 Task: Look for space in Bayeux, Brazil from 1st June, 2023 to 9th June, 2023 for 5 adults in price range Rs.6000 to Rs.12000. Place can be entire place with 3 bedrooms having 3 beds and 3 bathrooms. Property type can be house, flat, guest house. Booking option can be shelf check-in. Required host language is Spanish.
Action: Mouse moved to (495, 113)
Screenshot: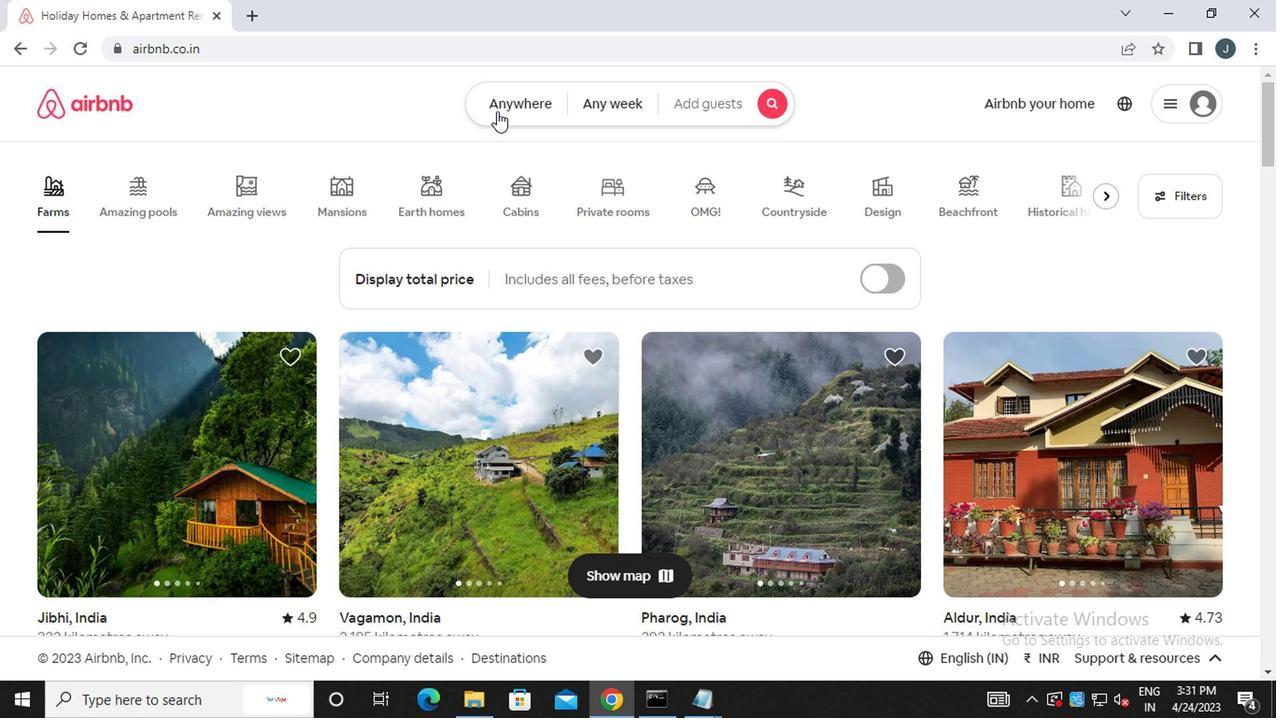 
Action: Mouse pressed left at (495, 113)
Screenshot: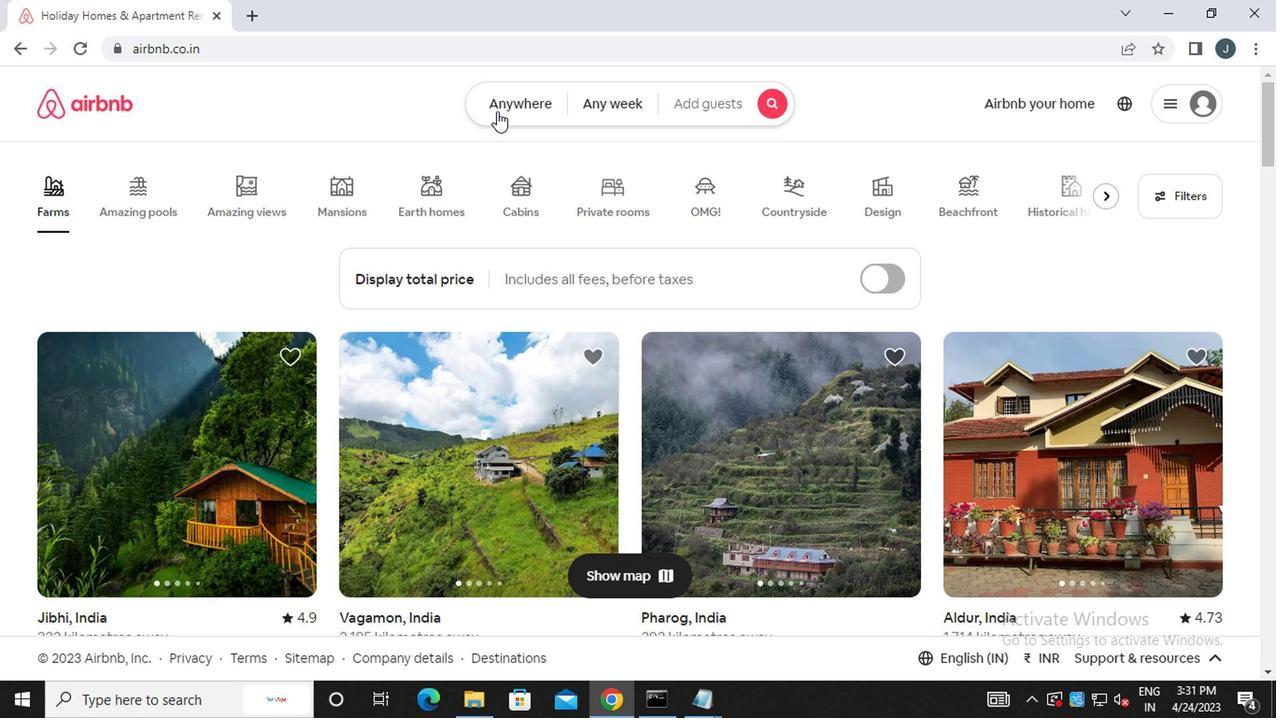
Action: Mouse moved to (321, 178)
Screenshot: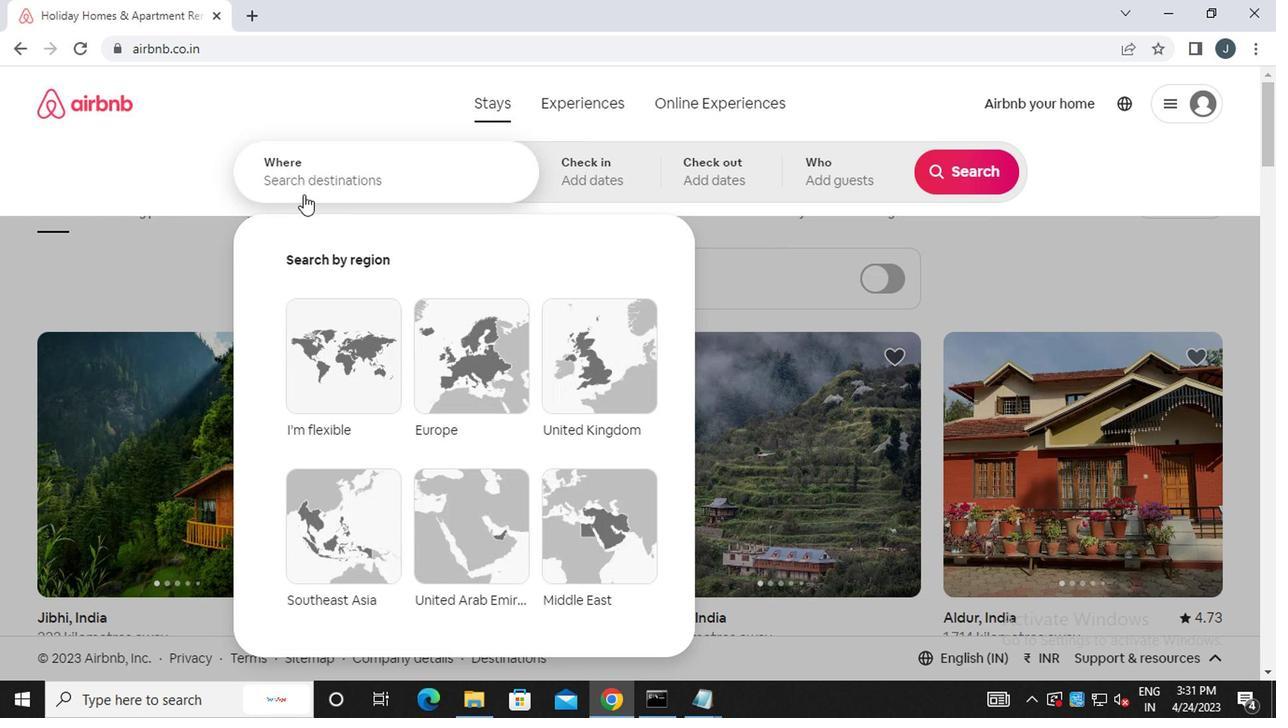 
Action: Mouse pressed left at (321, 178)
Screenshot: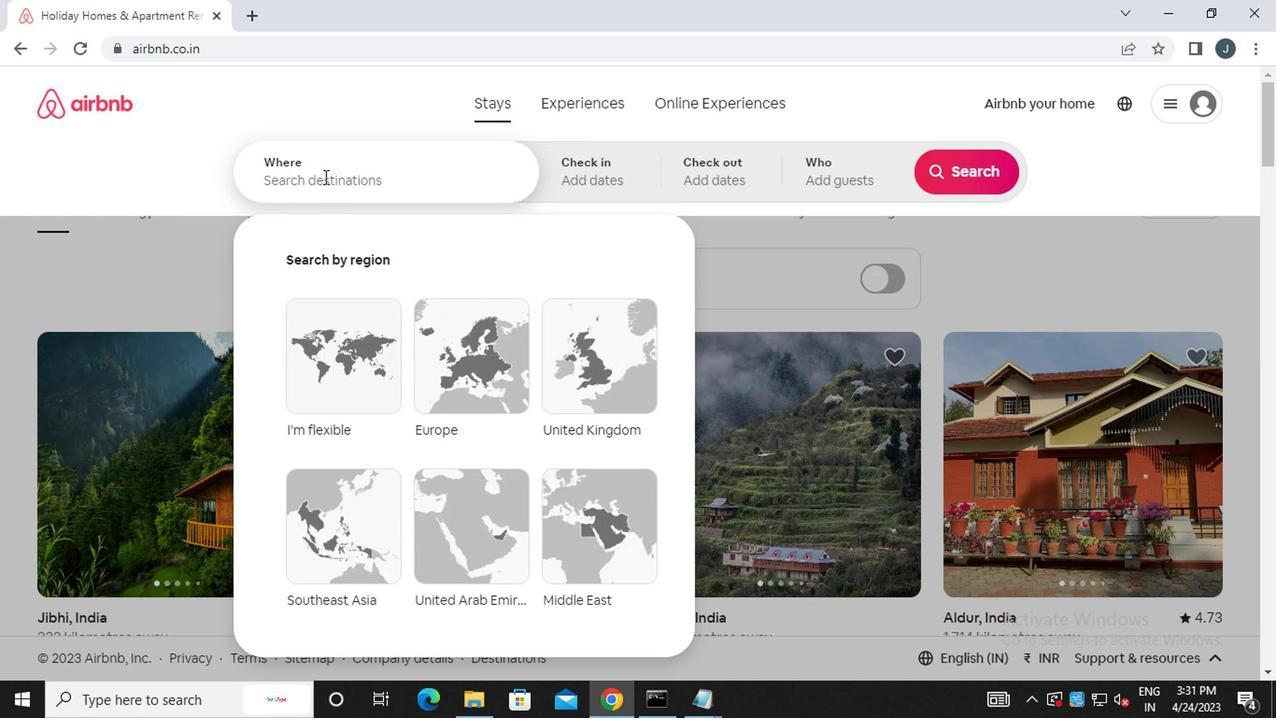 
Action: Mouse moved to (321, 178)
Screenshot: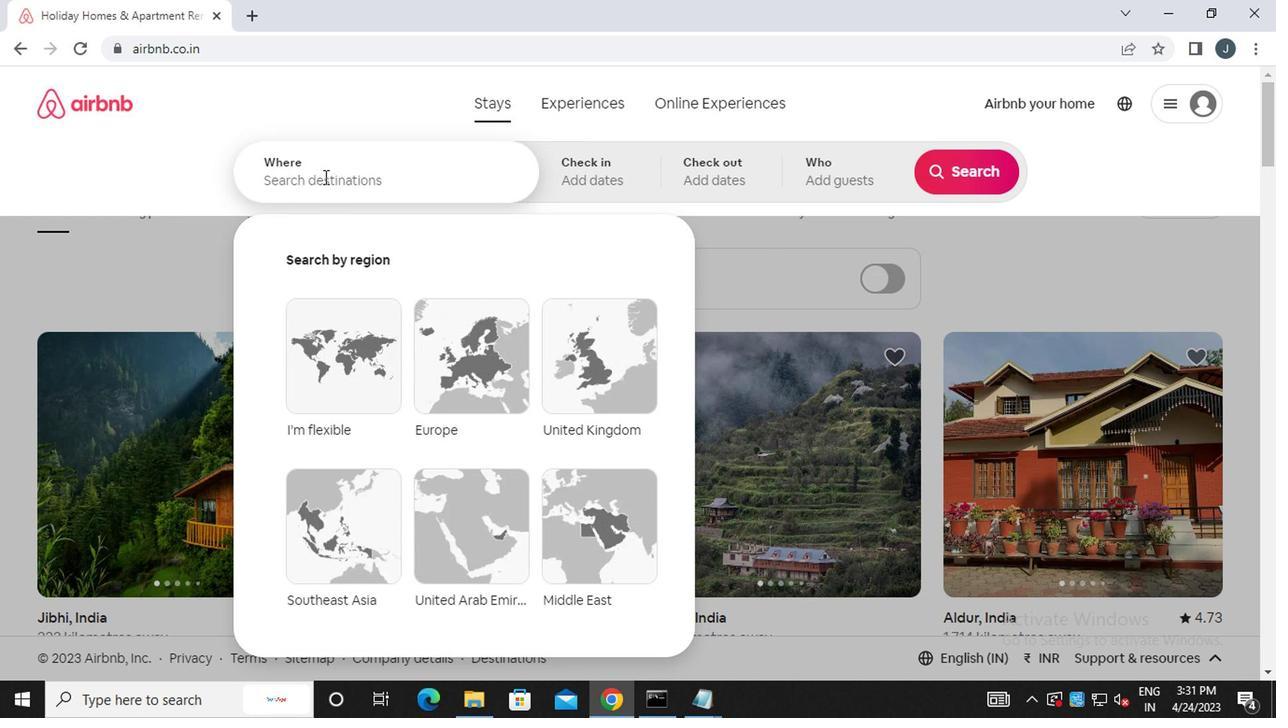 
Action: Key pressed b<Key.caps_lock>ayeux,<Key.caps_lock>b<Key.caps_lock>razil
Screenshot: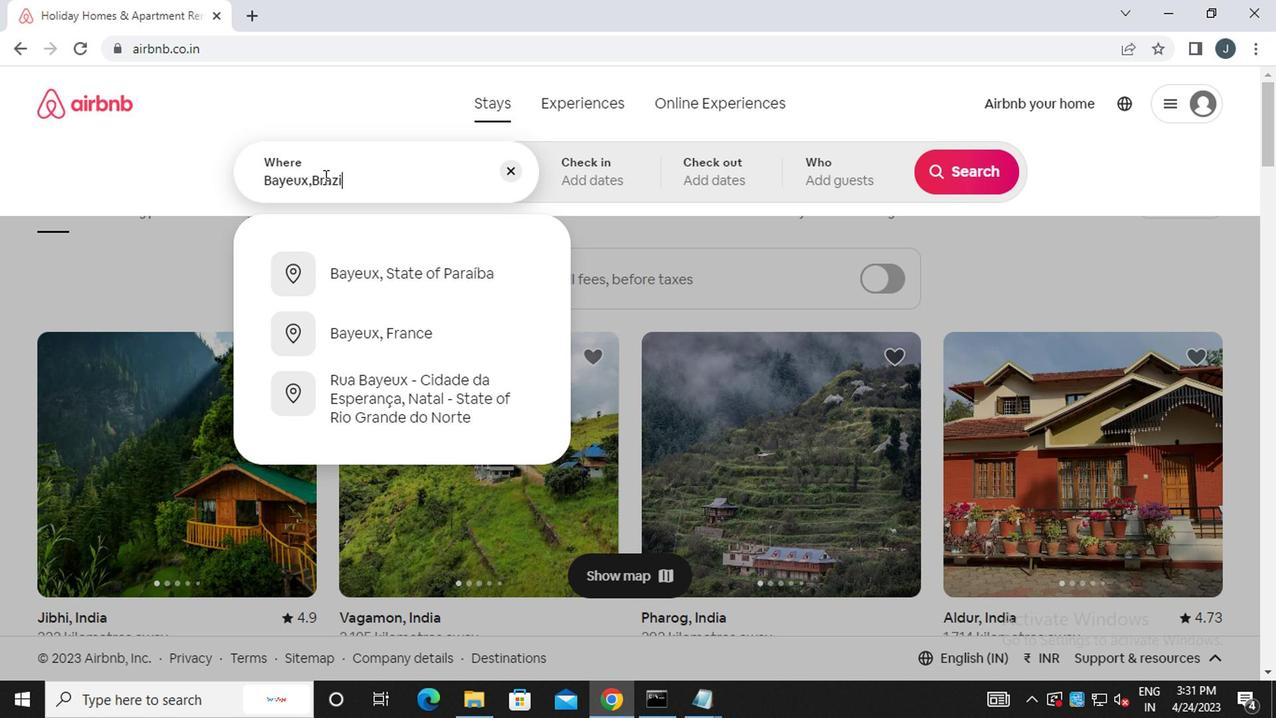 
Action: Mouse moved to (595, 166)
Screenshot: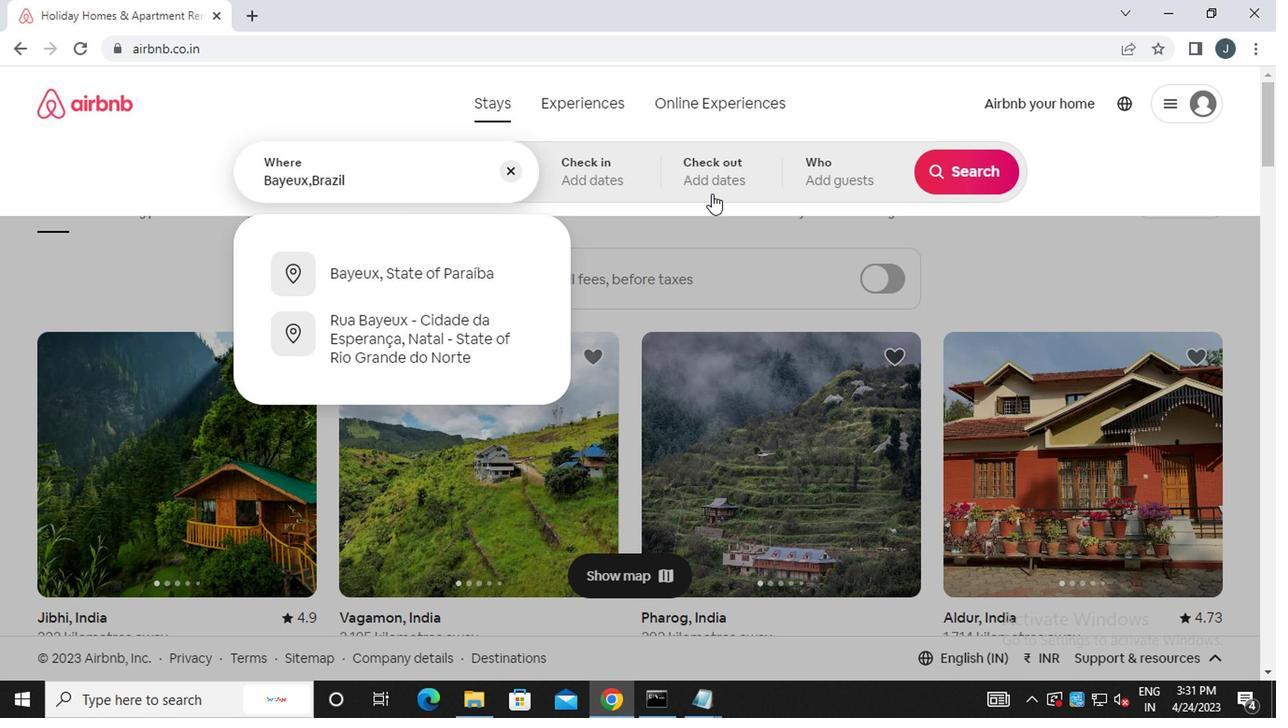 
Action: Mouse pressed left at (595, 166)
Screenshot: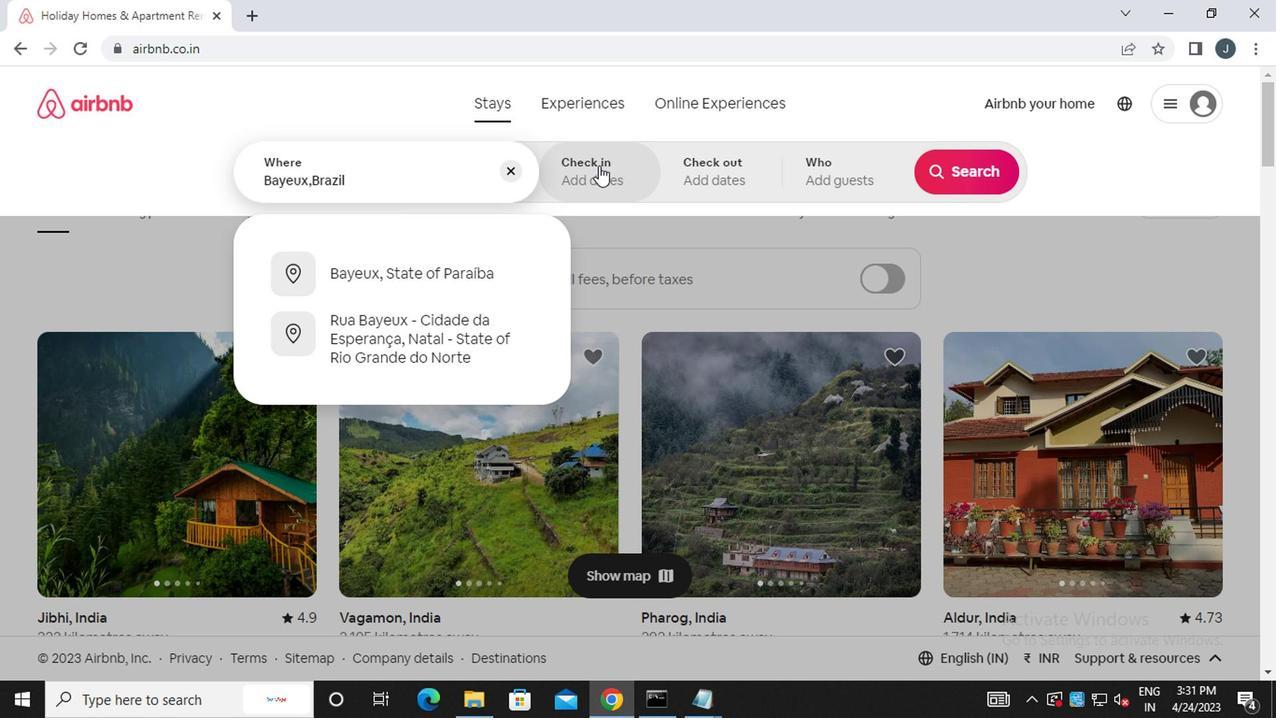 
Action: Mouse moved to (947, 325)
Screenshot: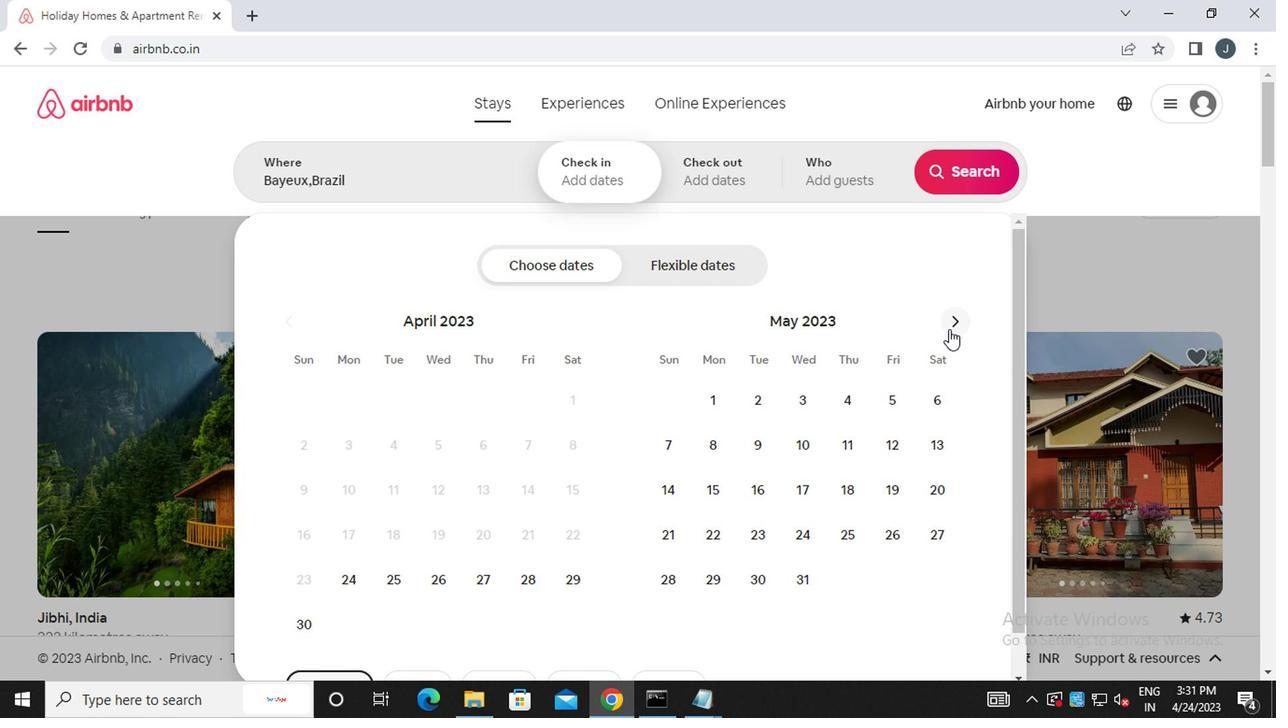 
Action: Mouse pressed left at (947, 325)
Screenshot: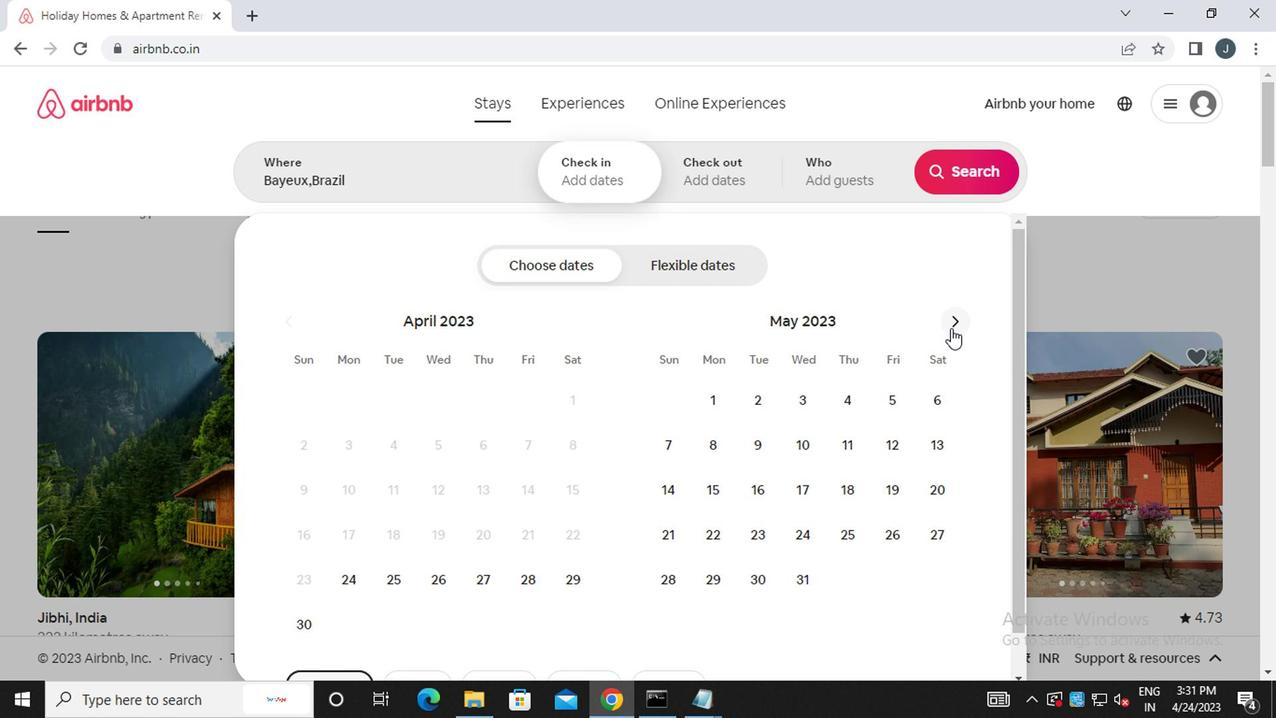 
Action: Mouse moved to (841, 401)
Screenshot: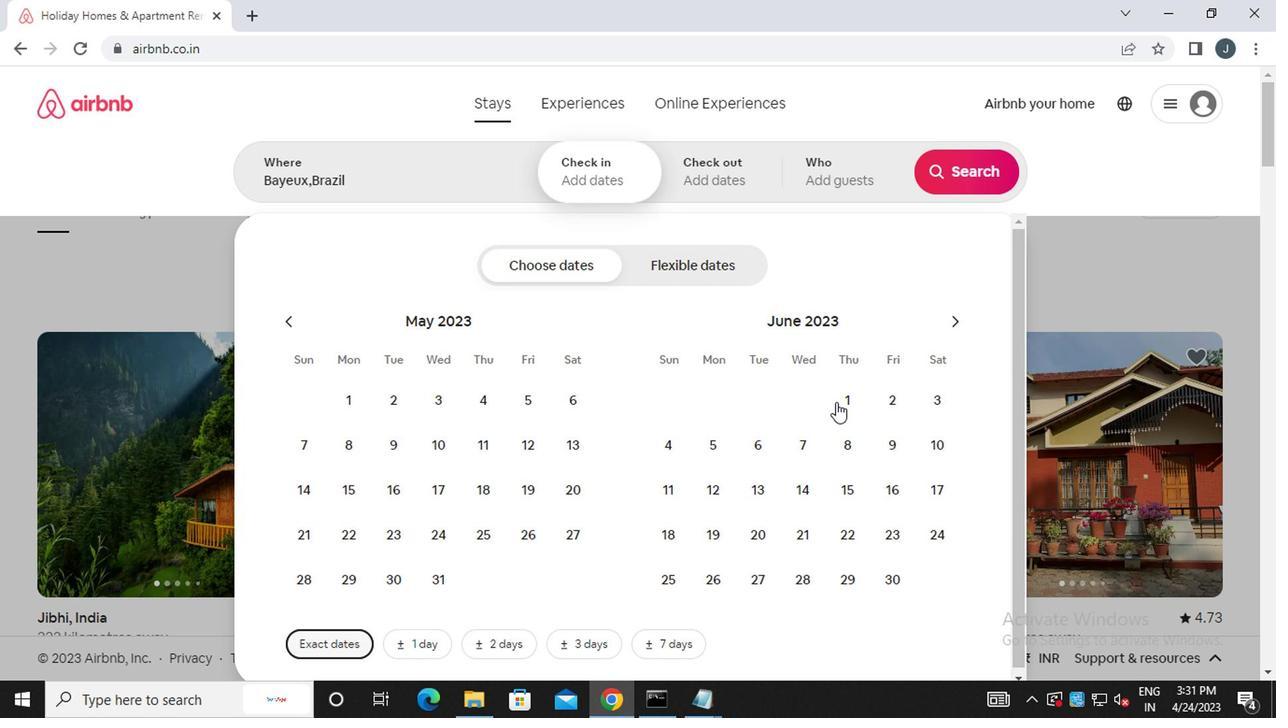 
Action: Mouse pressed left at (841, 401)
Screenshot: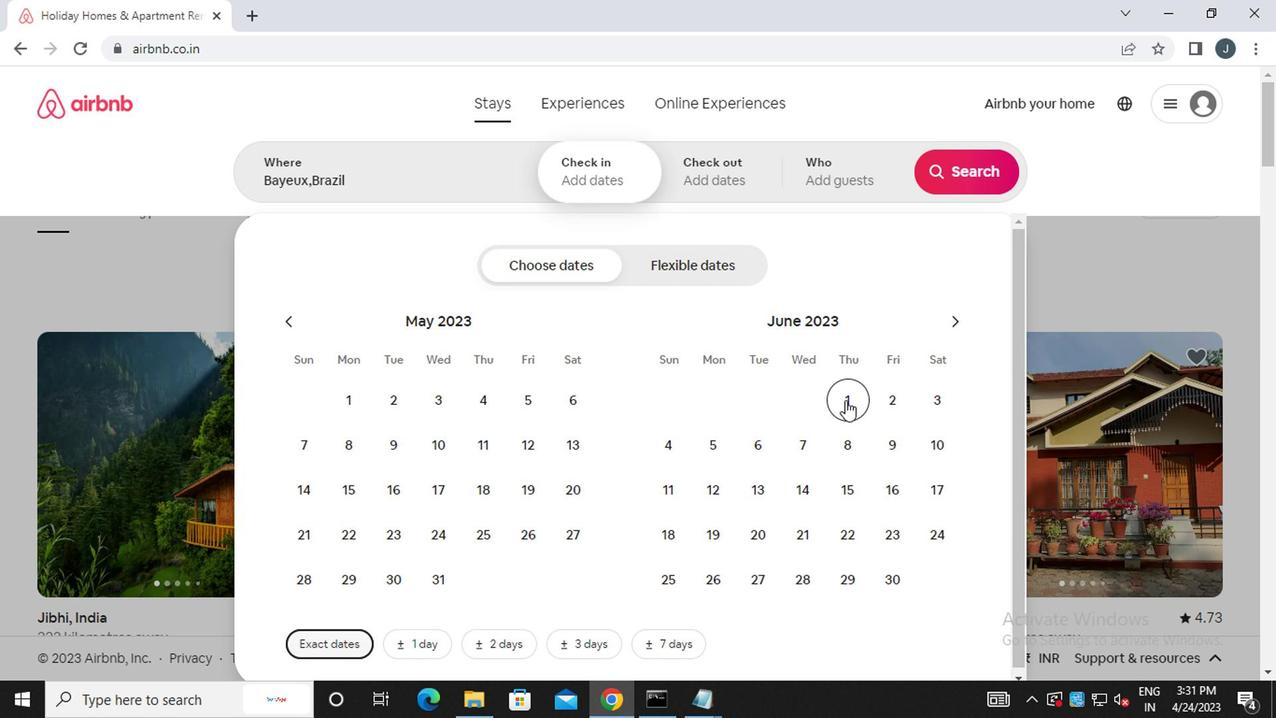 
Action: Mouse moved to (895, 437)
Screenshot: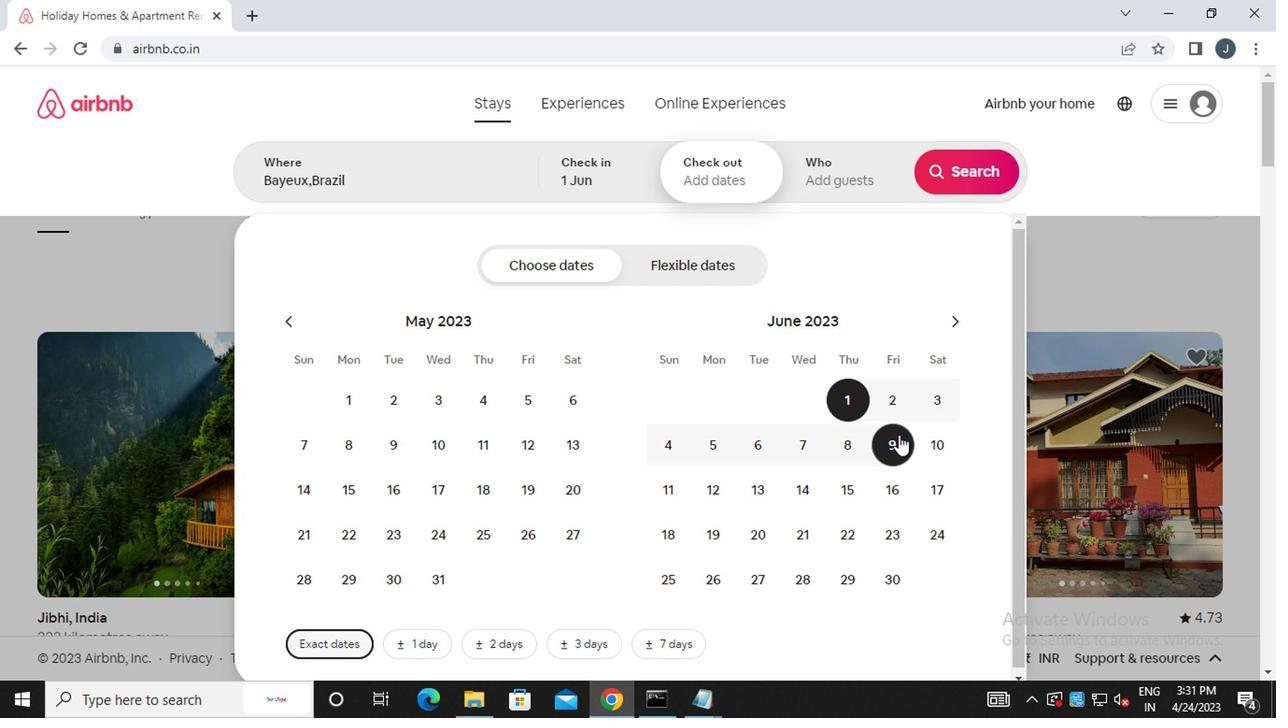 
Action: Mouse pressed left at (895, 437)
Screenshot: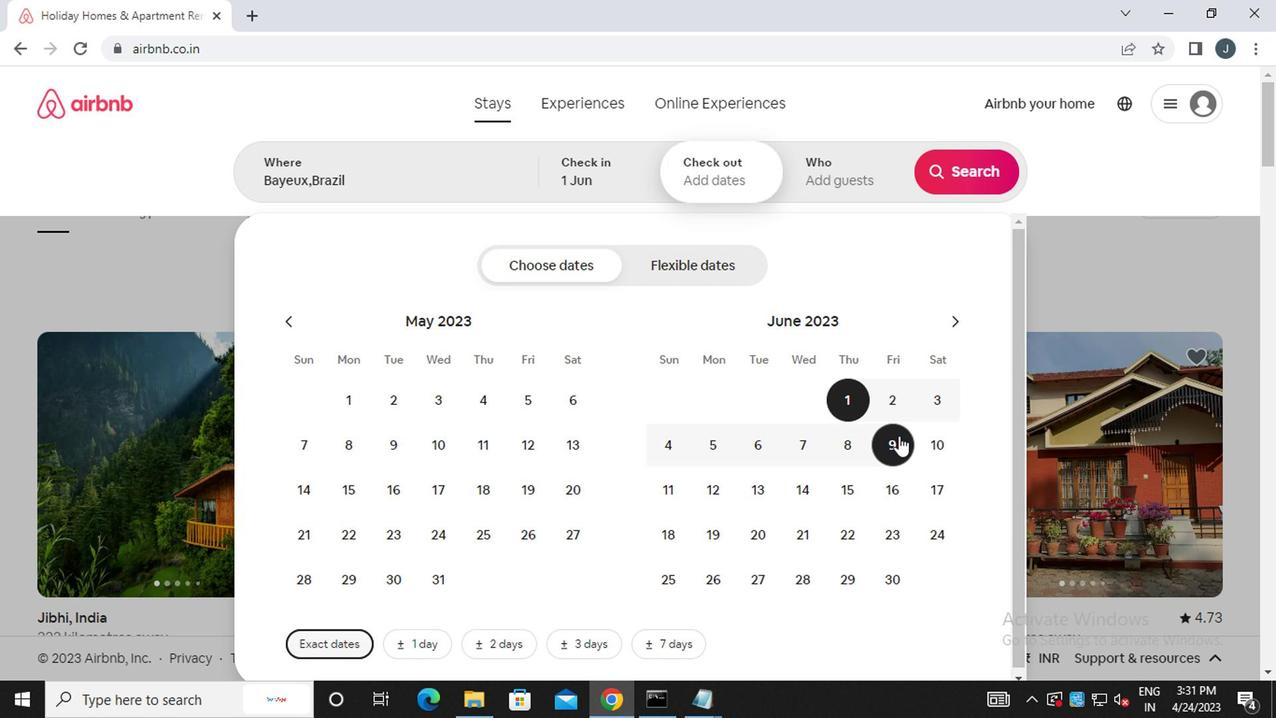 
Action: Mouse moved to (850, 168)
Screenshot: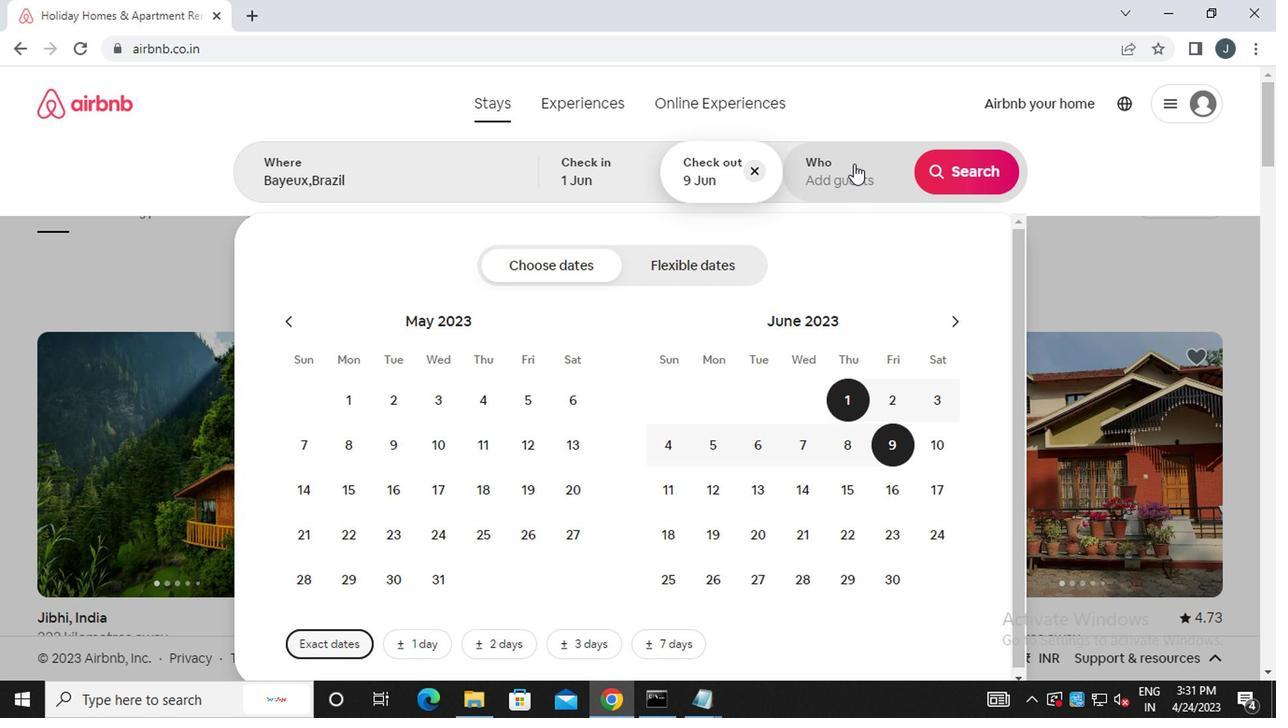 
Action: Mouse pressed left at (850, 168)
Screenshot: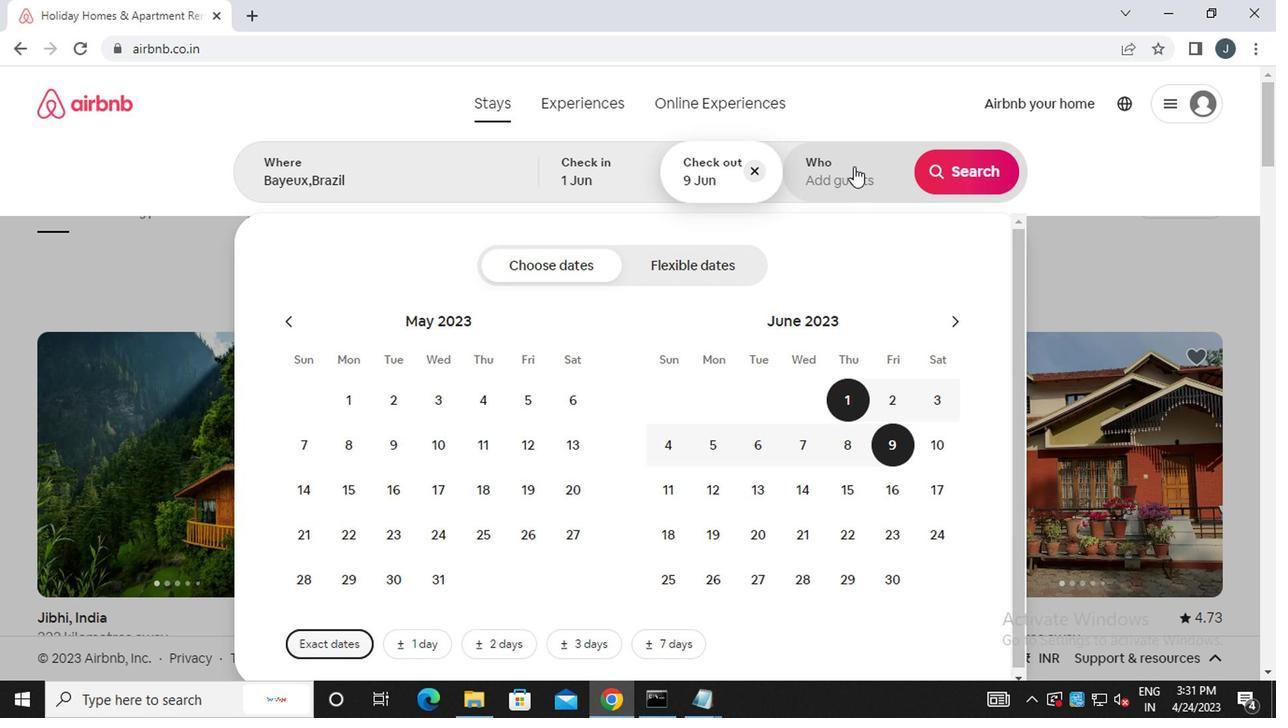 
Action: Mouse moved to (973, 272)
Screenshot: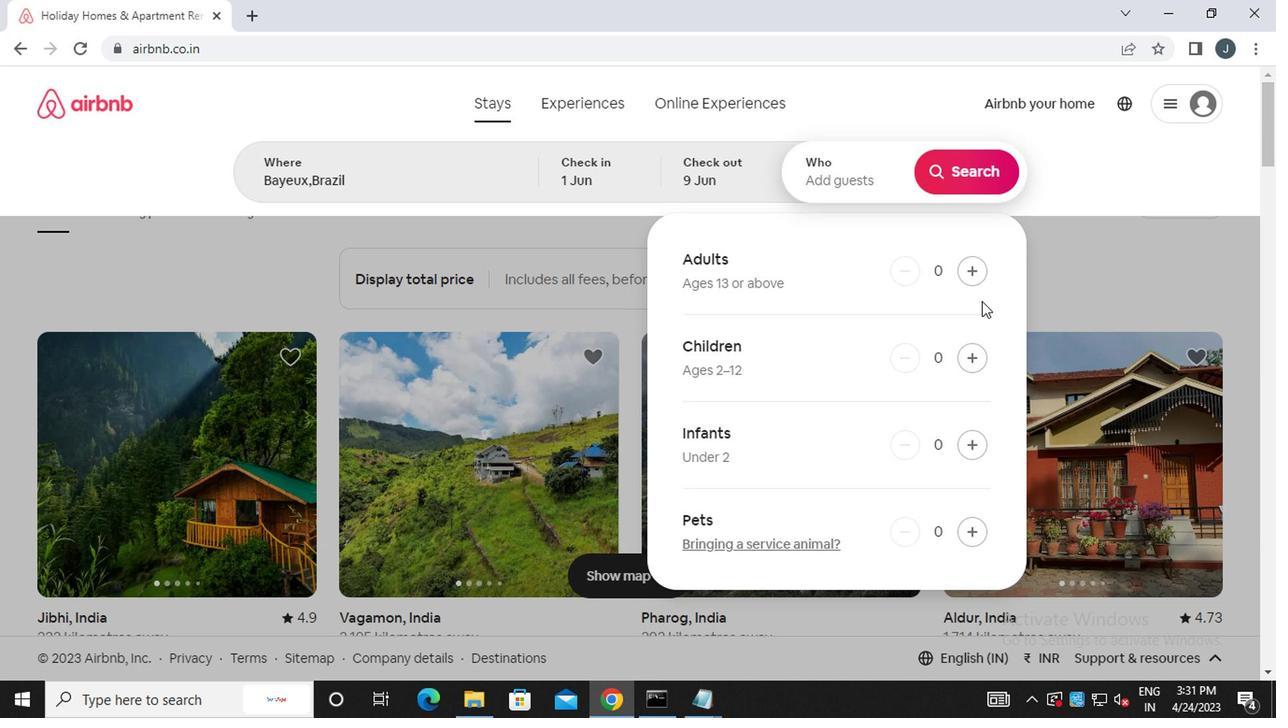 
Action: Mouse pressed left at (973, 272)
Screenshot: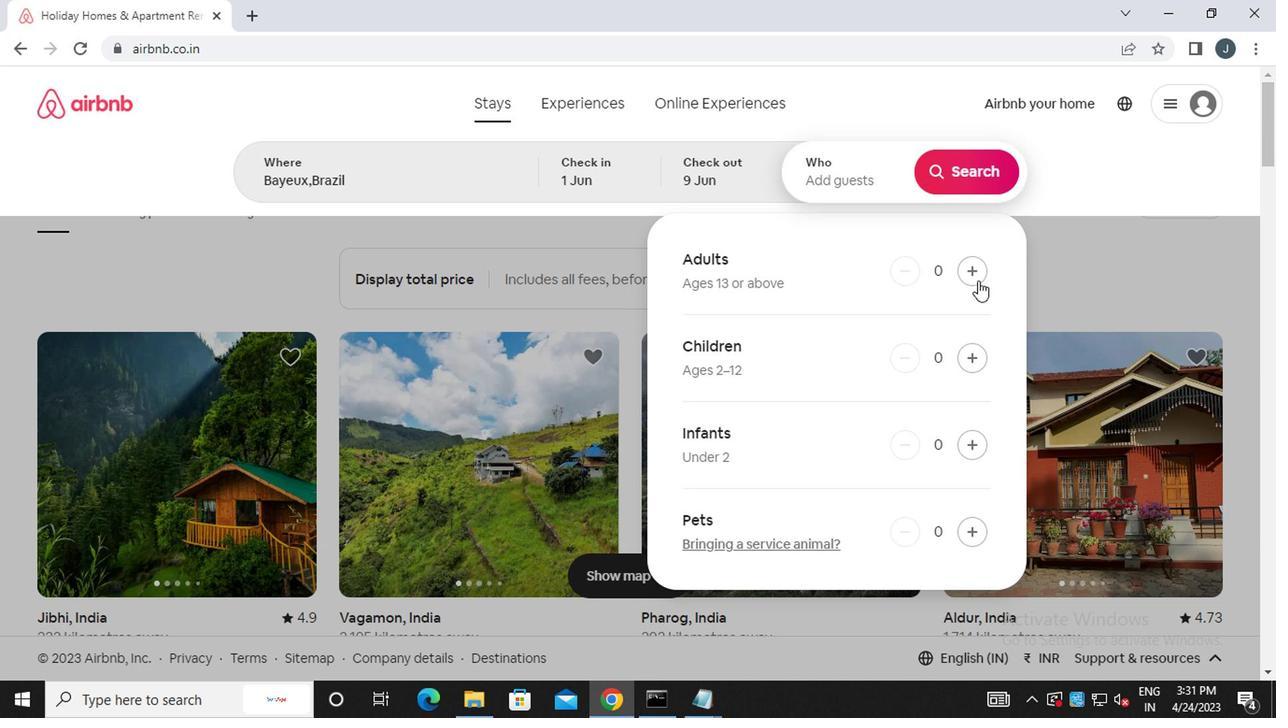 
Action: Mouse pressed left at (973, 272)
Screenshot: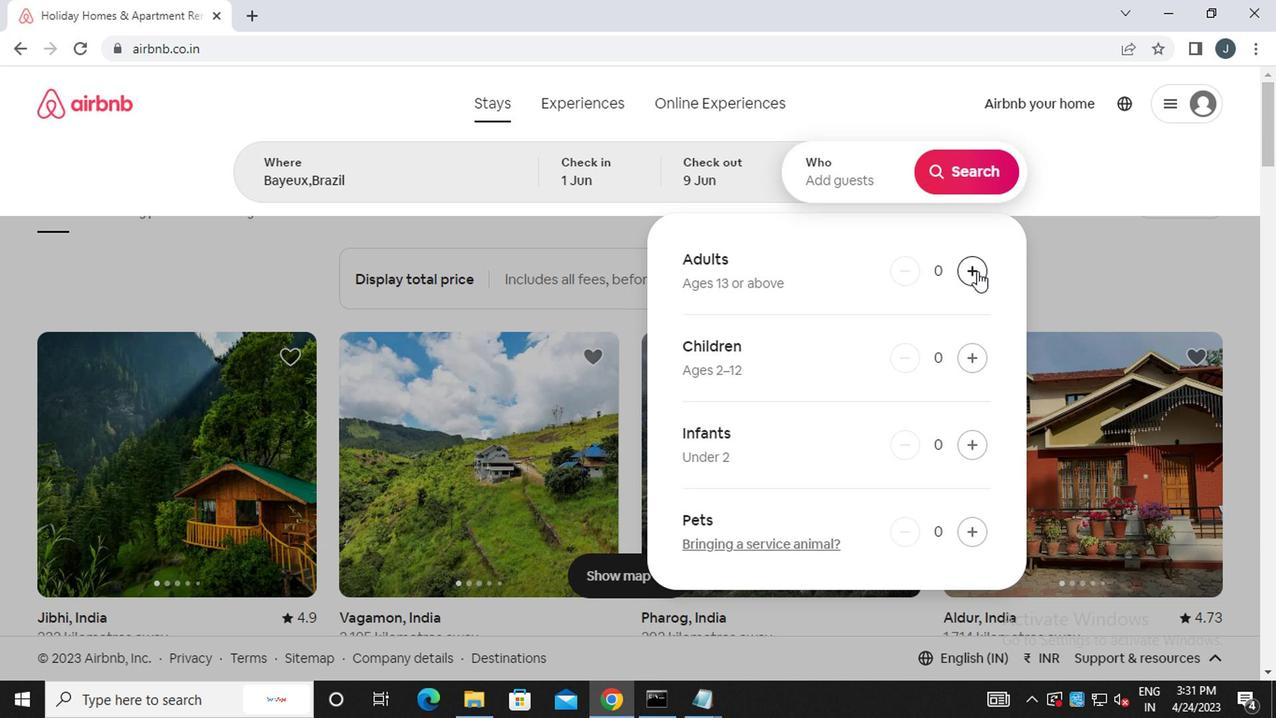 
Action: Mouse pressed left at (973, 272)
Screenshot: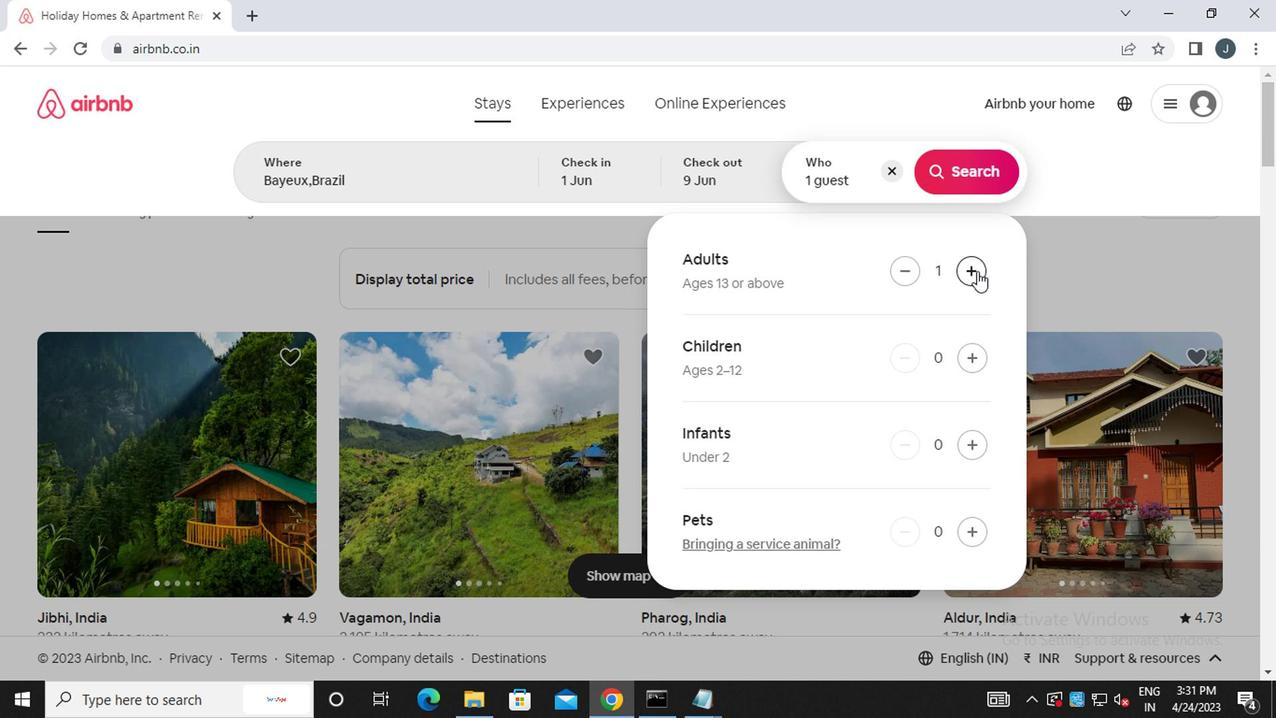 
Action: Mouse pressed left at (973, 272)
Screenshot: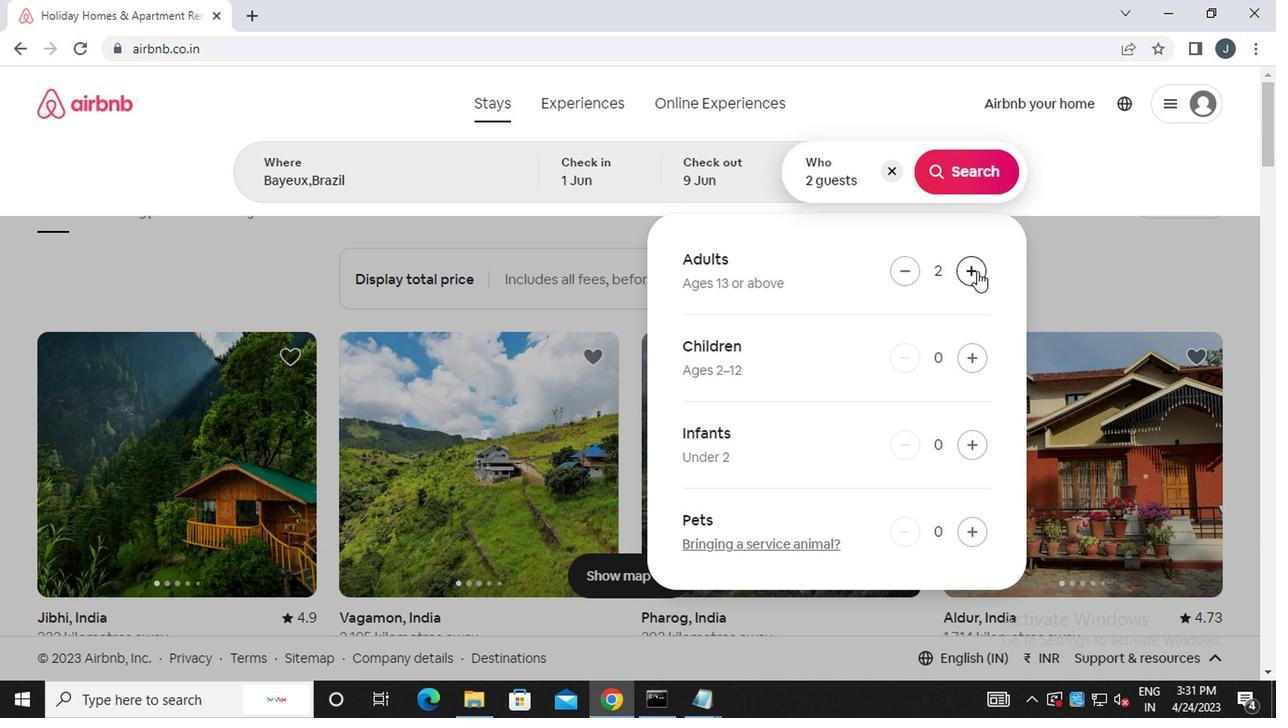 
Action: Mouse pressed left at (973, 272)
Screenshot: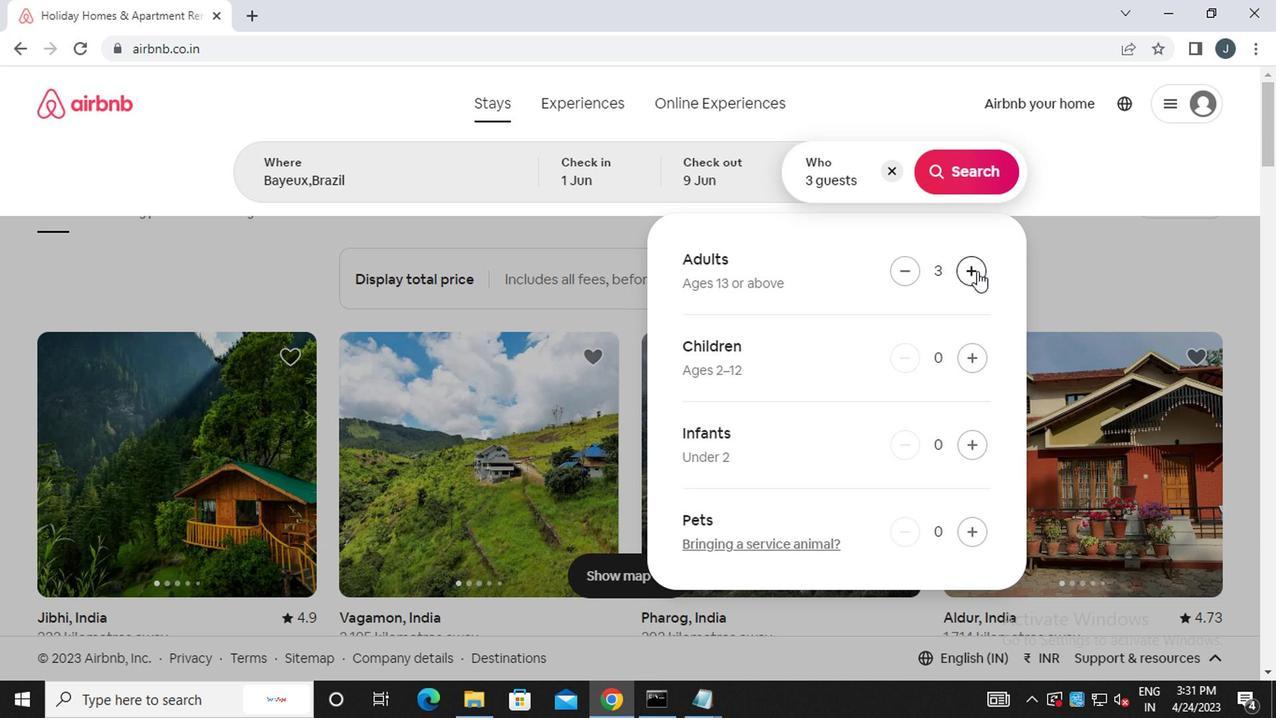 
Action: Mouse moved to (969, 179)
Screenshot: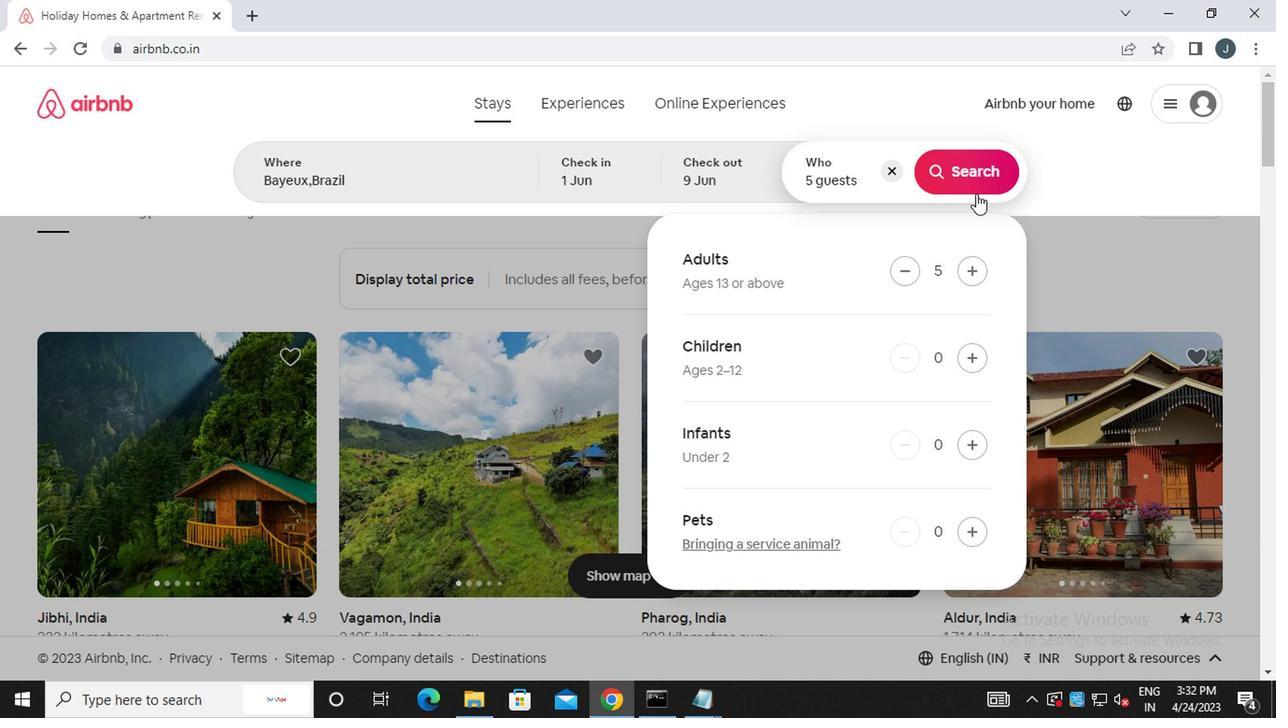 
Action: Mouse pressed left at (969, 179)
Screenshot: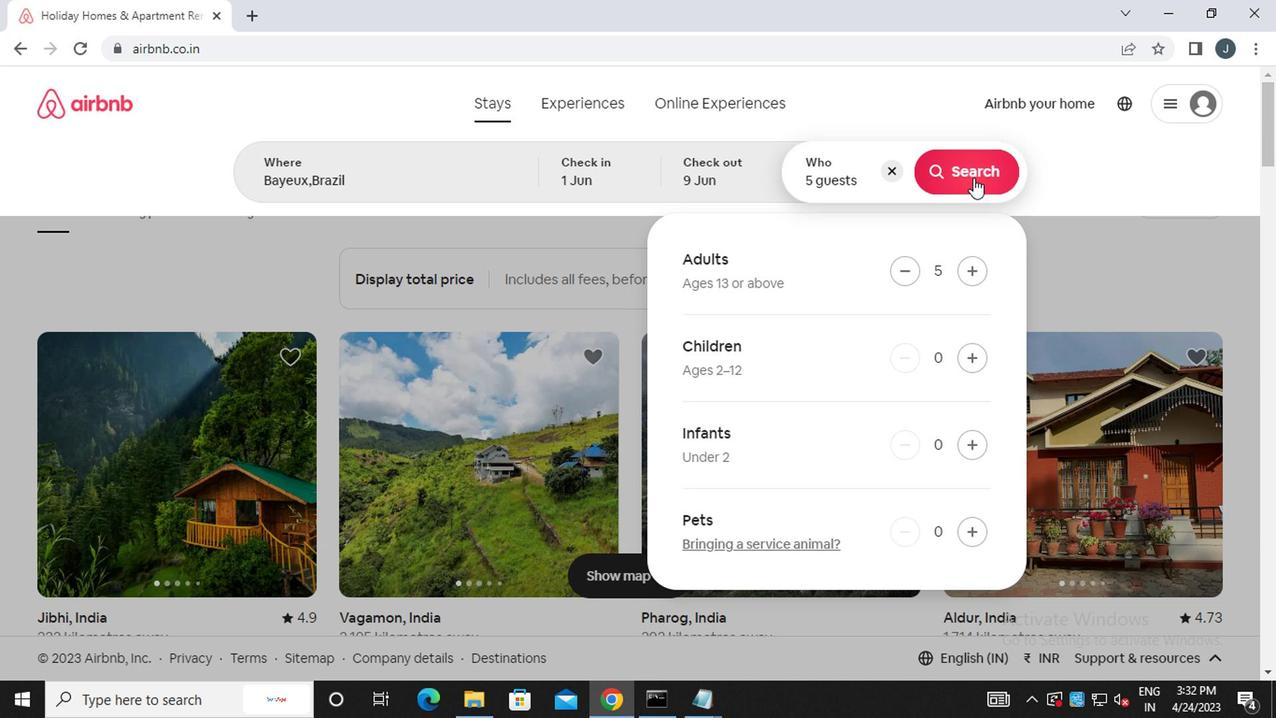 
Action: Mouse moved to (1198, 184)
Screenshot: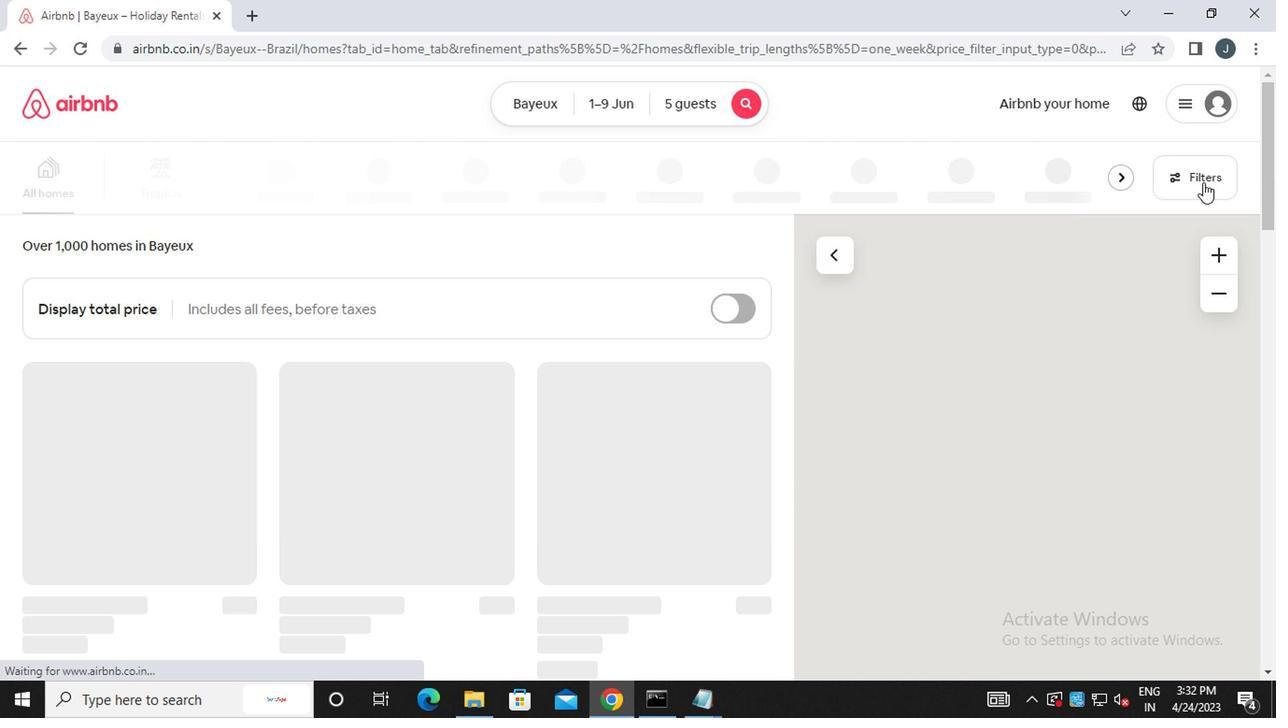 
Action: Mouse pressed left at (1198, 184)
Screenshot: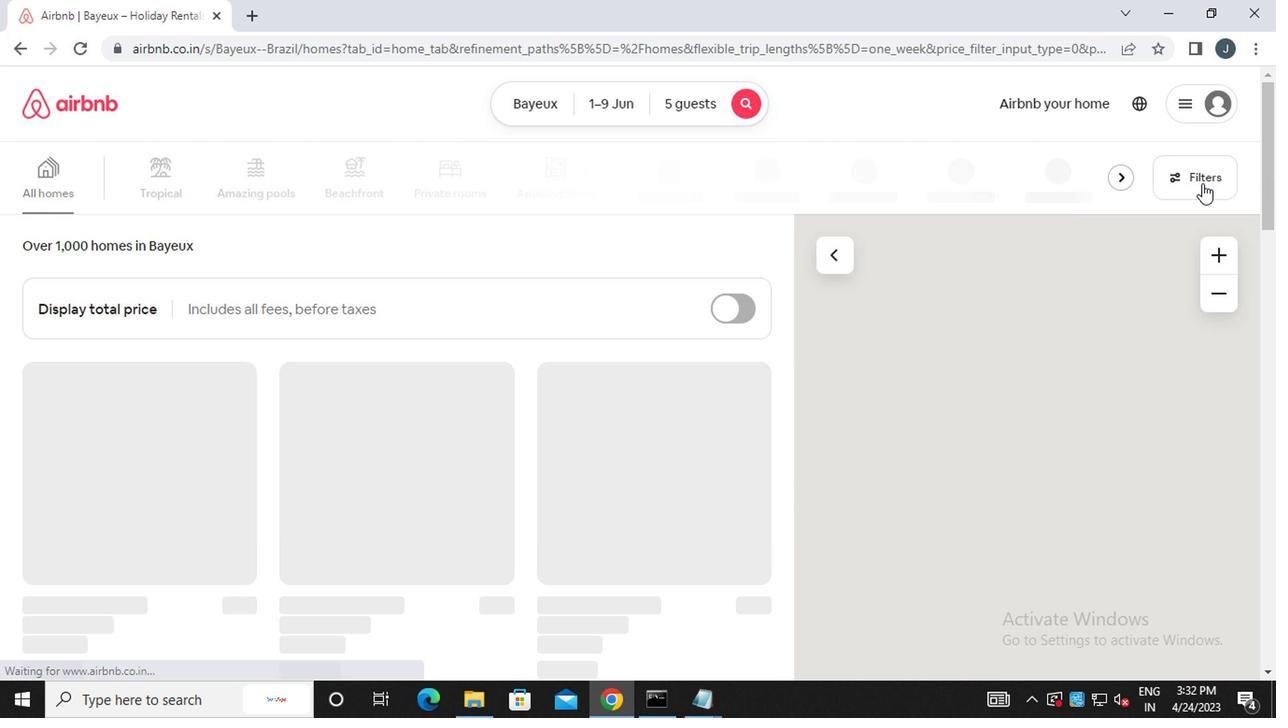 
Action: Mouse moved to (410, 409)
Screenshot: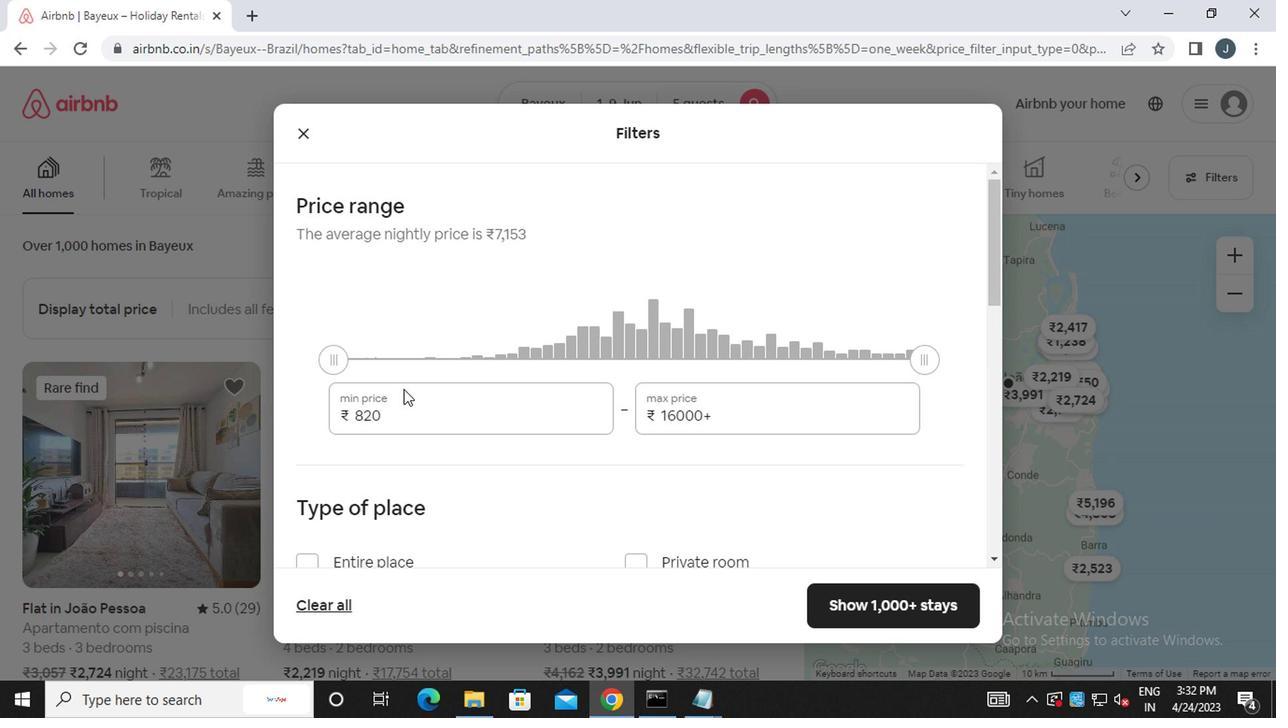 
Action: Mouse pressed left at (410, 409)
Screenshot: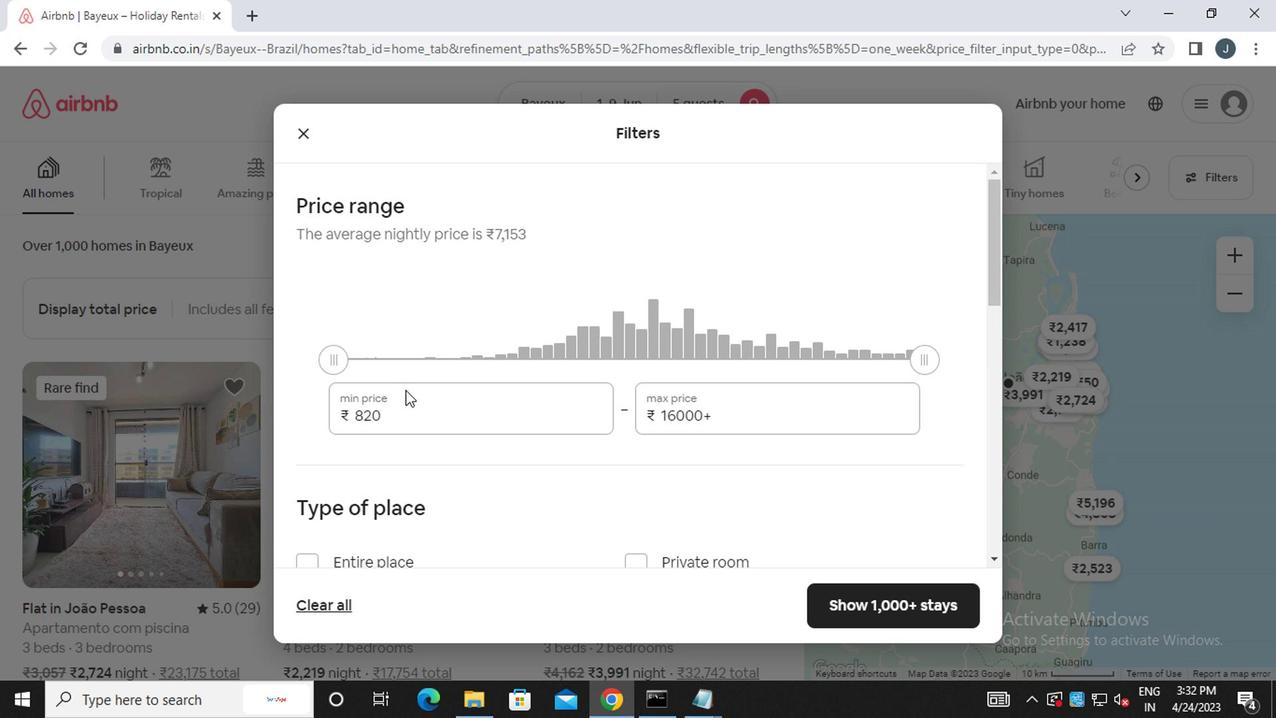 
Action: Mouse moved to (407, 409)
Screenshot: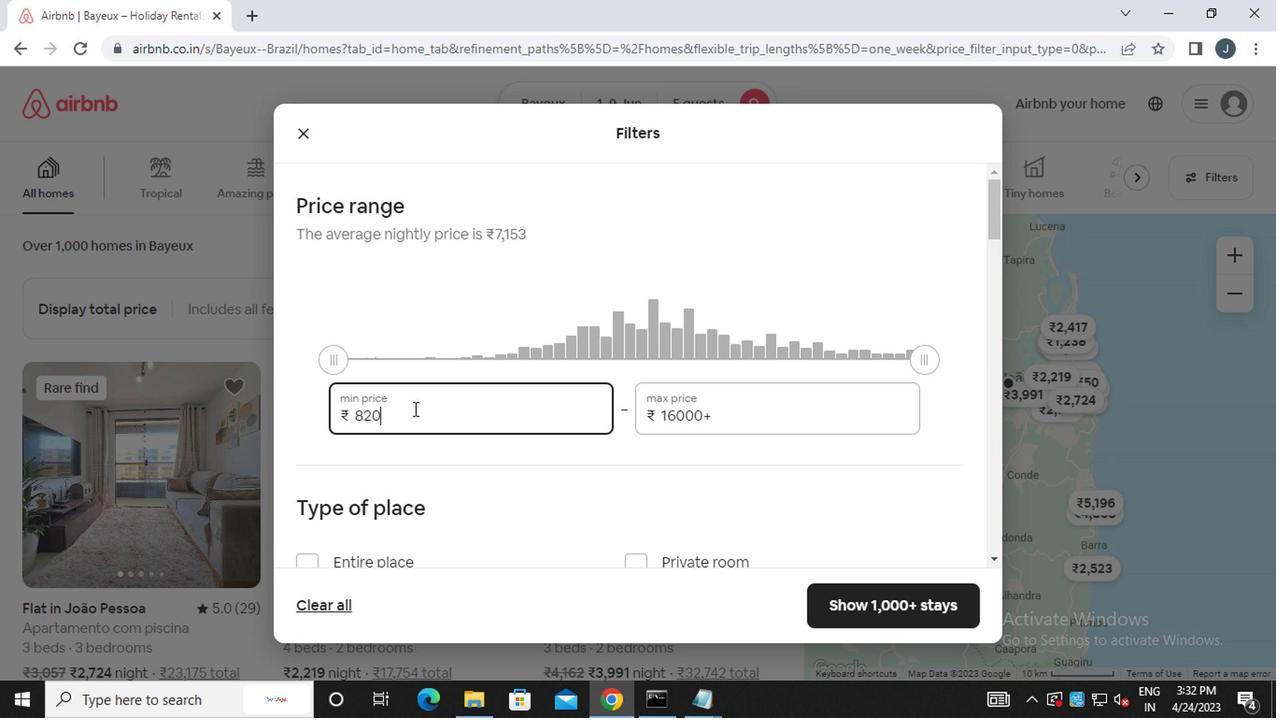 
Action: Key pressed <Key.backspace><Key.backspace><Key.backspace><Key.backspace><Key.backspace><Key.backspace><Key.backspace><Key.backspace><Key.backspace><Key.backspace><Key.backspace><<102>><<96>><<96>><<96>>
Screenshot: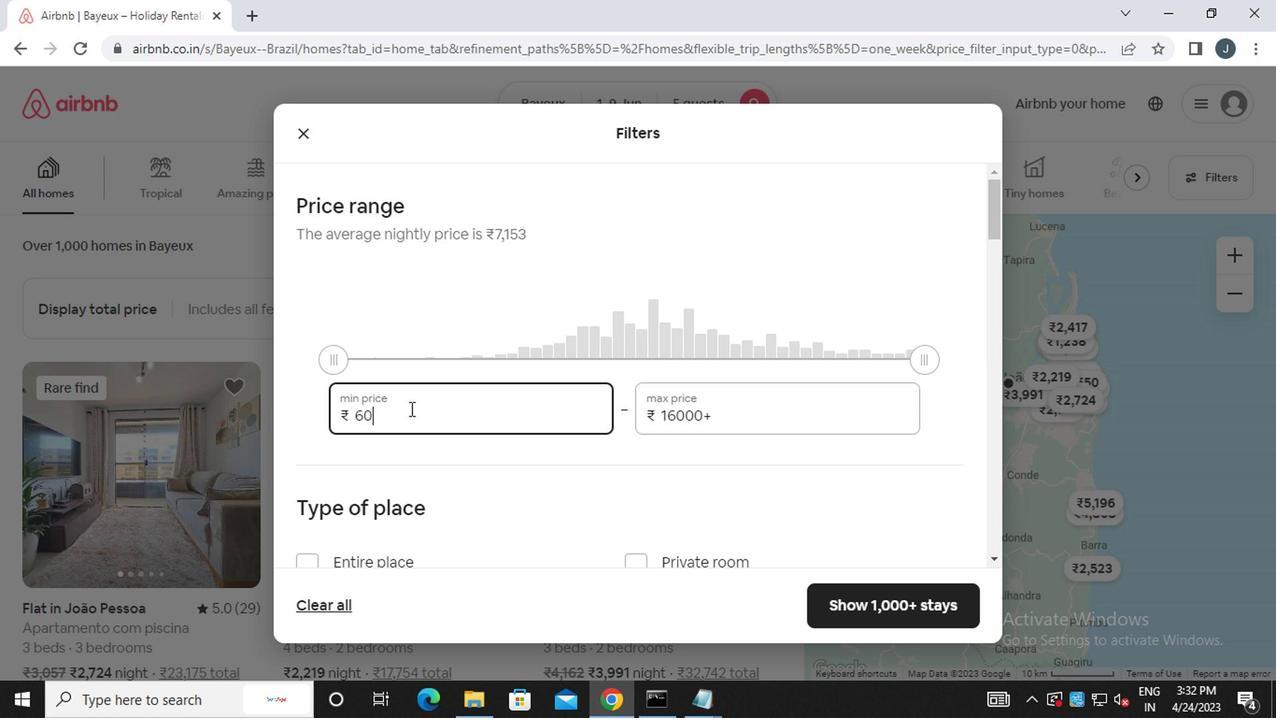 
Action: Mouse moved to (796, 407)
Screenshot: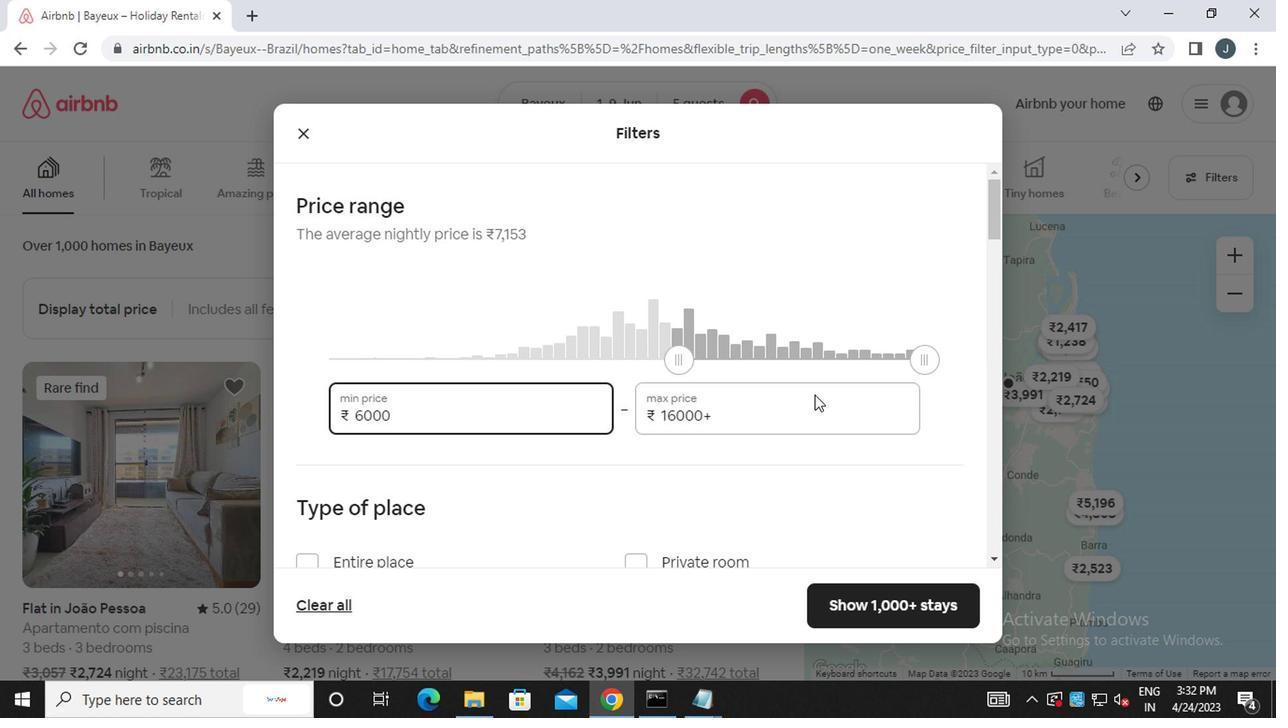 
Action: Mouse pressed left at (796, 407)
Screenshot: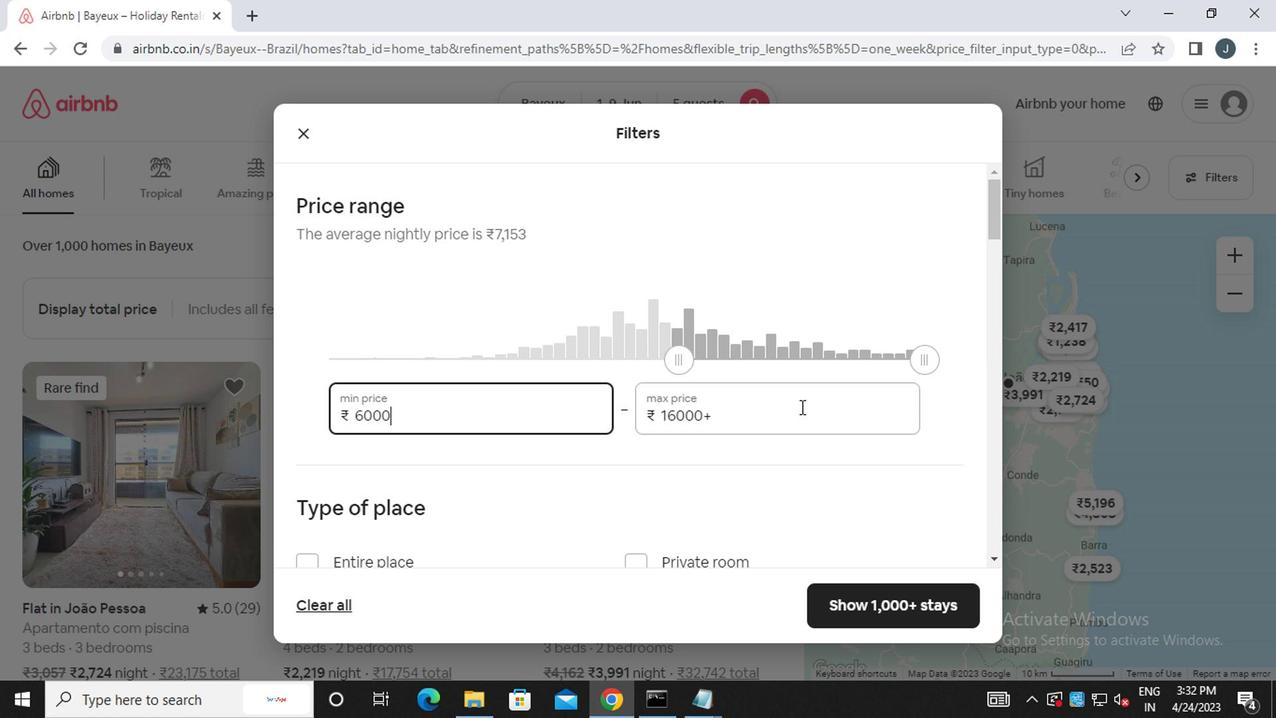
Action: Mouse moved to (796, 414)
Screenshot: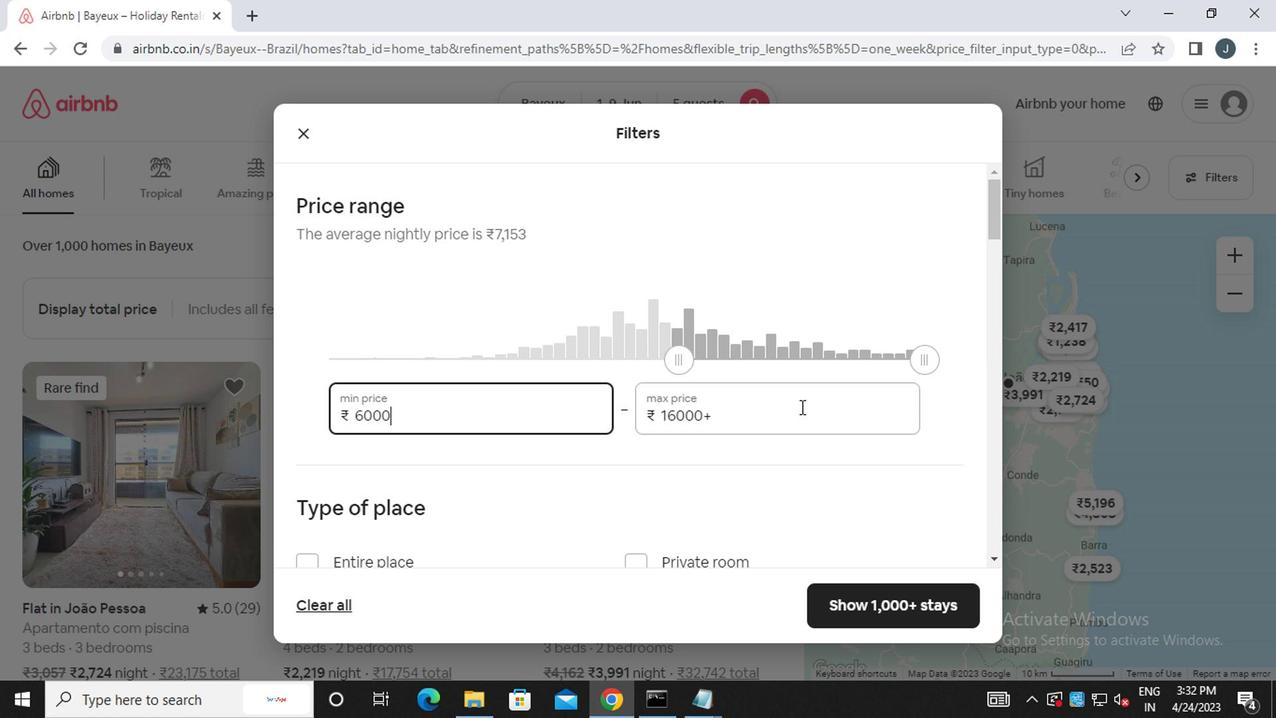 
Action: Key pressed <Key.backspace><Key.backspace><Key.backspace><Key.backspace><Key.backspace><Key.backspace><Key.backspace><Key.backspace><Key.backspace><Key.backspace><<97>><<98>><<96>><<96>><<96>>
Screenshot: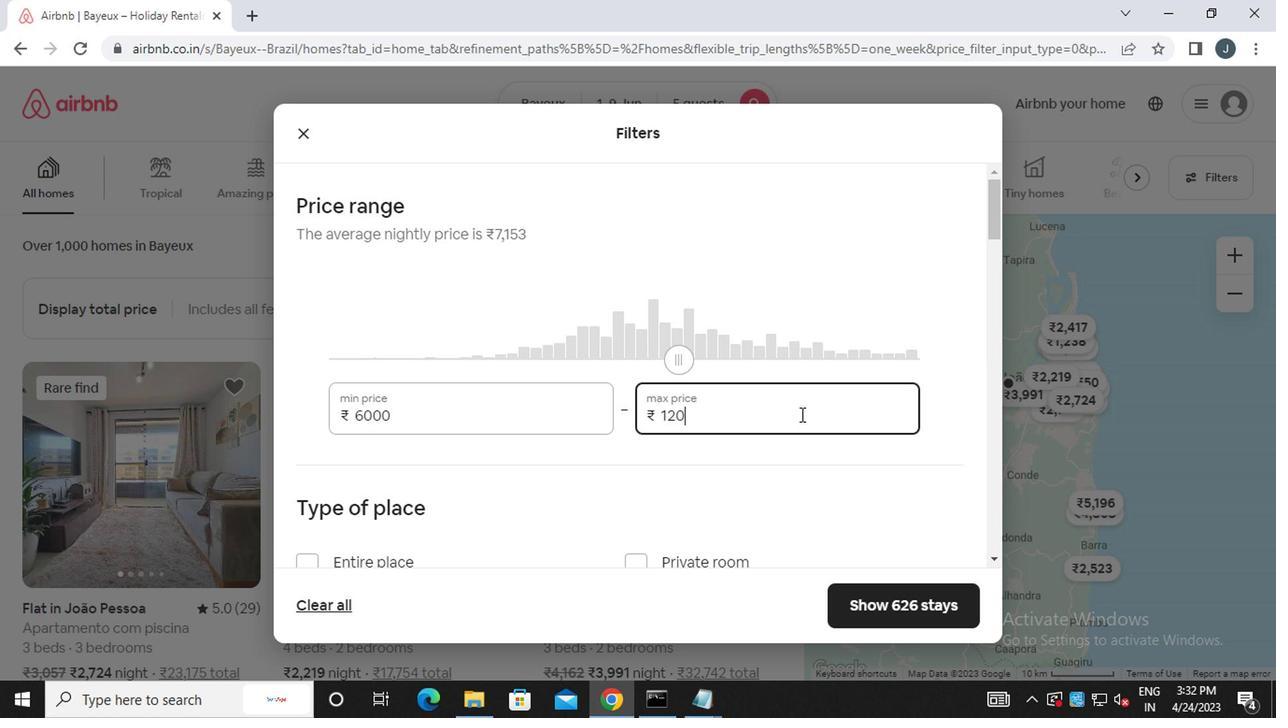 
Action: Mouse moved to (806, 408)
Screenshot: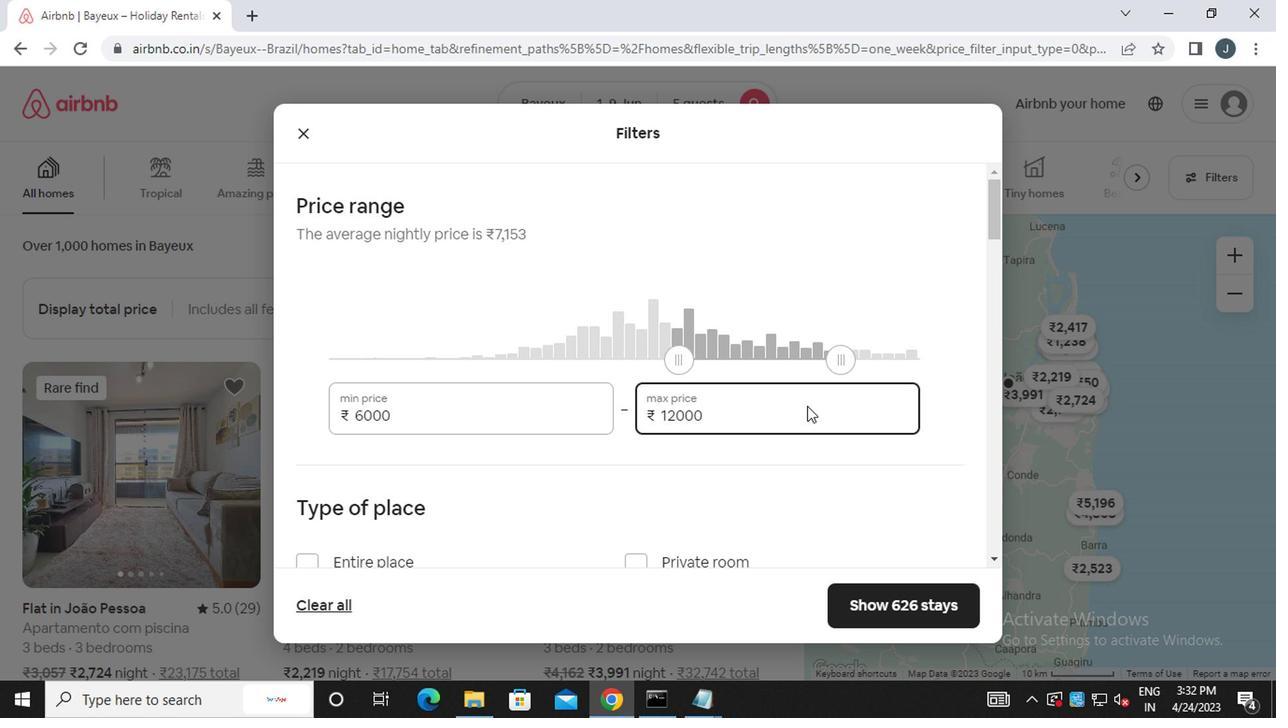 
Action: Mouse scrolled (806, 407) with delta (0, 0)
Screenshot: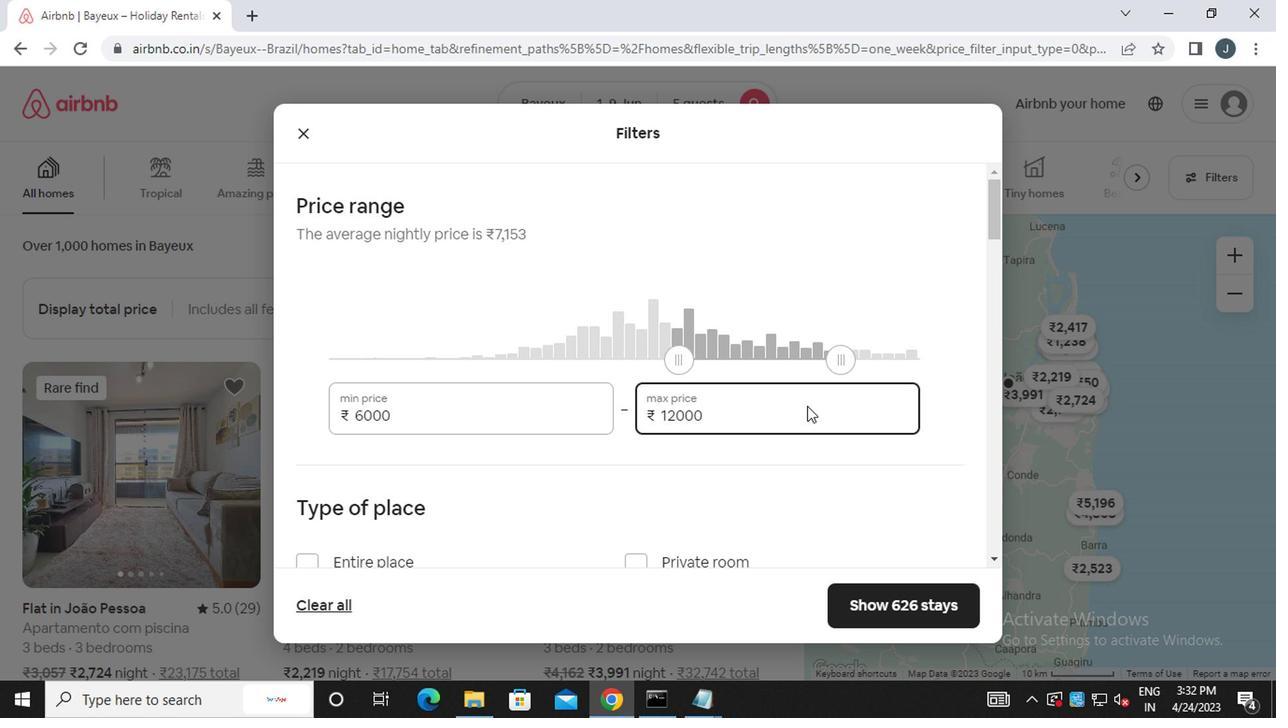 
Action: Mouse moved to (810, 414)
Screenshot: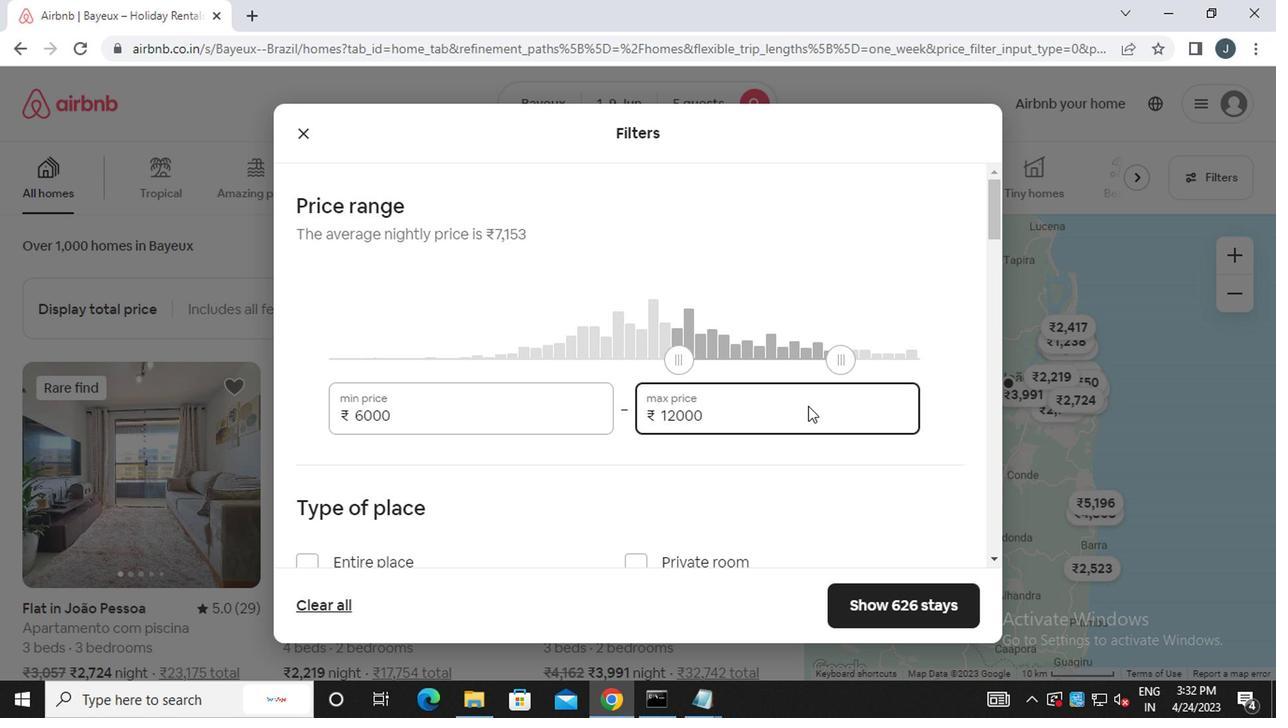 
Action: Mouse scrolled (810, 412) with delta (0, -1)
Screenshot: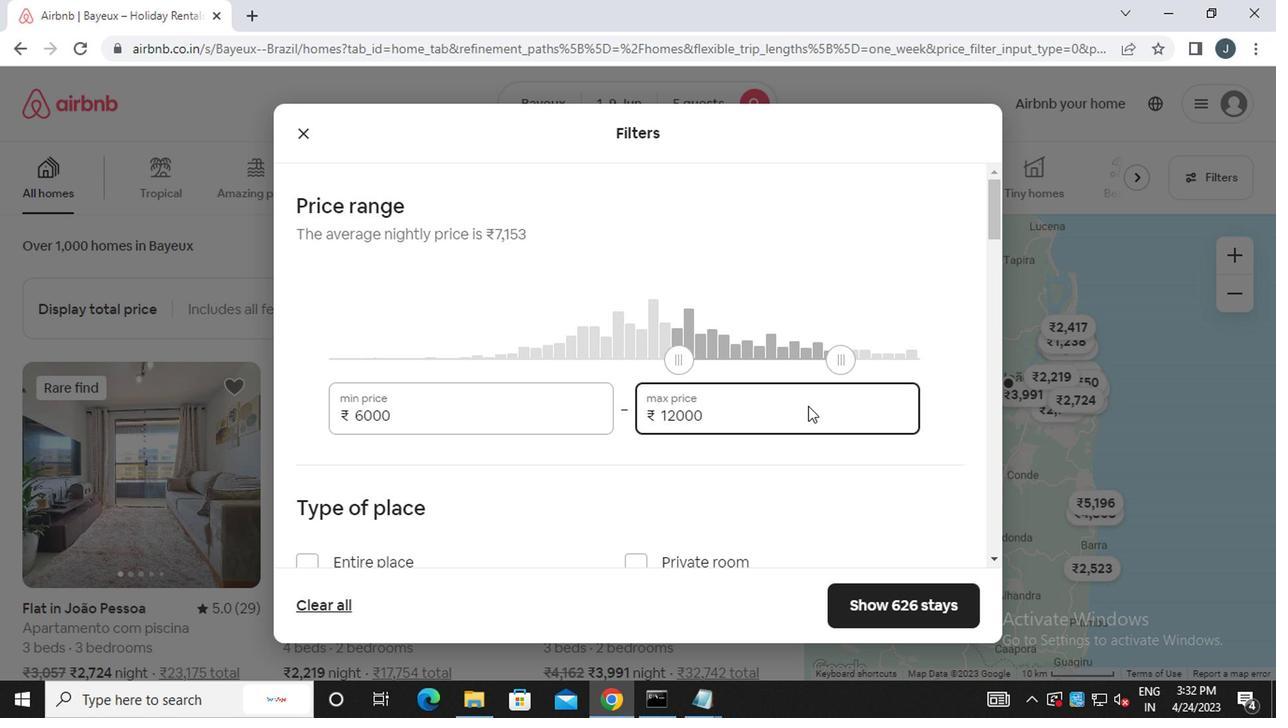 
Action: Mouse moved to (315, 375)
Screenshot: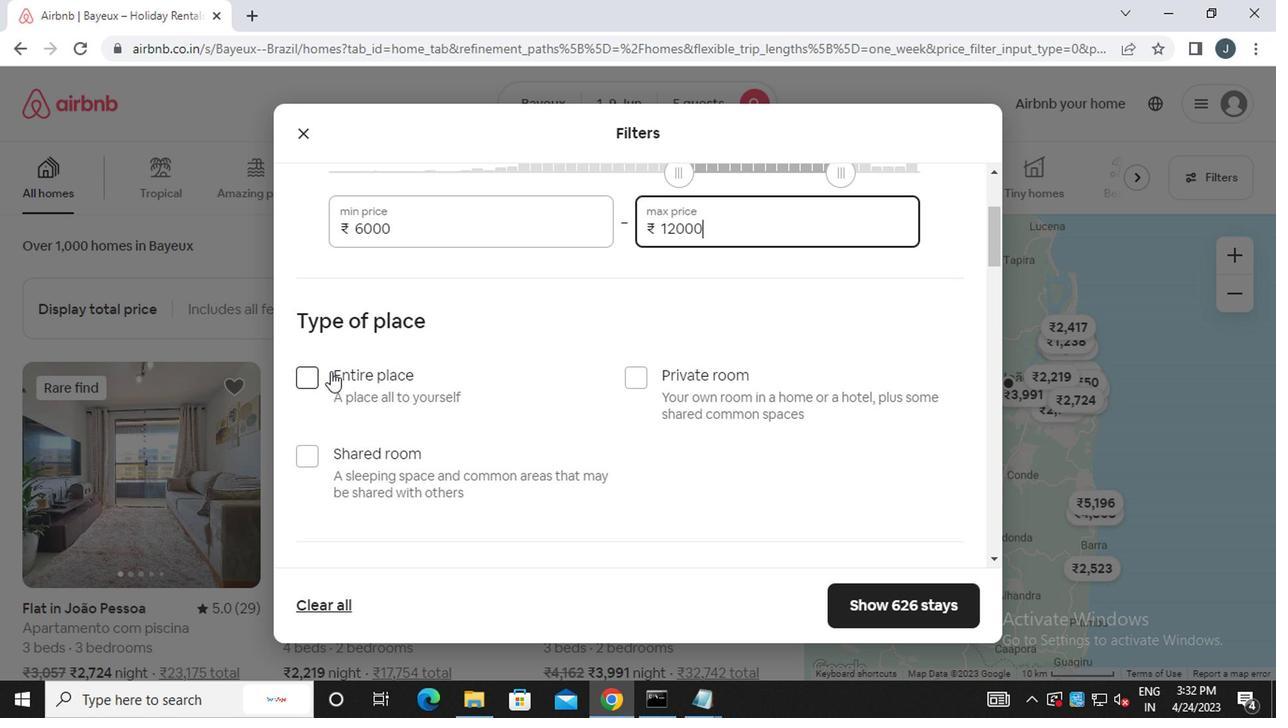
Action: Mouse pressed left at (315, 375)
Screenshot: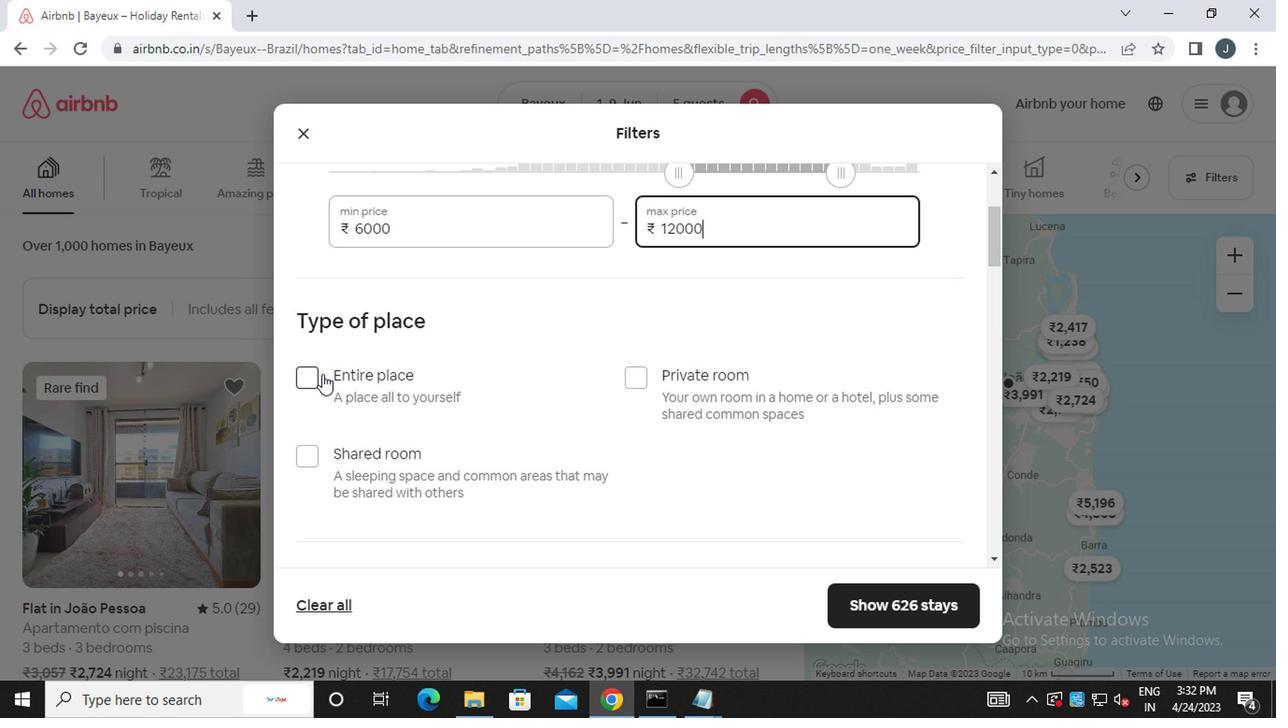 
Action: Mouse moved to (562, 431)
Screenshot: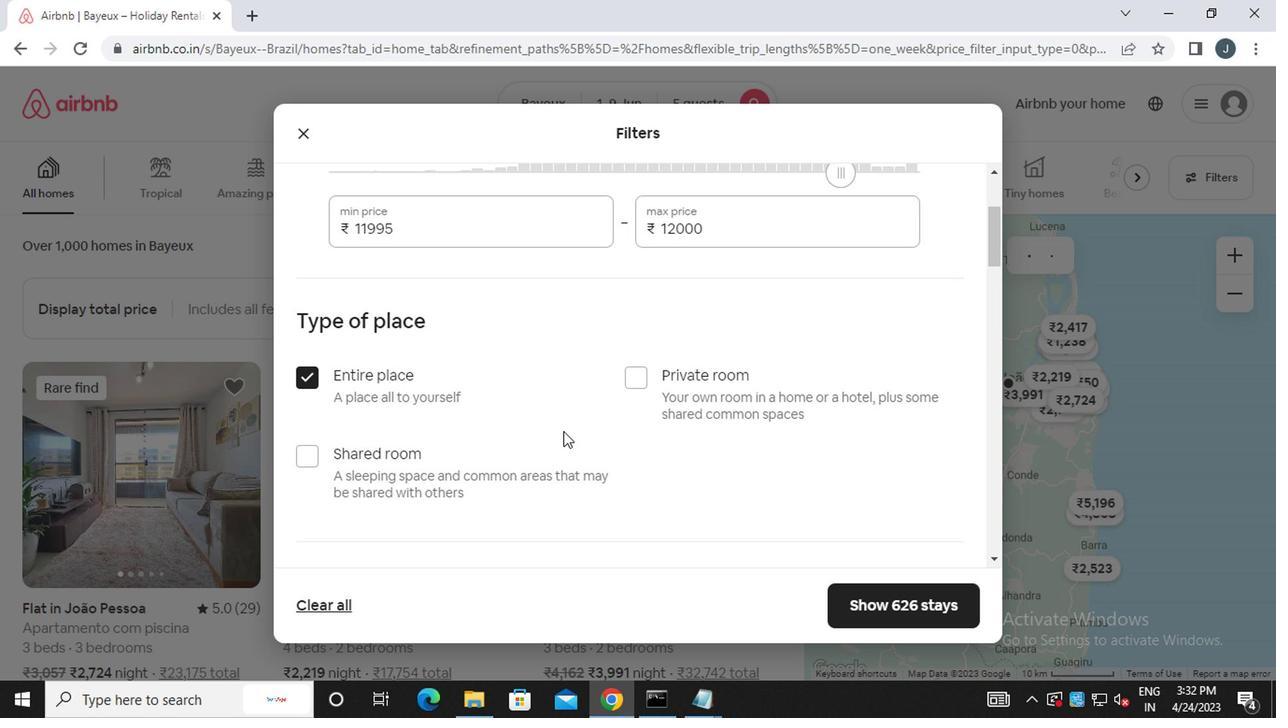 
Action: Mouse scrolled (562, 430) with delta (0, 0)
Screenshot: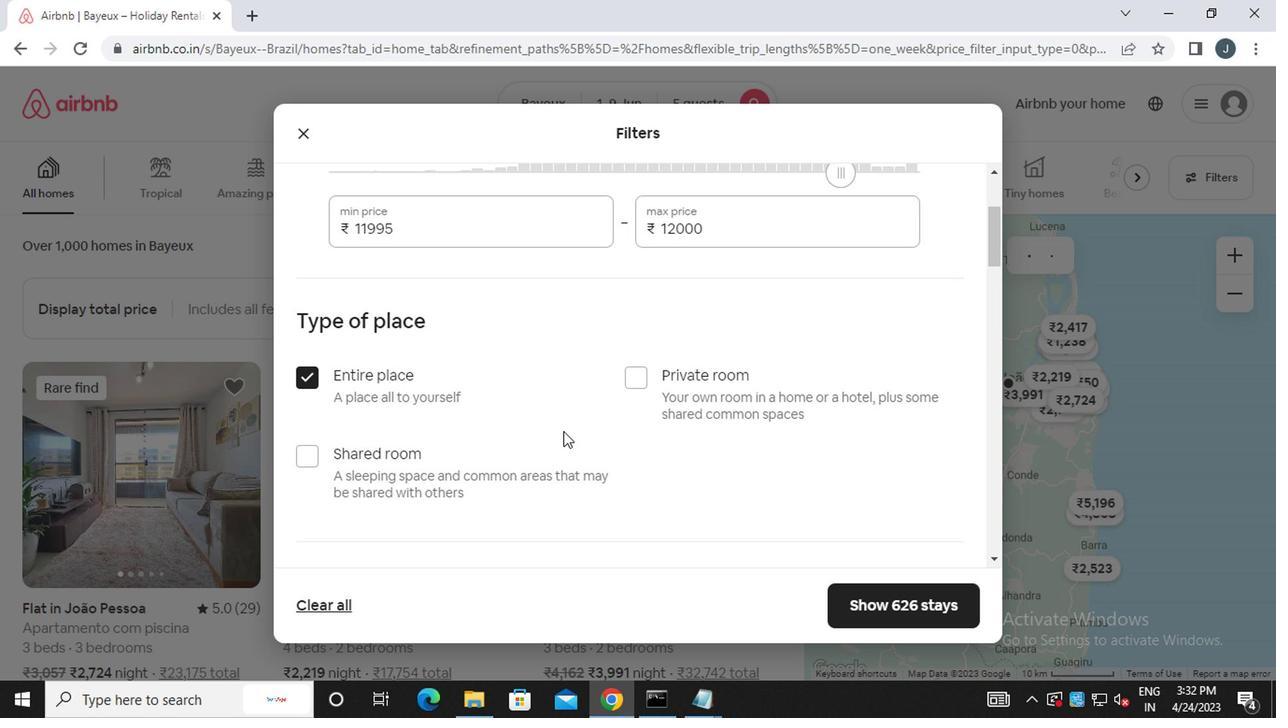 
Action: Mouse moved to (563, 432)
Screenshot: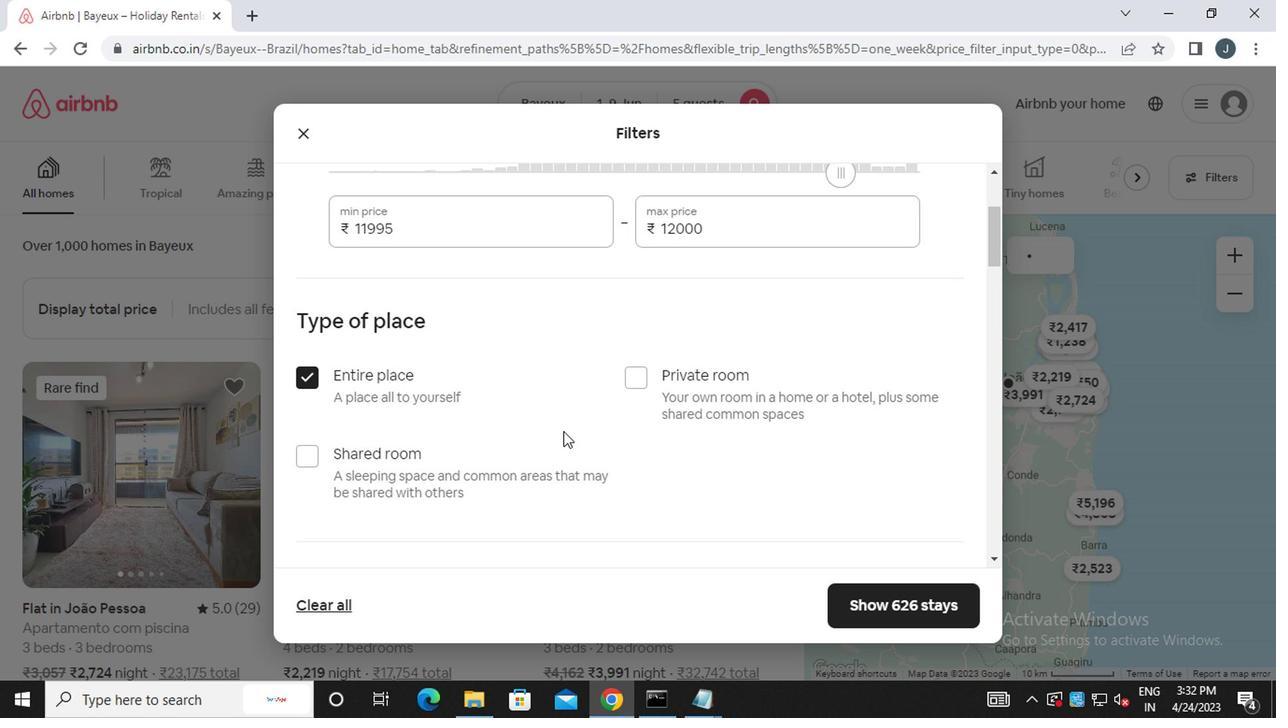 
Action: Mouse scrolled (563, 431) with delta (0, -1)
Screenshot: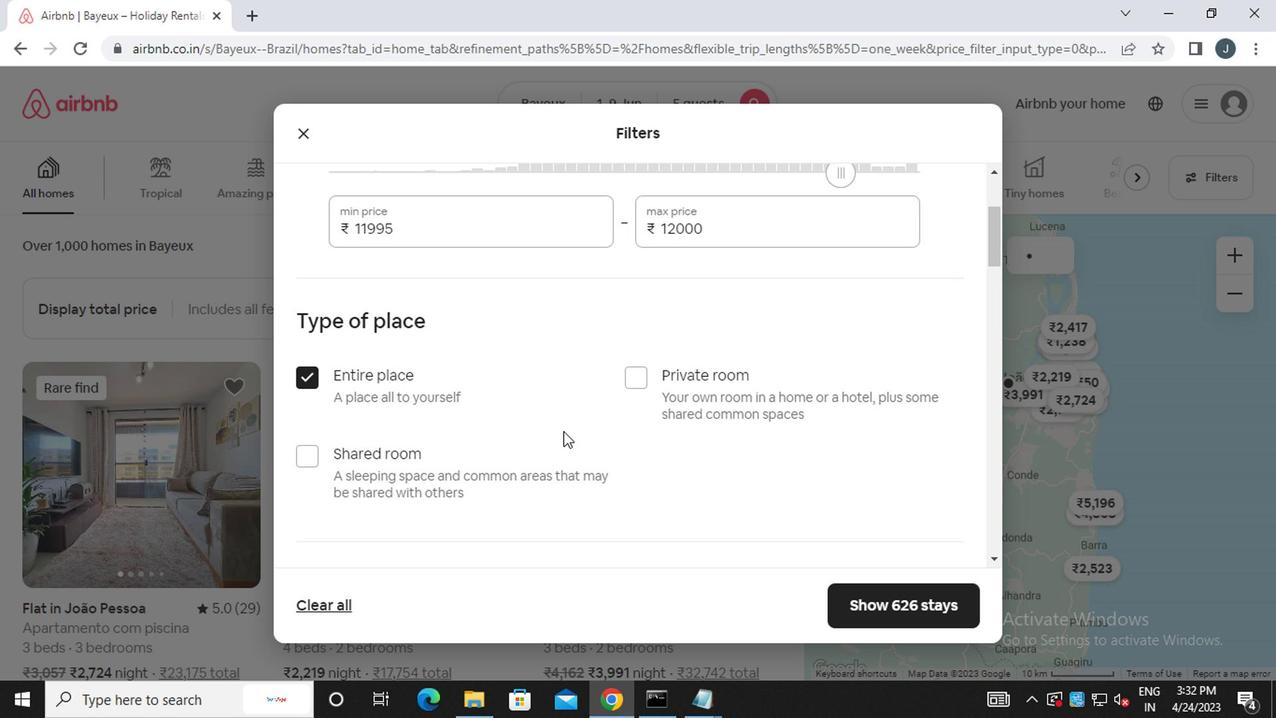 
Action: Mouse scrolled (563, 431) with delta (0, -1)
Screenshot: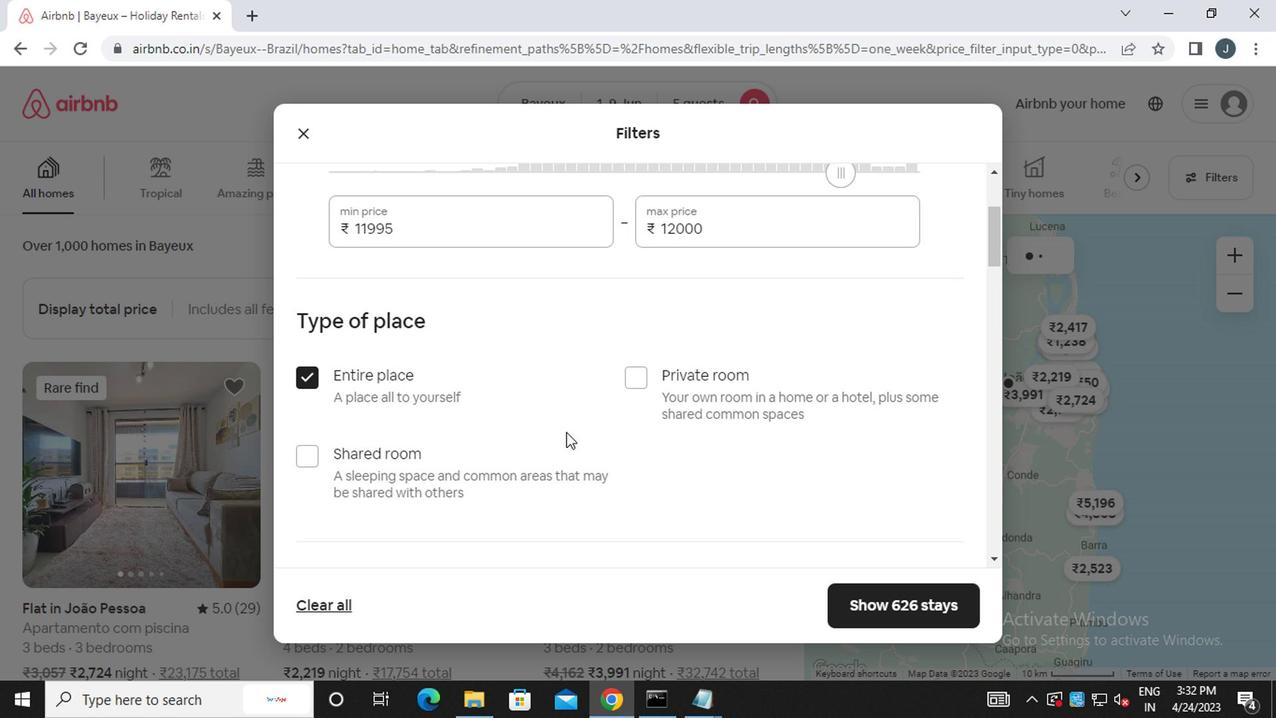 
Action: Mouse scrolled (563, 431) with delta (0, -1)
Screenshot: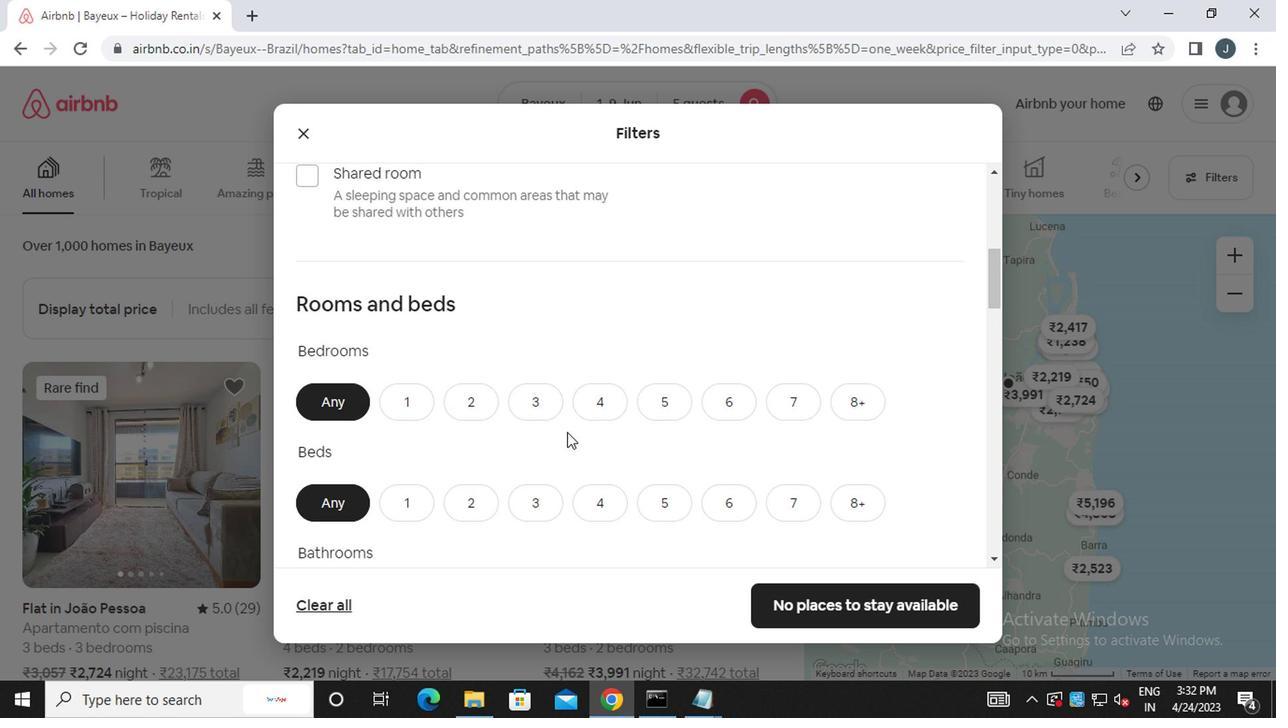 
Action: Mouse scrolled (563, 431) with delta (0, -1)
Screenshot: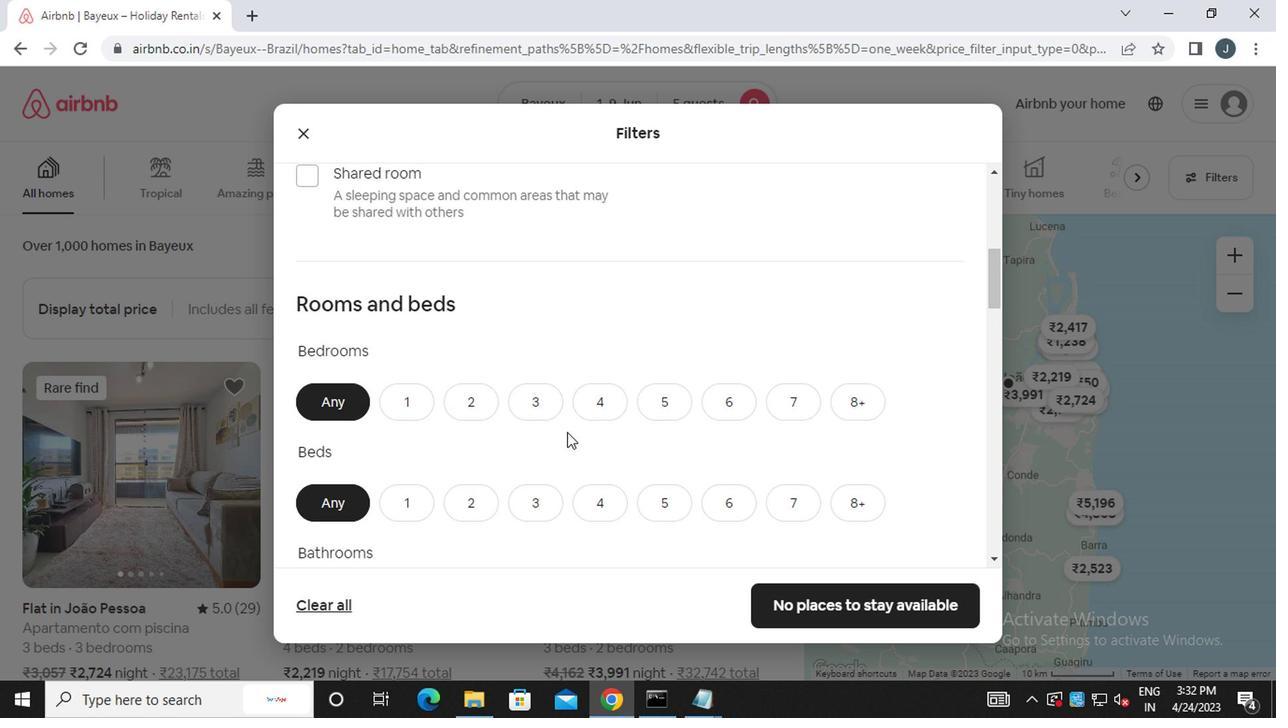 
Action: Mouse moved to (534, 224)
Screenshot: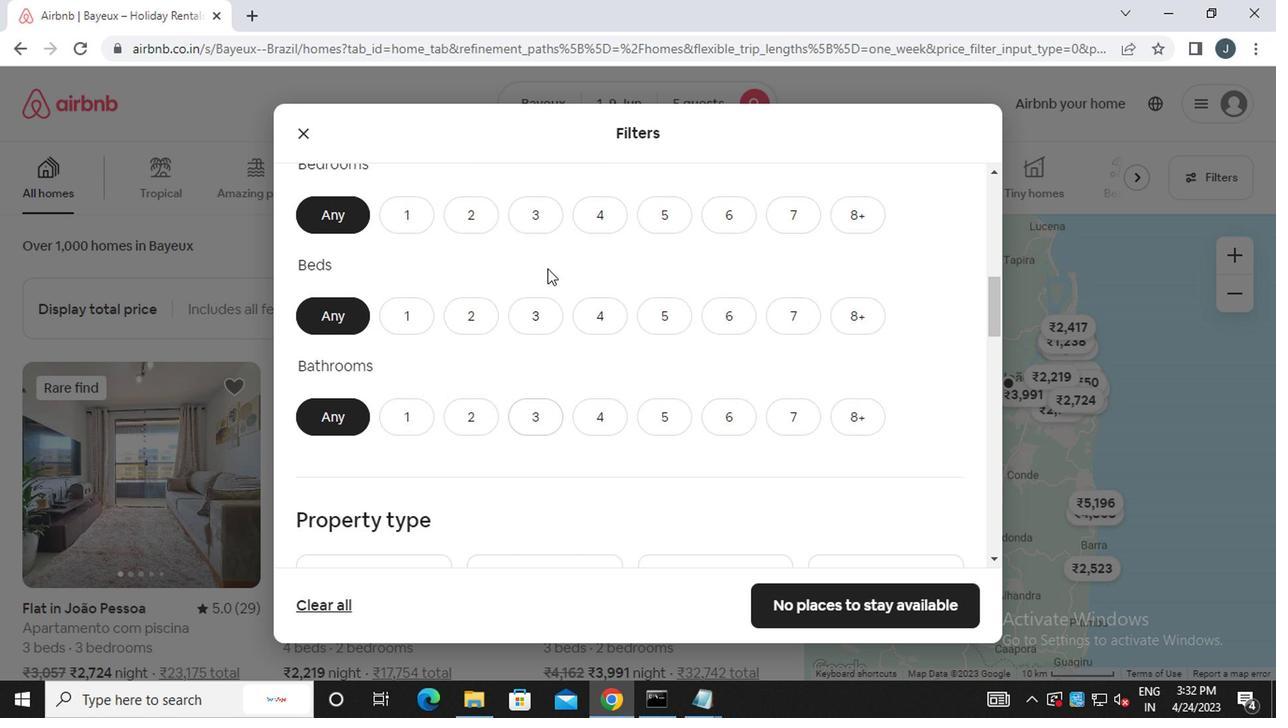 
Action: Mouse pressed left at (534, 224)
Screenshot: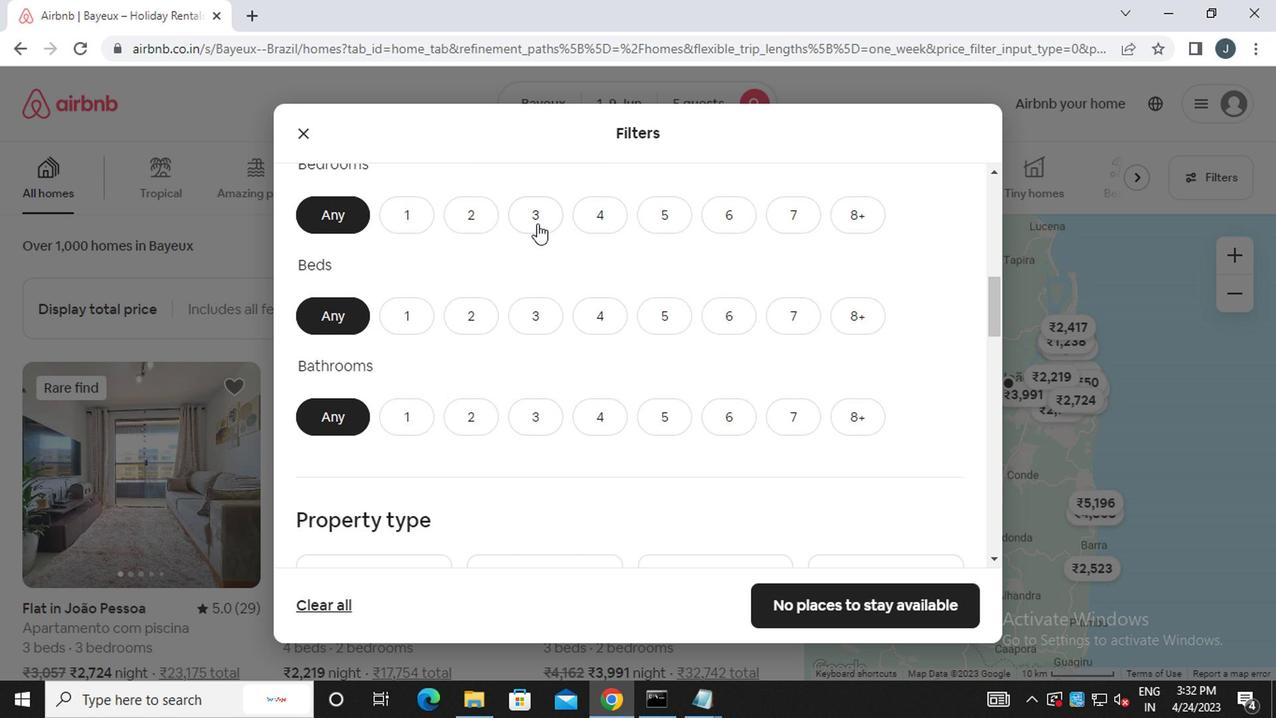 
Action: Mouse moved to (530, 314)
Screenshot: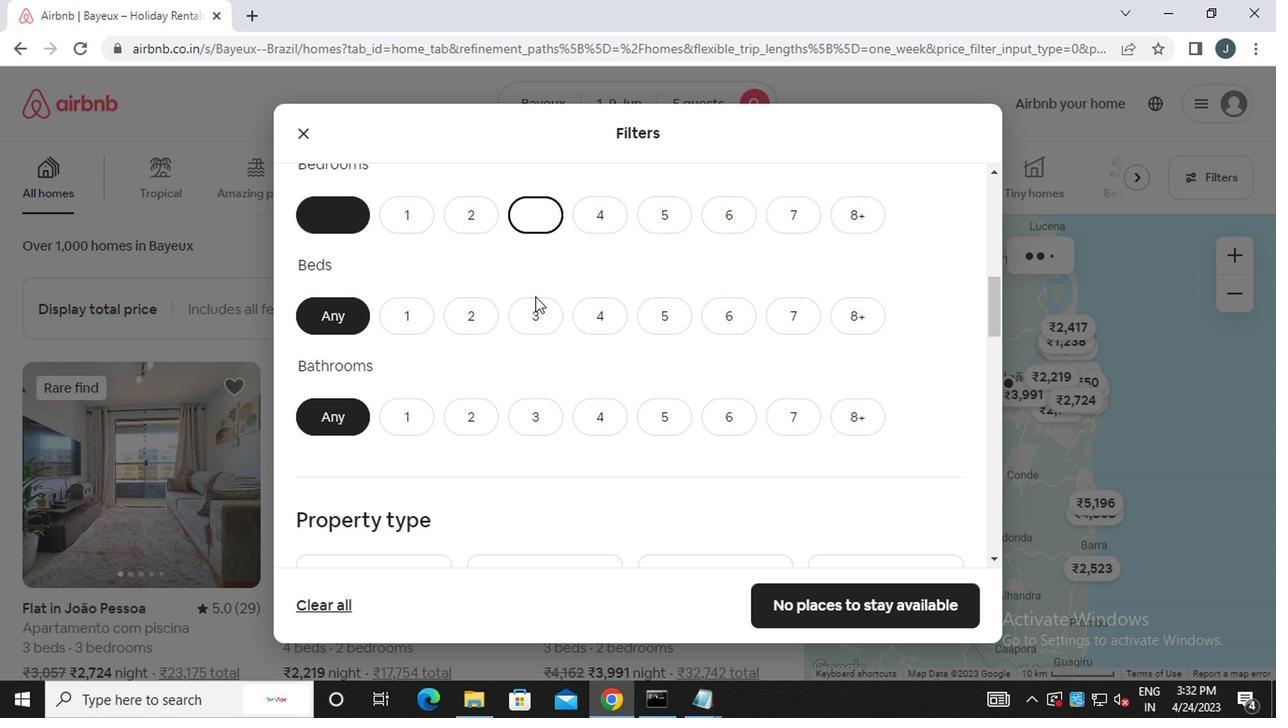 
Action: Mouse pressed left at (530, 314)
Screenshot: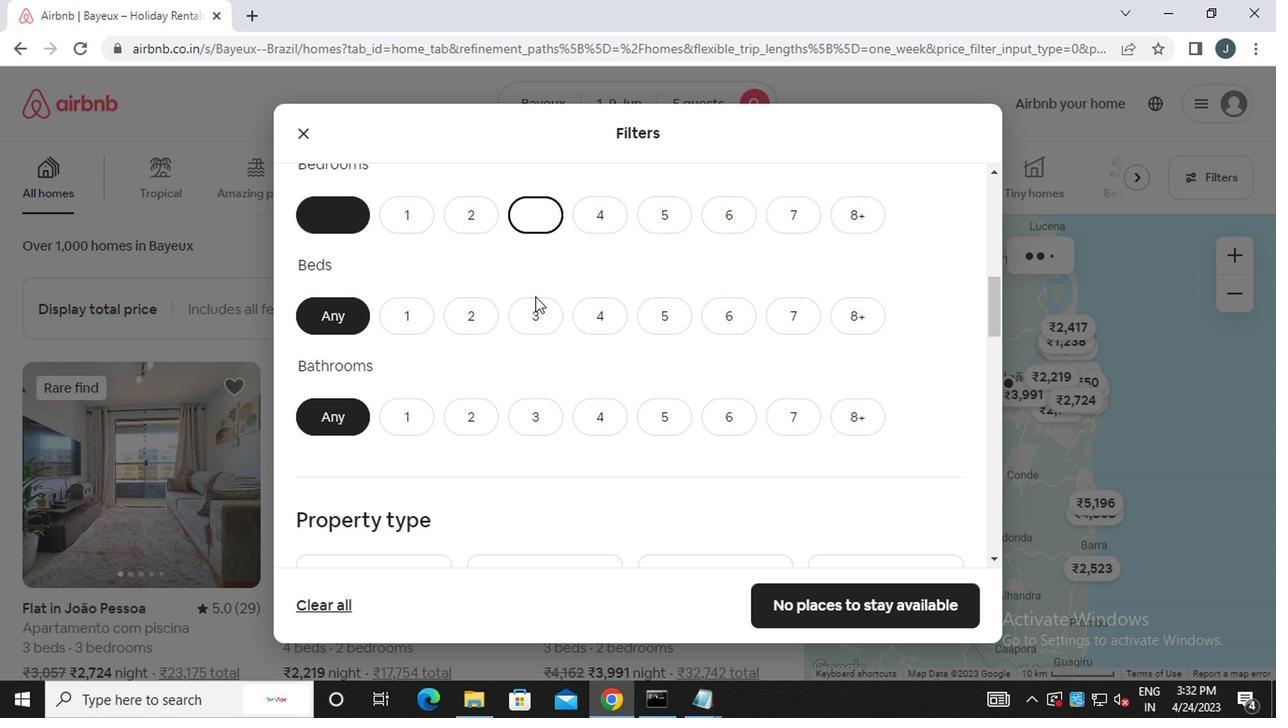 
Action: Mouse moved to (532, 436)
Screenshot: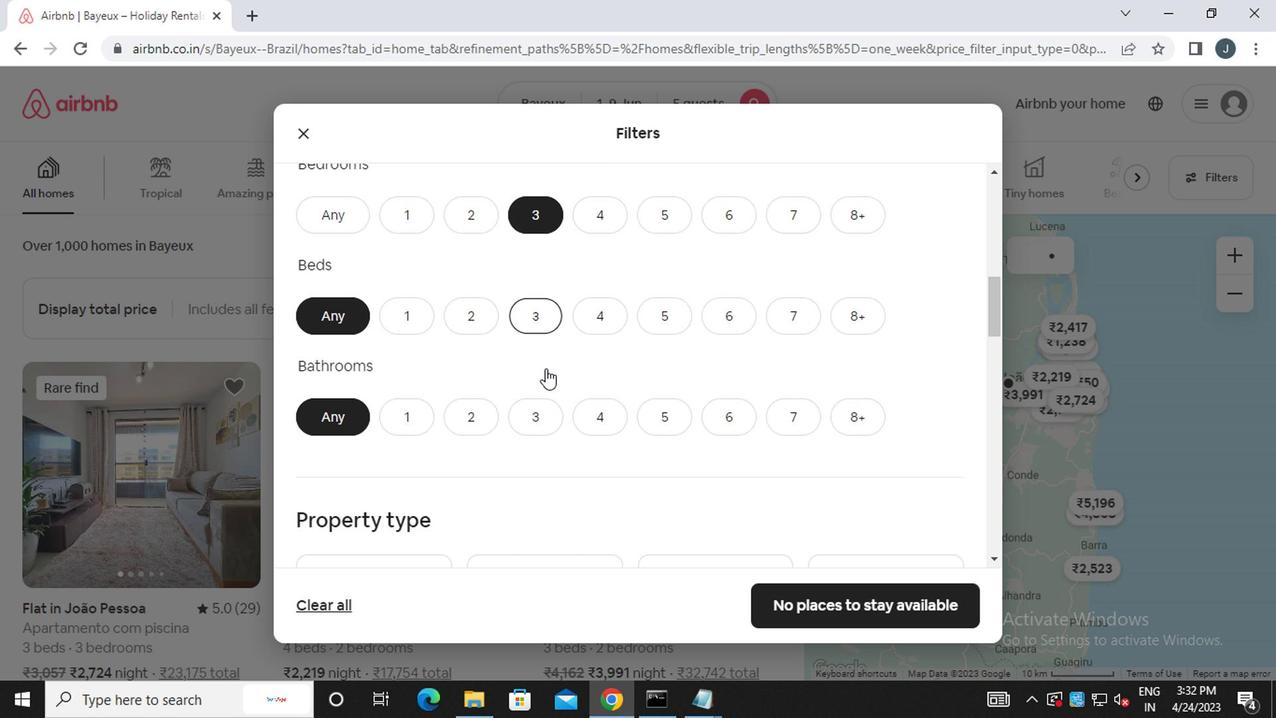 
Action: Mouse pressed left at (532, 436)
Screenshot: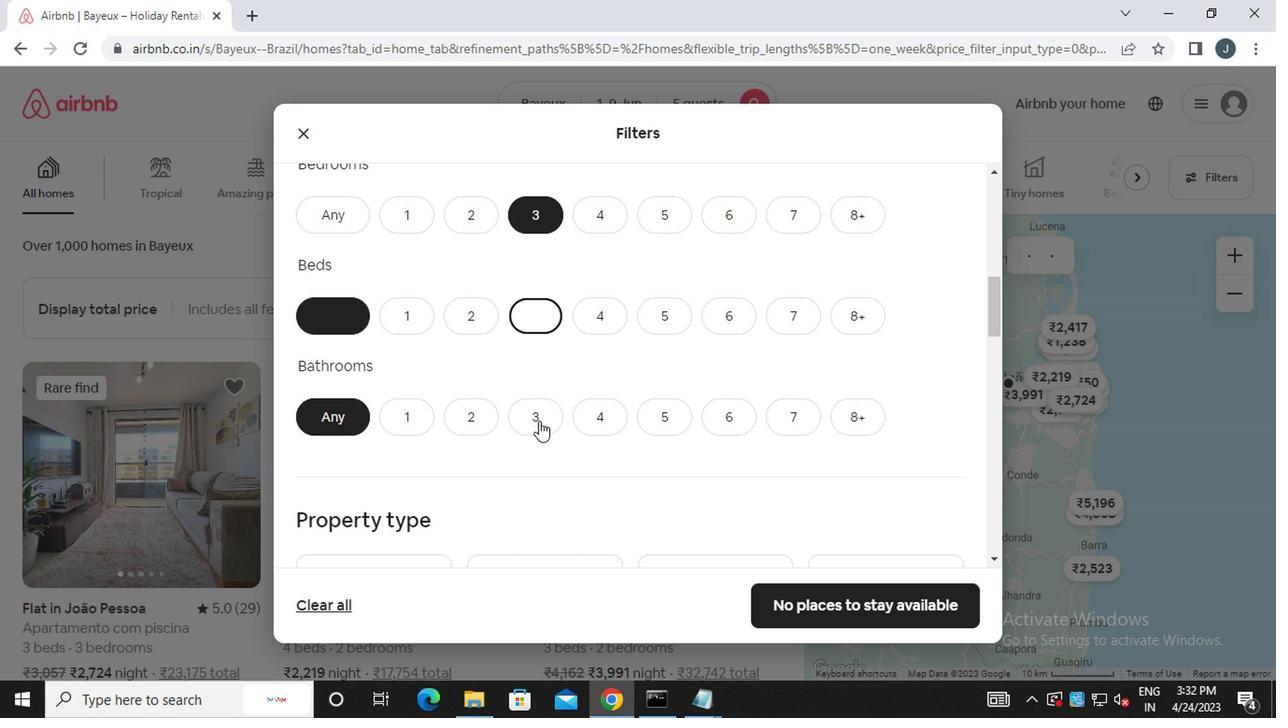 
Action: Mouse moved to (534, 414)
Screenshot: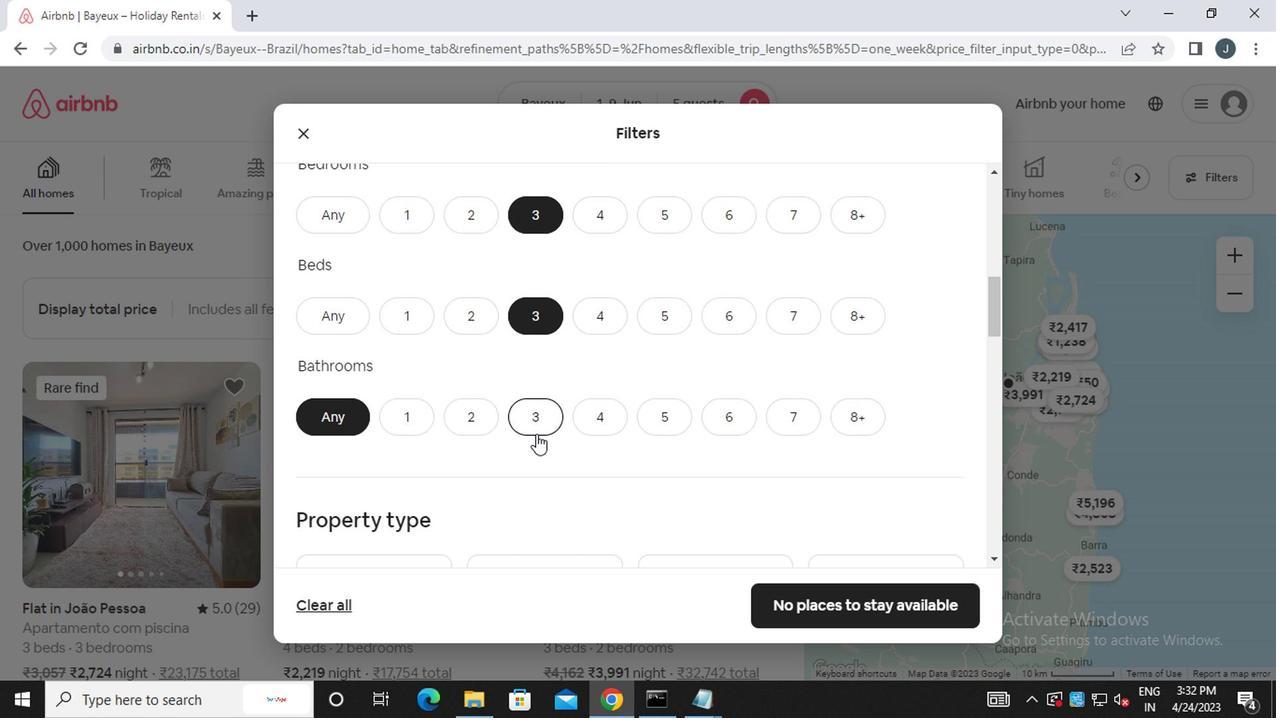 
Action: Mouse pressed left at (534, 414)
Screenshot: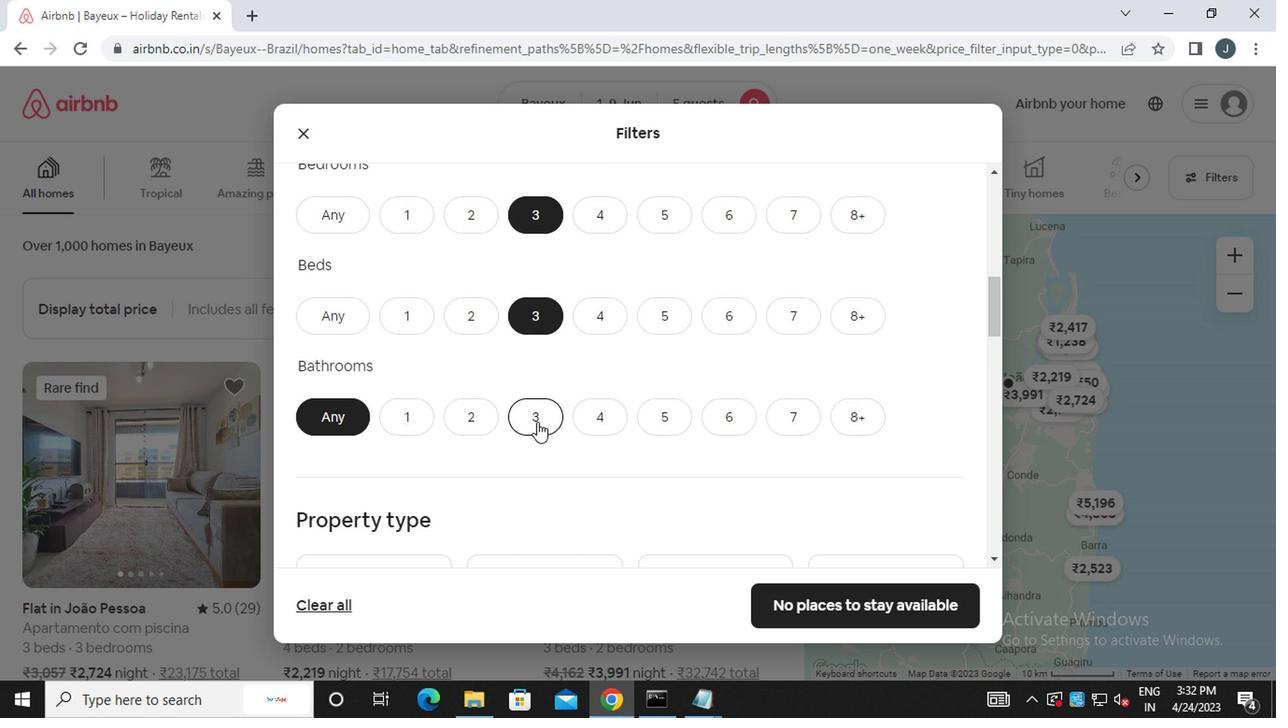 
Action: Mouse moved to (540, 452)
Screenshot: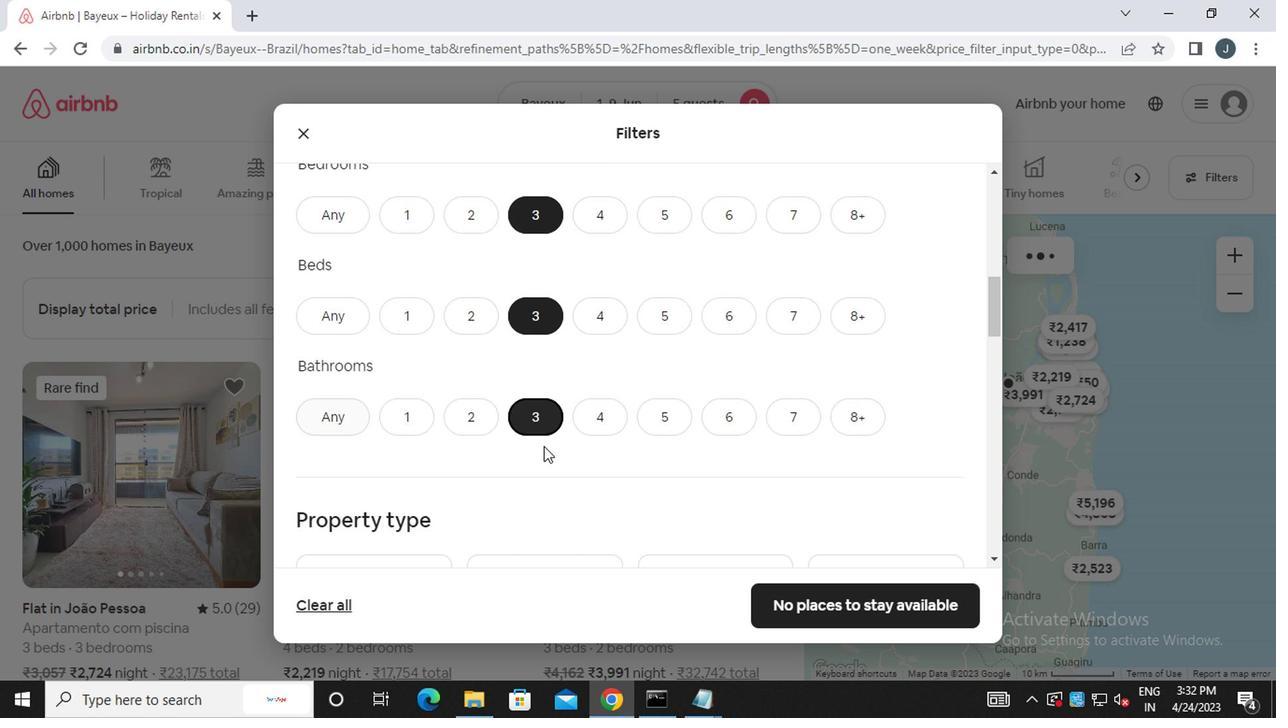 
Action: Mouse scrolled (540, 451) with delta (0, 0)
Screenshot: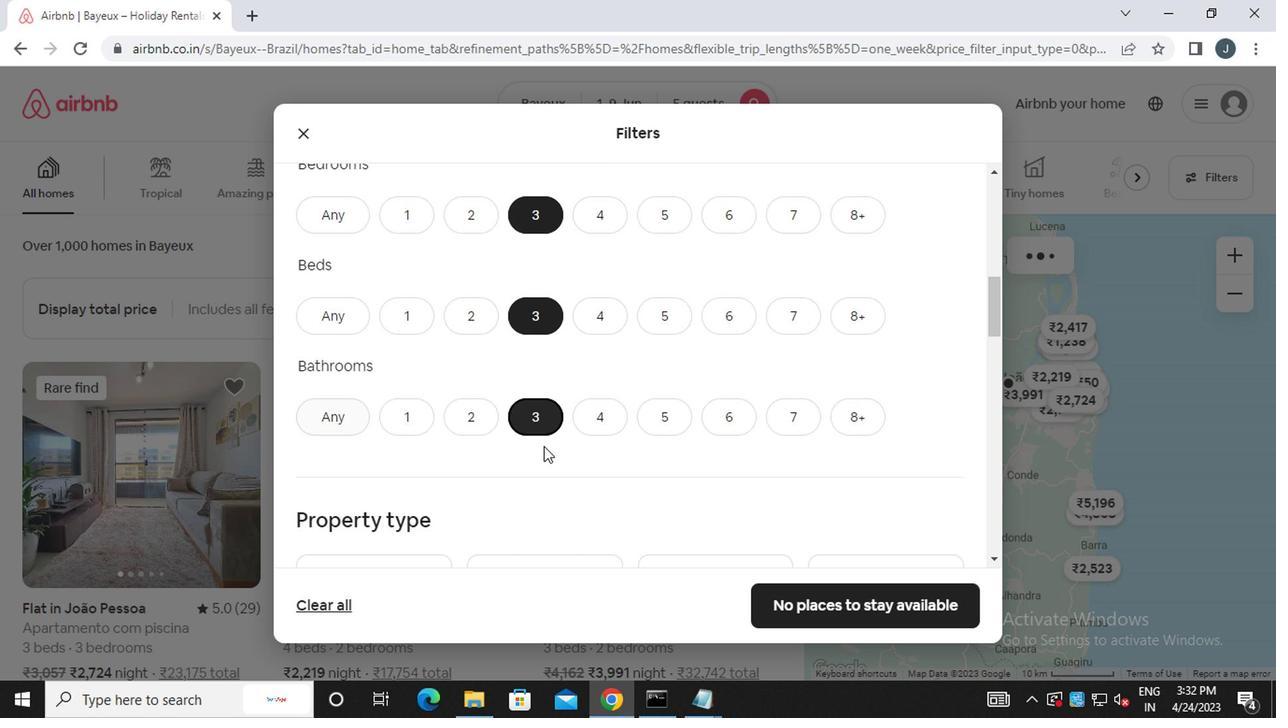
Action: Mouse moved to (538, 453)
Screenshot: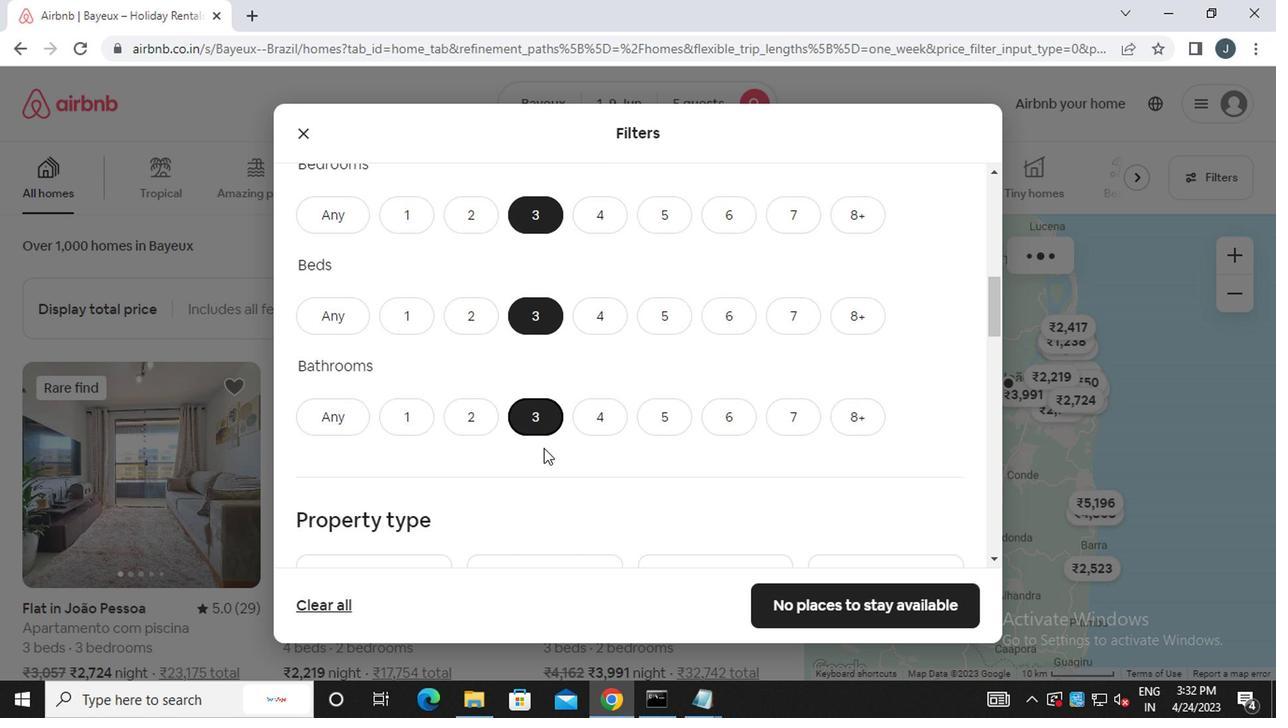 
Action: Mouse scrolled (538, 452) with delta (0, -1)
Screenshot: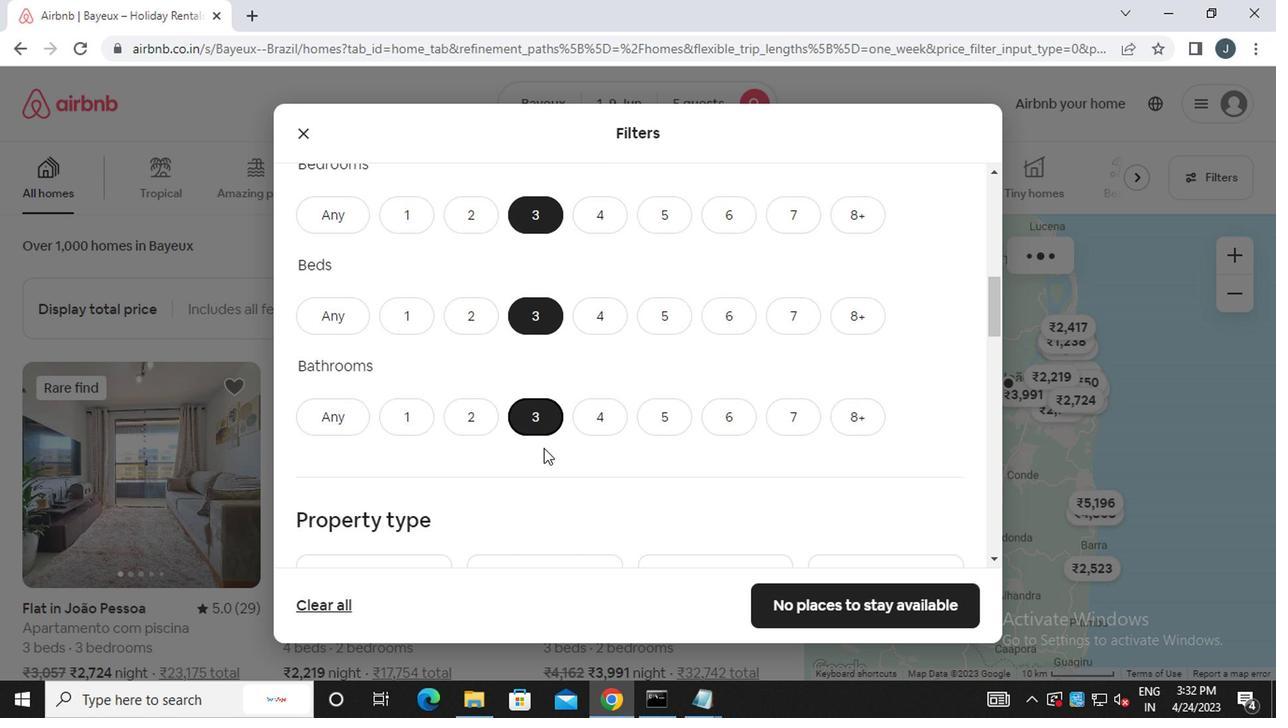 
Action: Mouse moved to (536, 454)
Screenshot: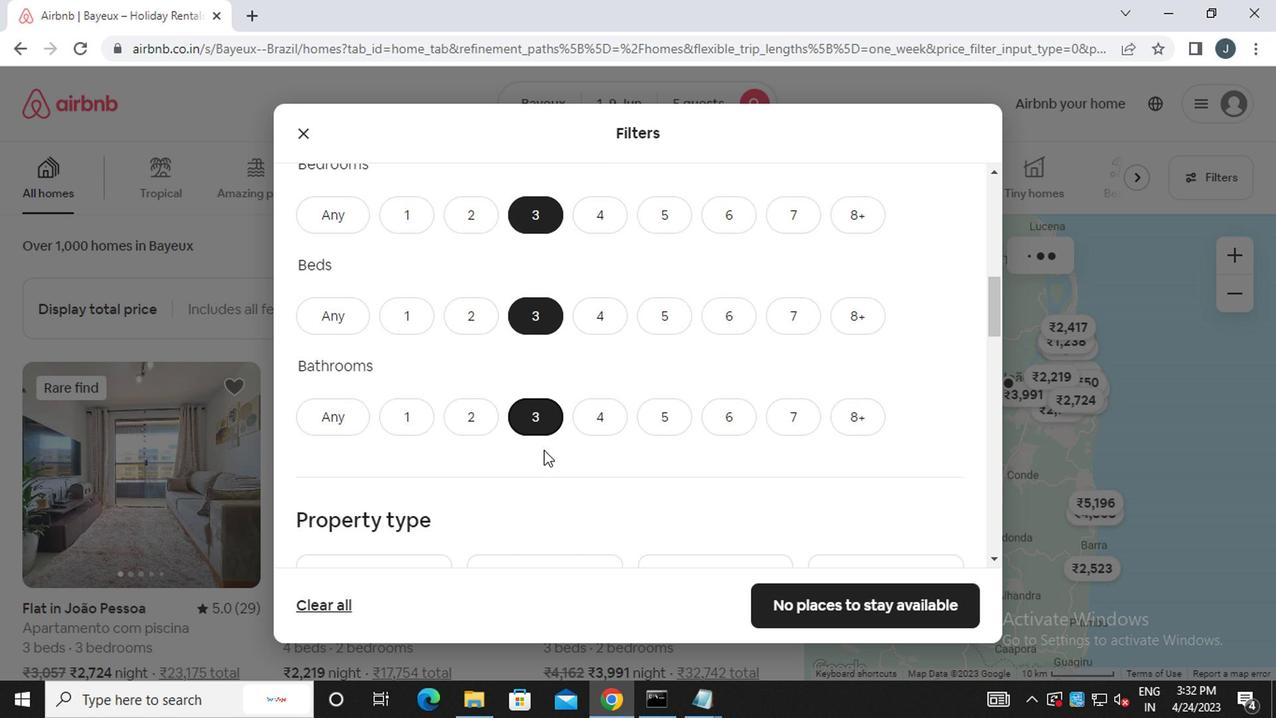 
Action: Mouse scrolled (536, 453) with delta (0, 0)
Screenshot: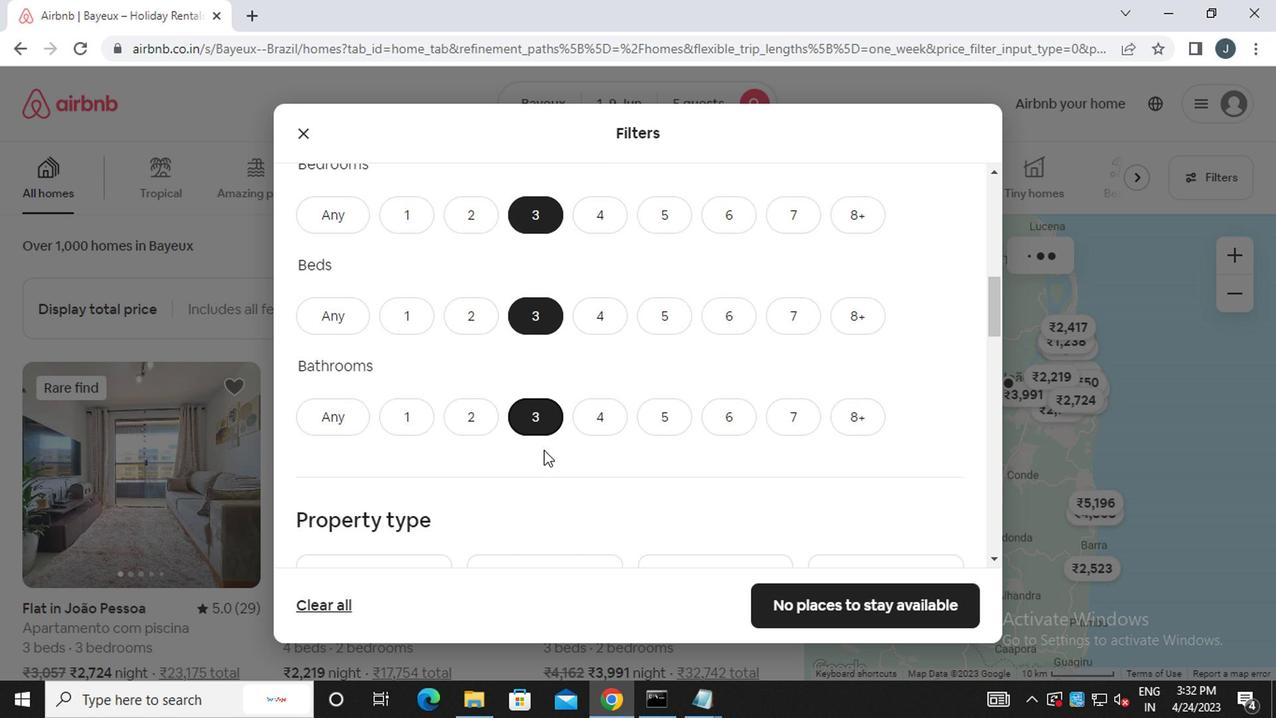 
Action: Mouse moved to (460, 463)
Screenshot: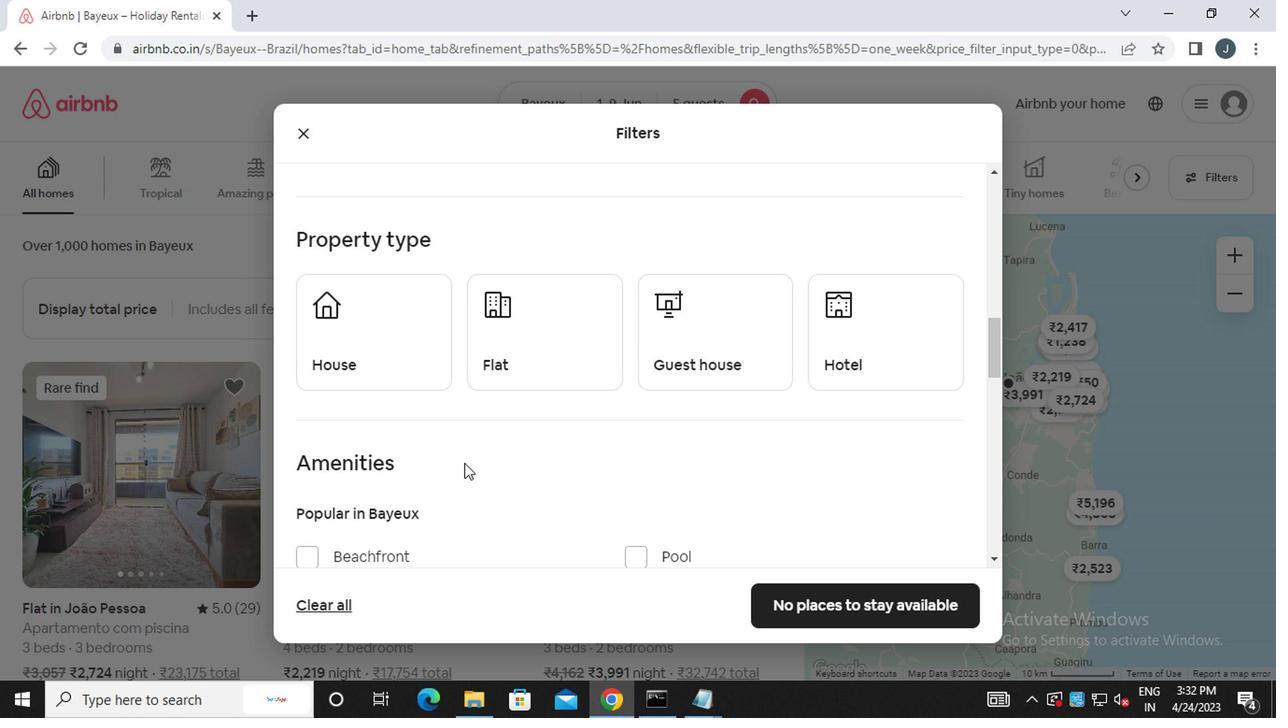 
Action: Mouse scrolled (460, 462) with delta (0, 0)
Screenshot: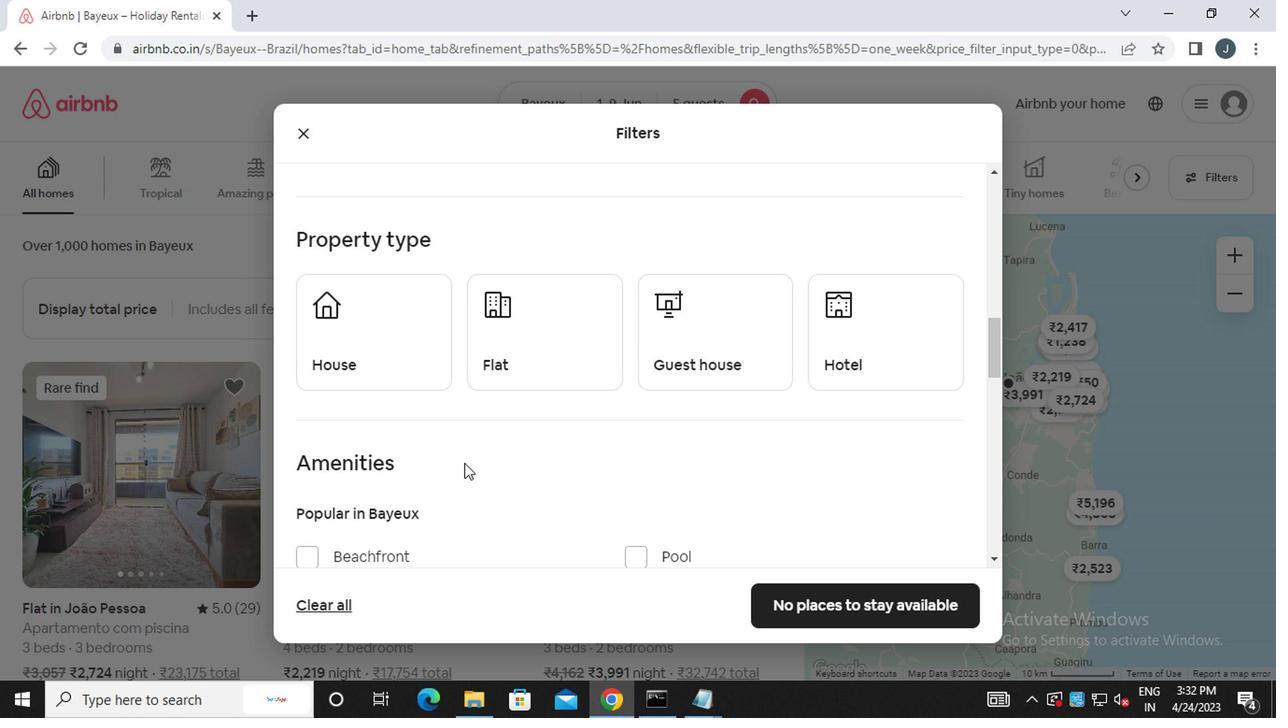 
Action: Mouse moved to (456, 464)
Screenshot: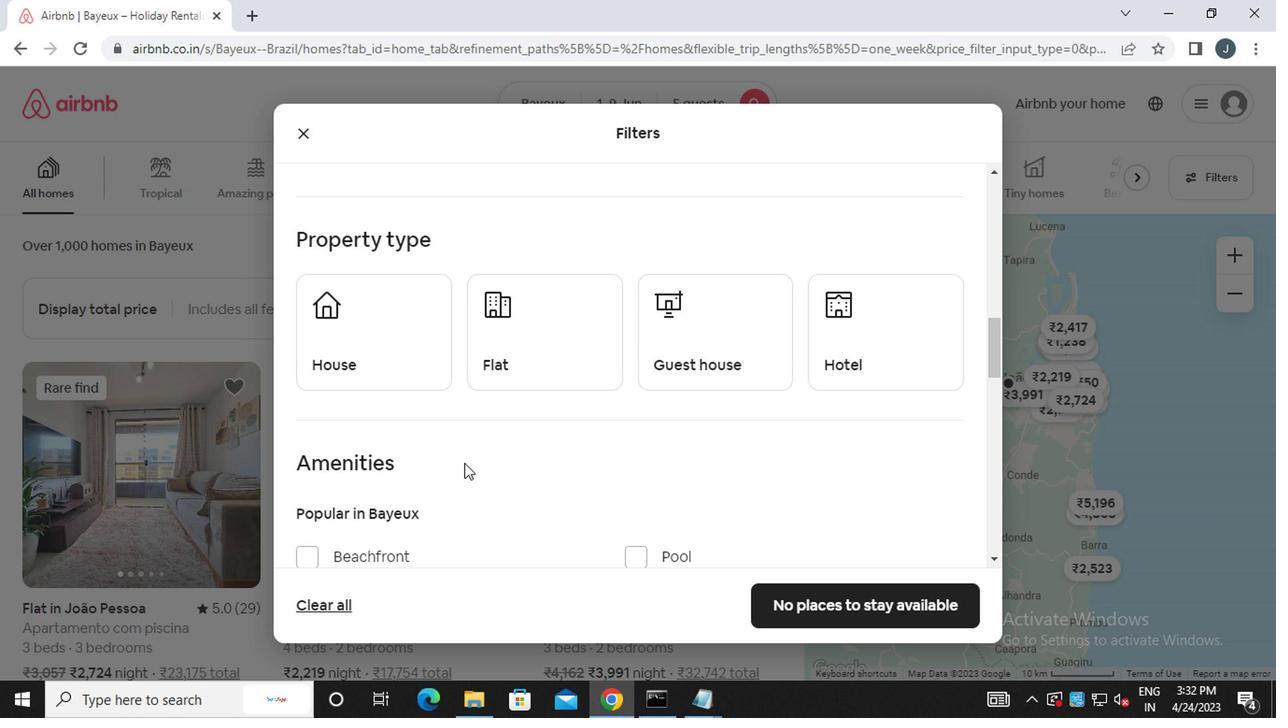 
Action: Mouse scrolled (456, 463) with delta (0, 0)
Screenshot: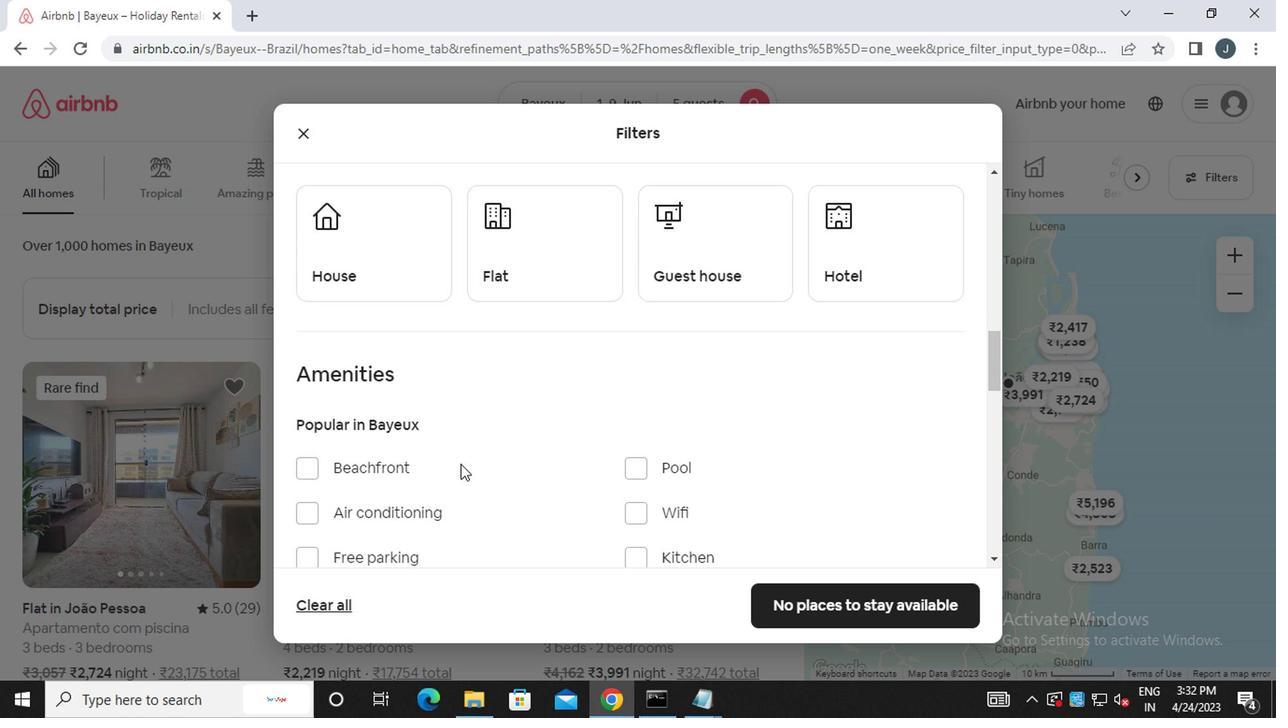 
Action: Mouse moved to (403, 337)
Screenshot: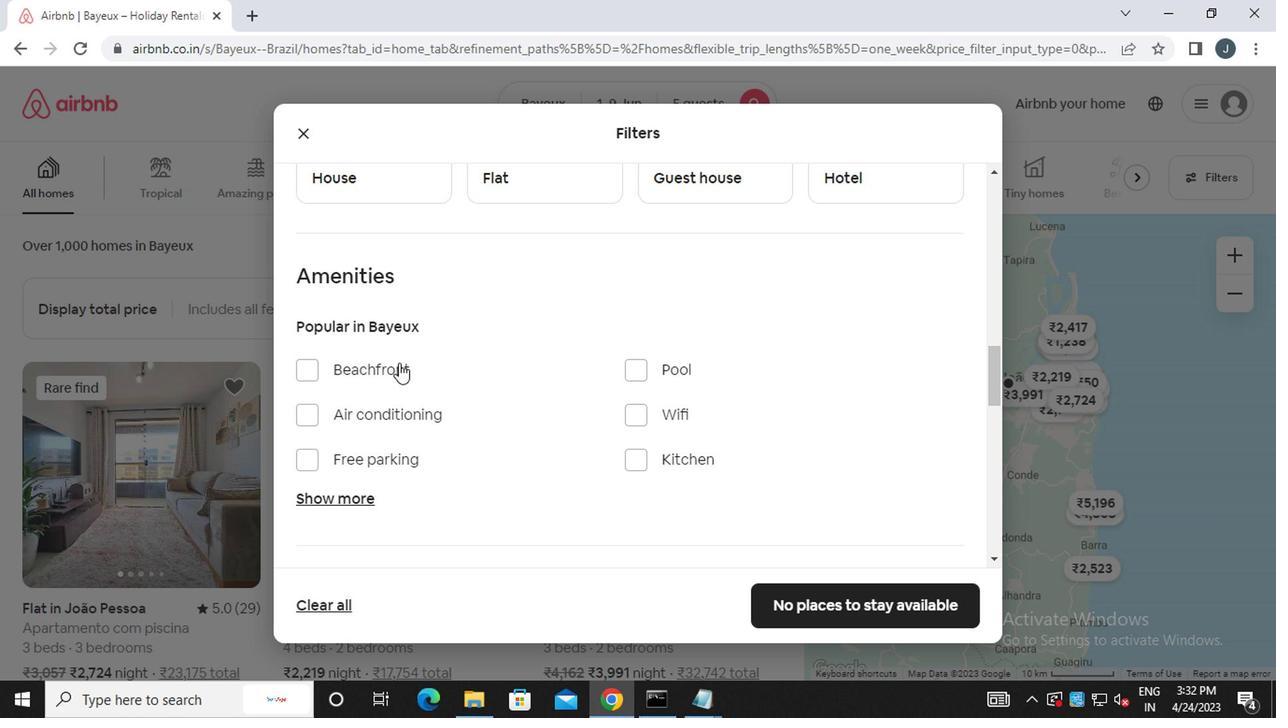 
Action: Mouse scrolled (403, 338) with delta (0, 0)
Screenshot: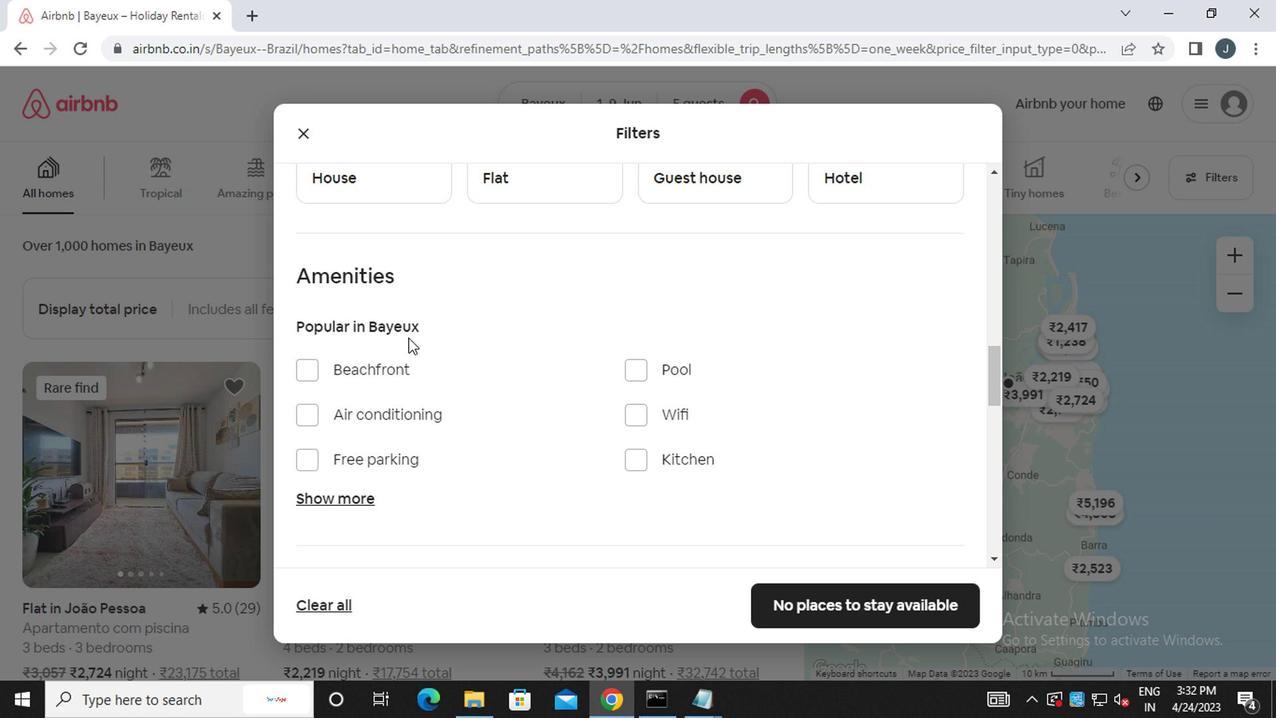 
Action: Mouse scrolled (403, 338) with delta (0, 0)
Screenshot: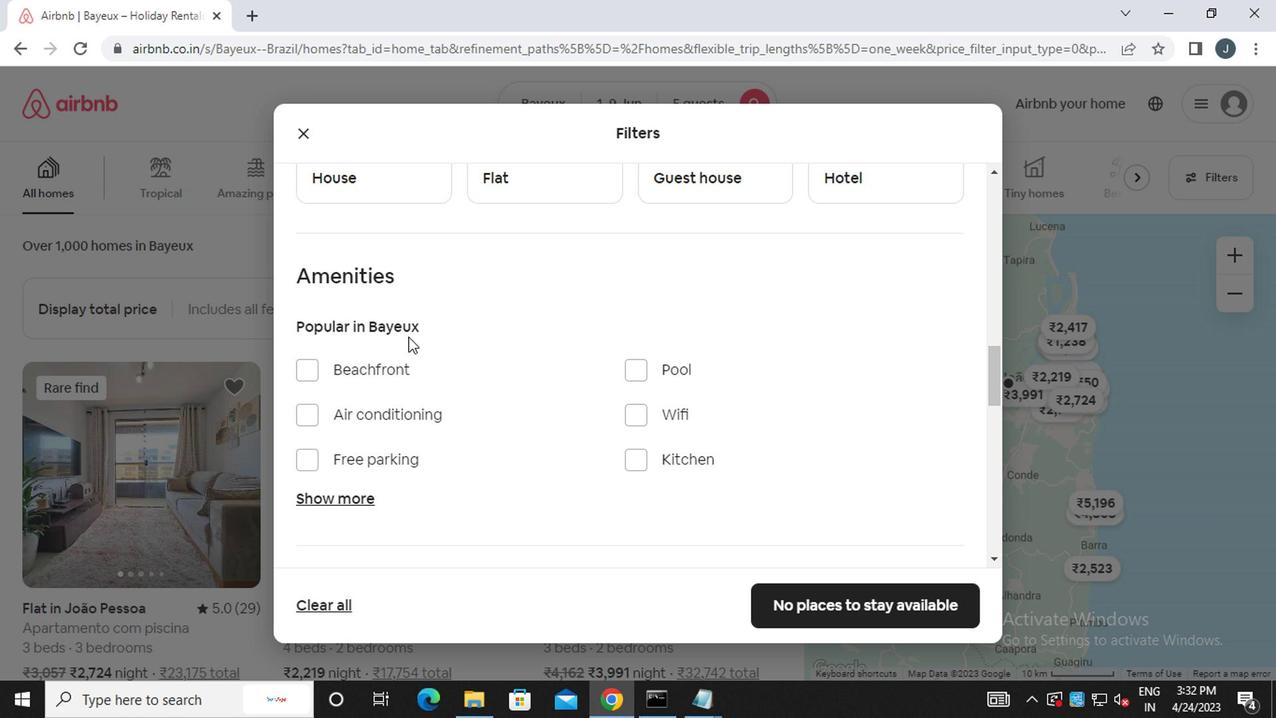 
Action: Mouse moved to (366, 357)
Screenshot: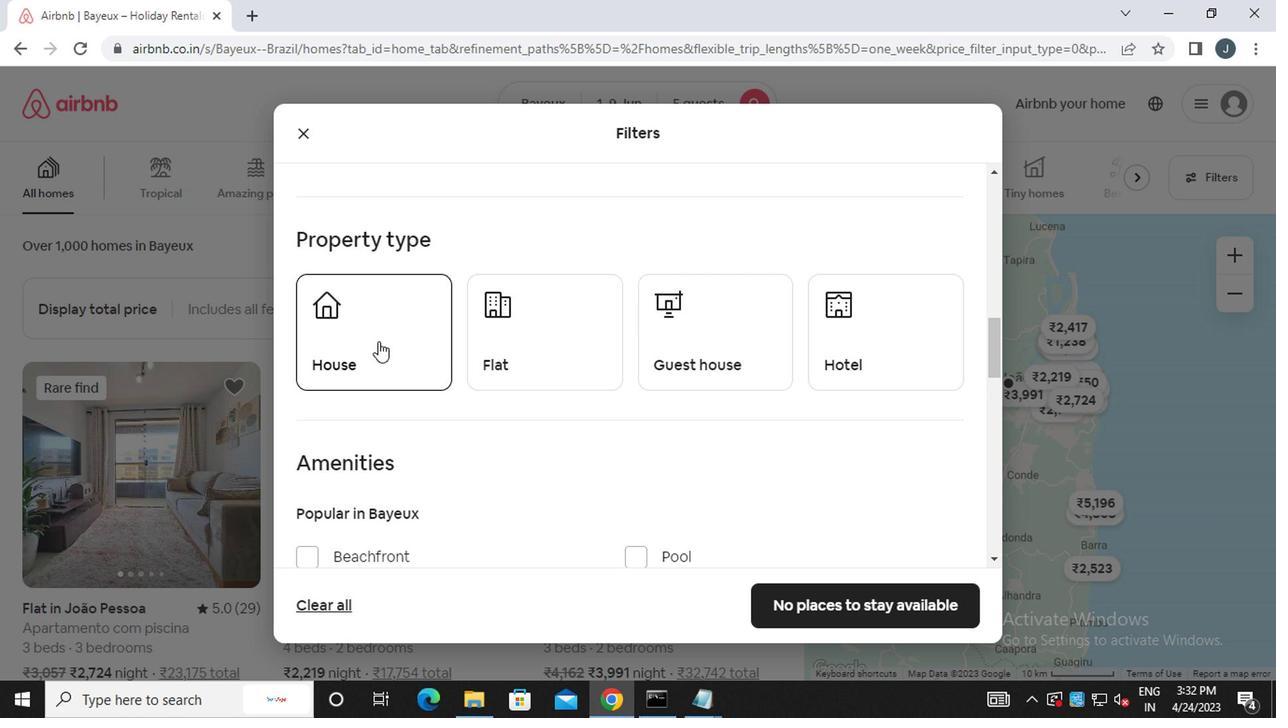 
Action: Mouse pressed left at (366, 357)
Screenshot: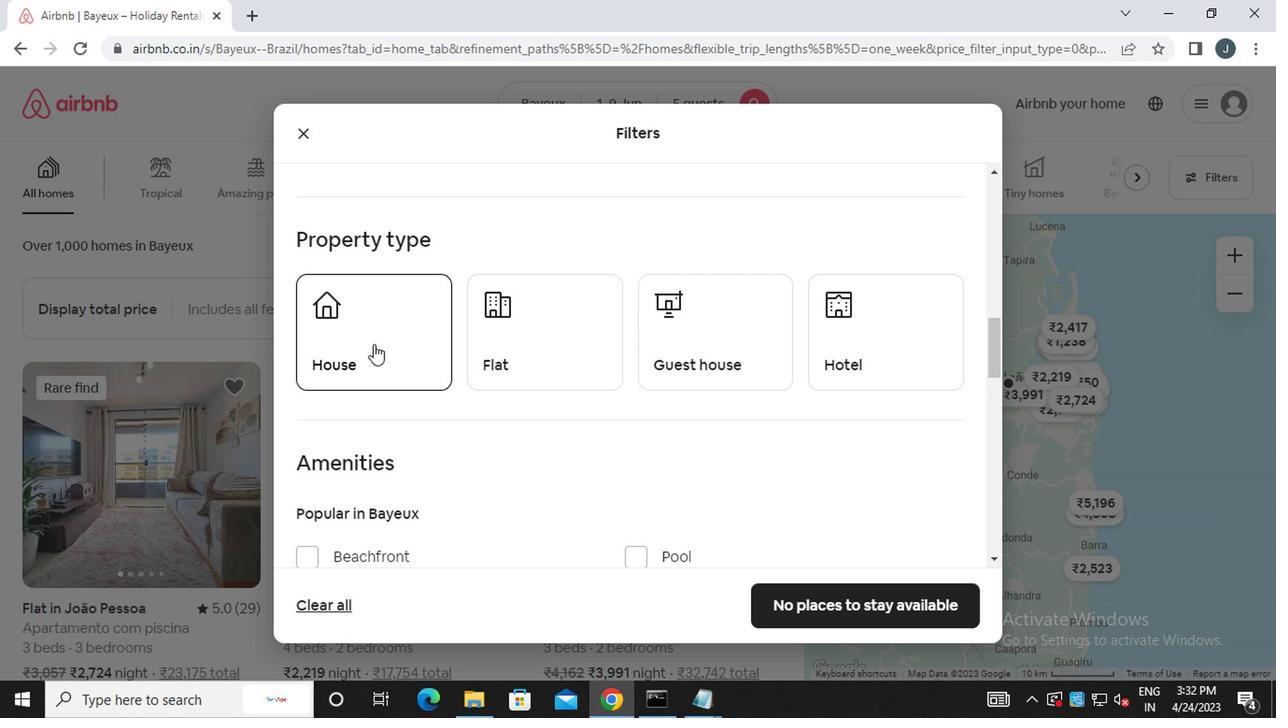 
Action: Mouse moved to (494, 358)
Screenshot: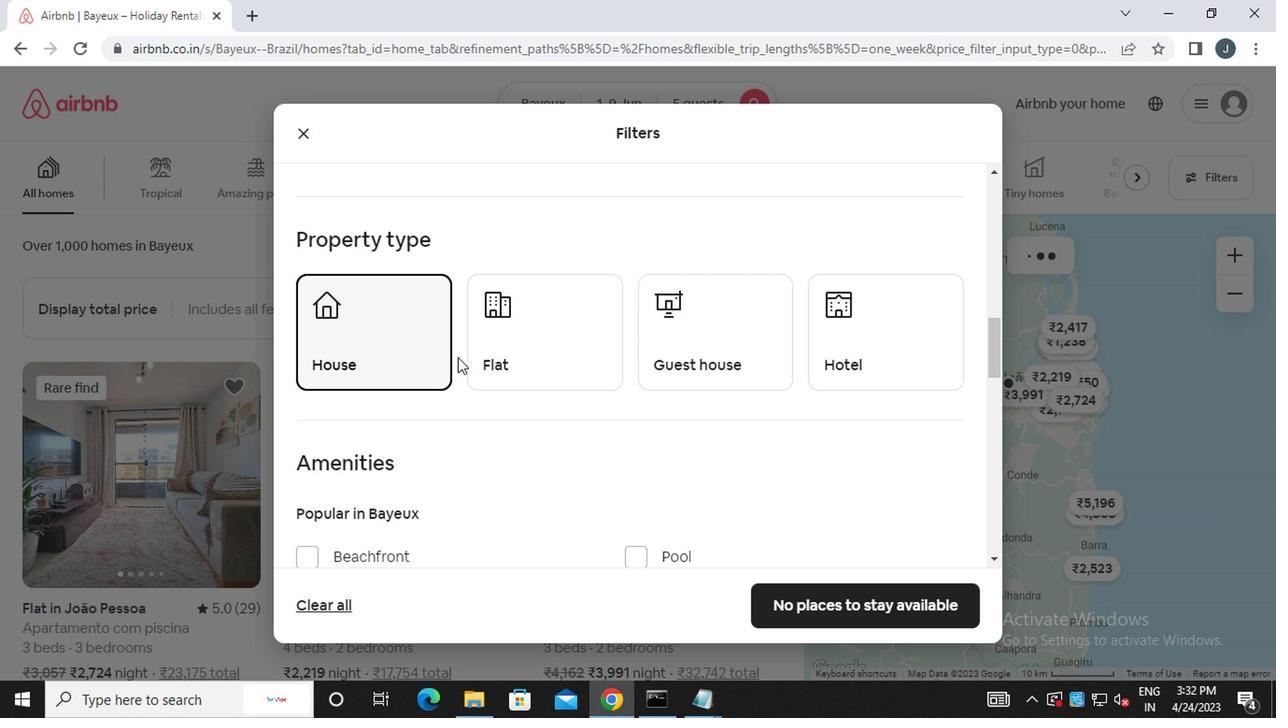 
Action: Mouse pressed left at (494, 358)
Screenshot: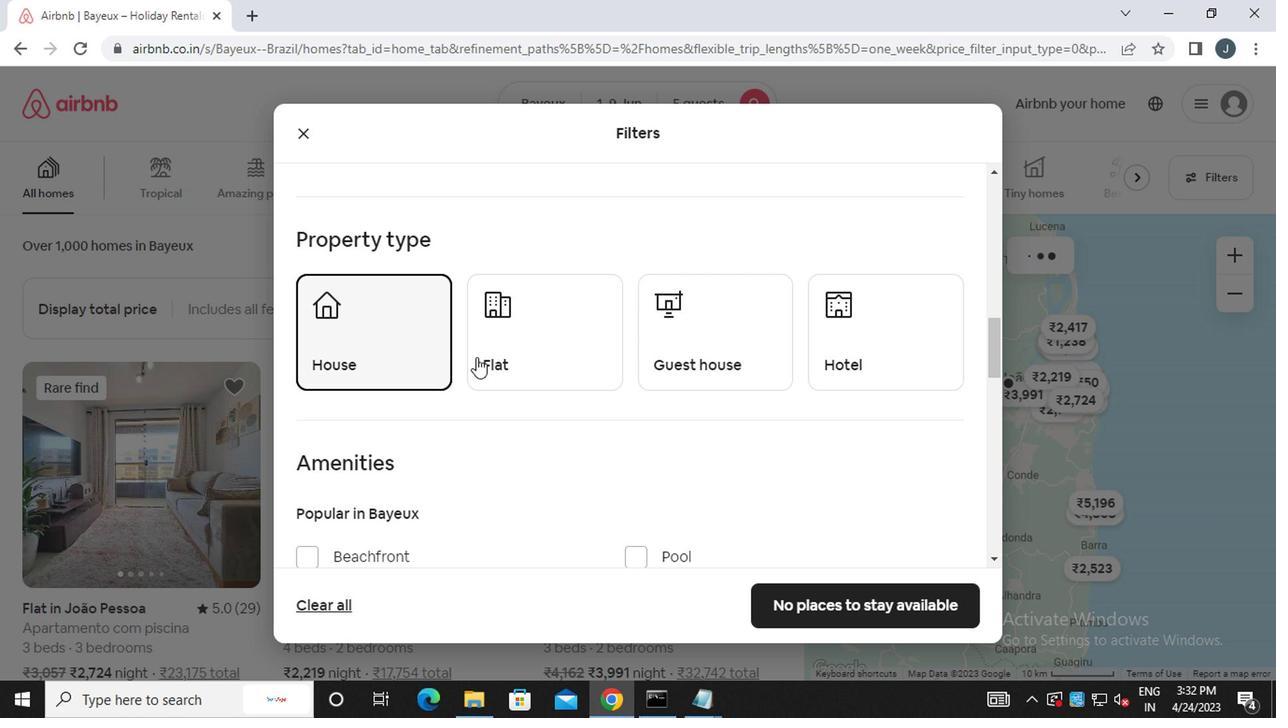 
Action: Mouse moved to (730, 347)
Screenshot: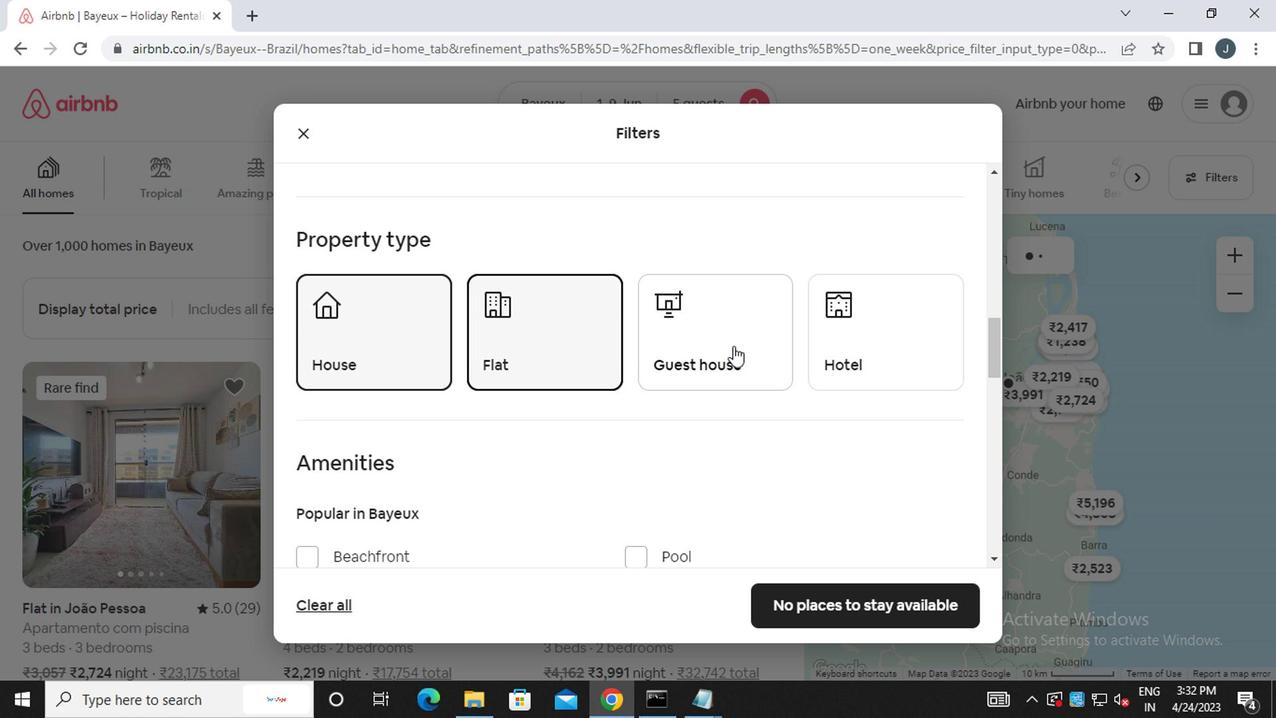 
Action: Mouse pressed left at (730, 347)
Screenshot: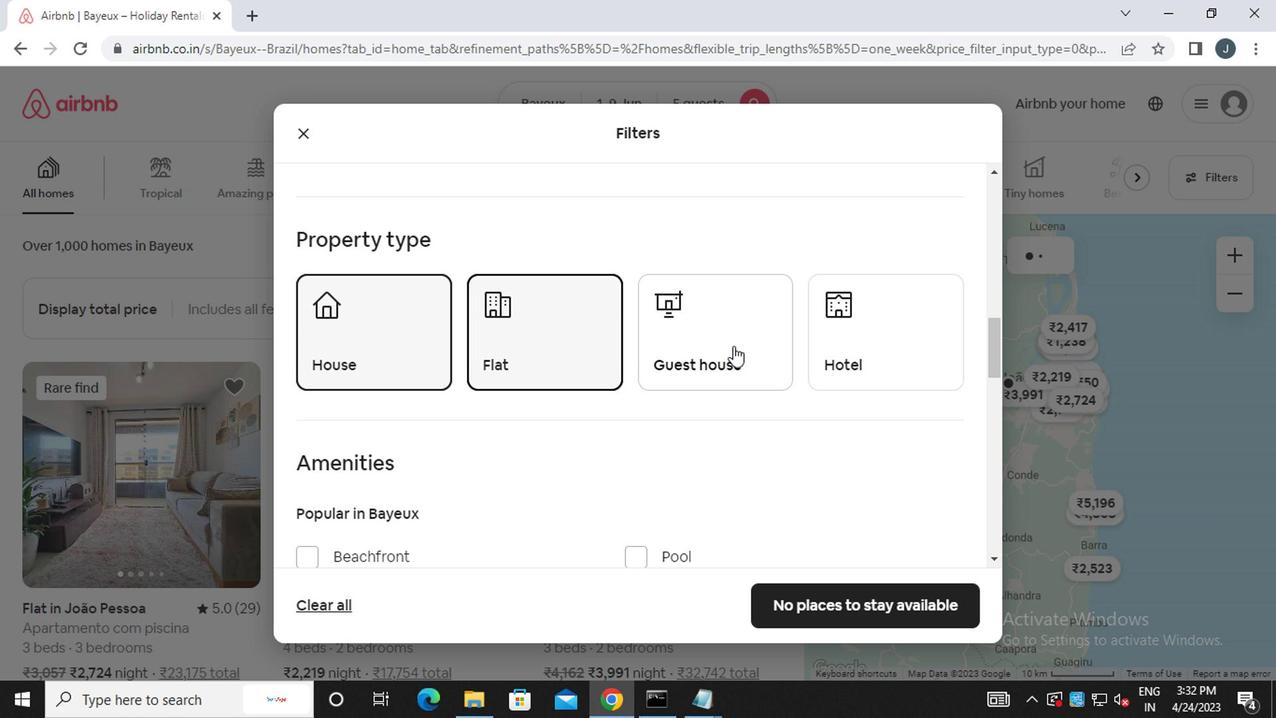 
Action: Mouse moved to (811, 369)
Screenshot: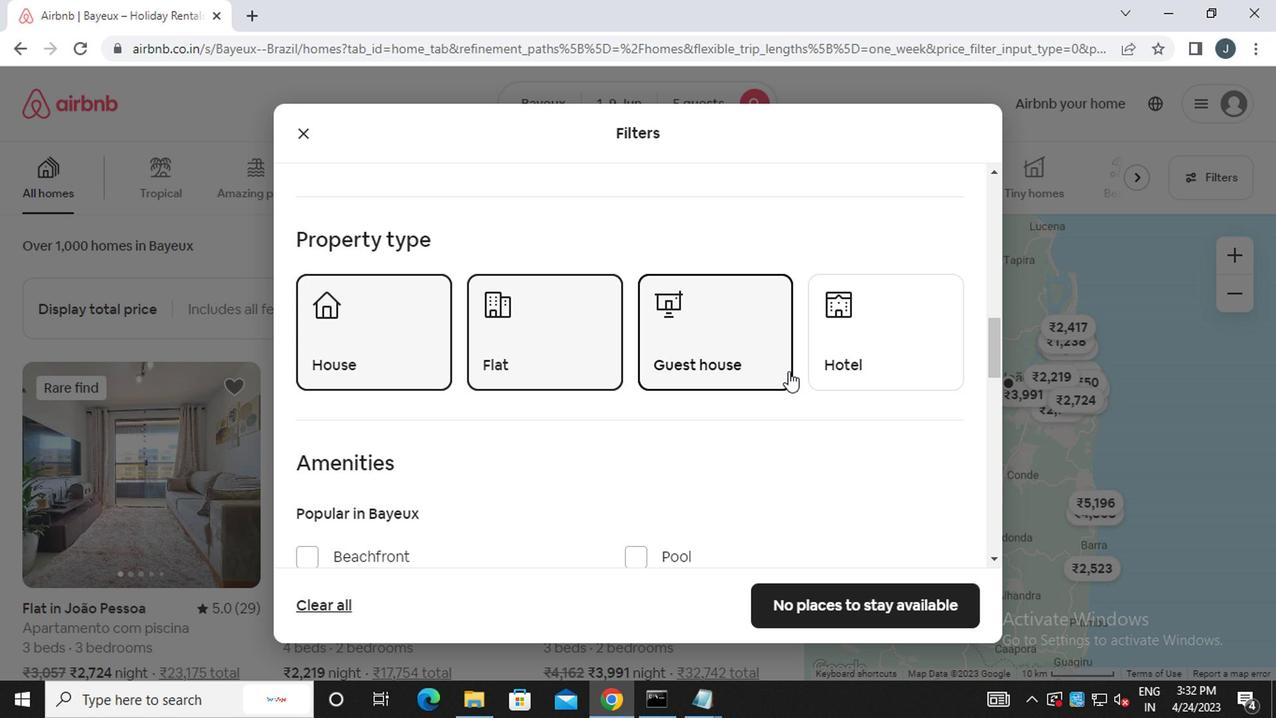 
Action: Mouse scrolled (811, 368) with delta (0, 0)
Screenshot: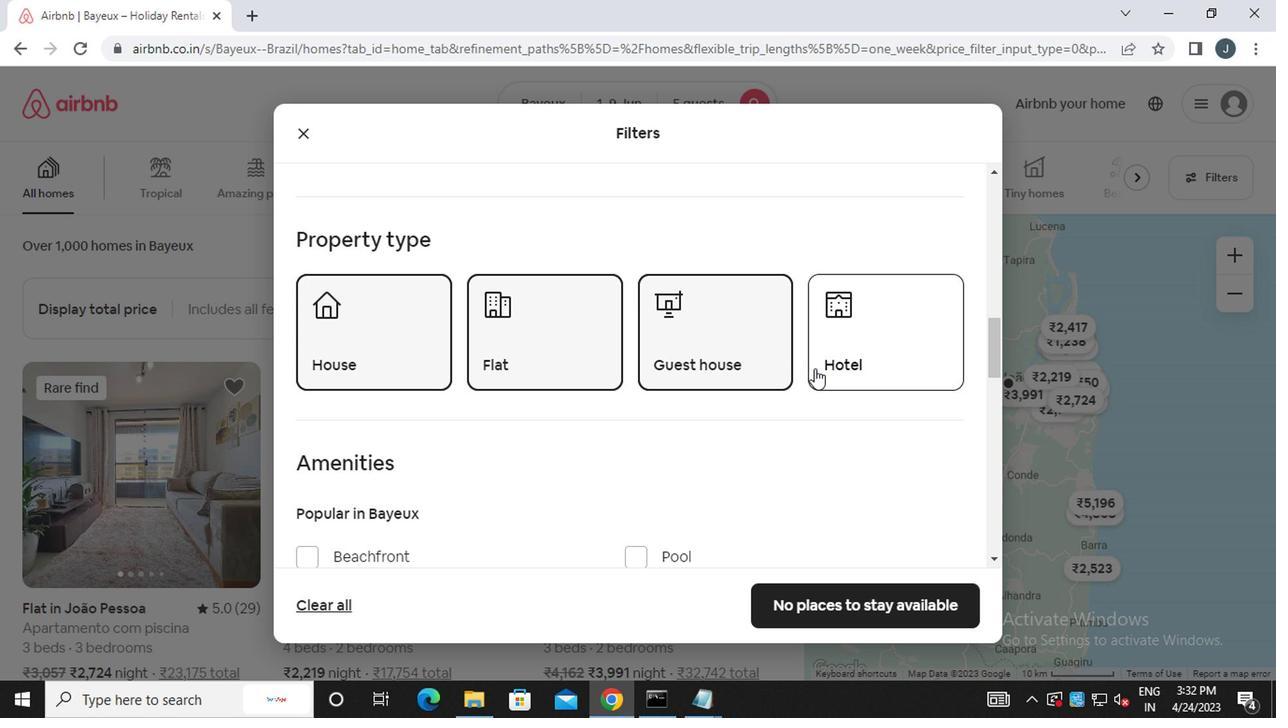
Action: Mouse moved to (804, 364)
Screenshot: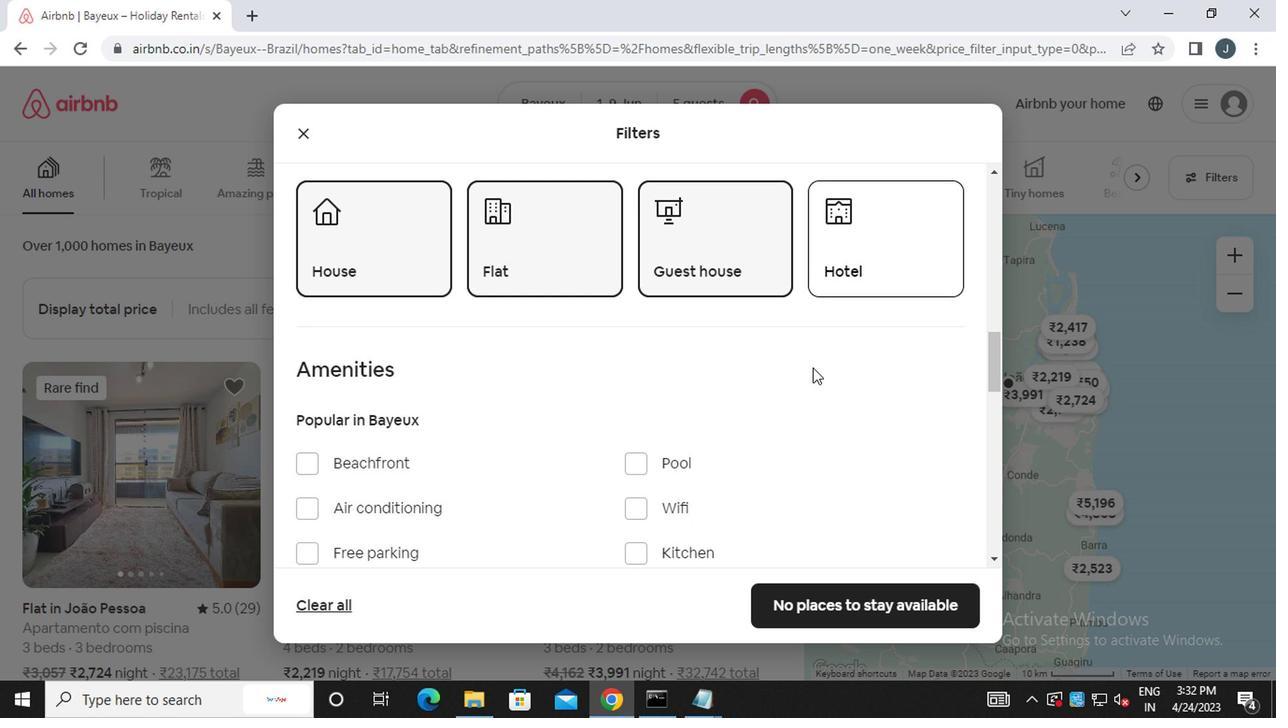 
Action: Mouse scrolled (804, 363) with delta (0, 0)
Screenshot: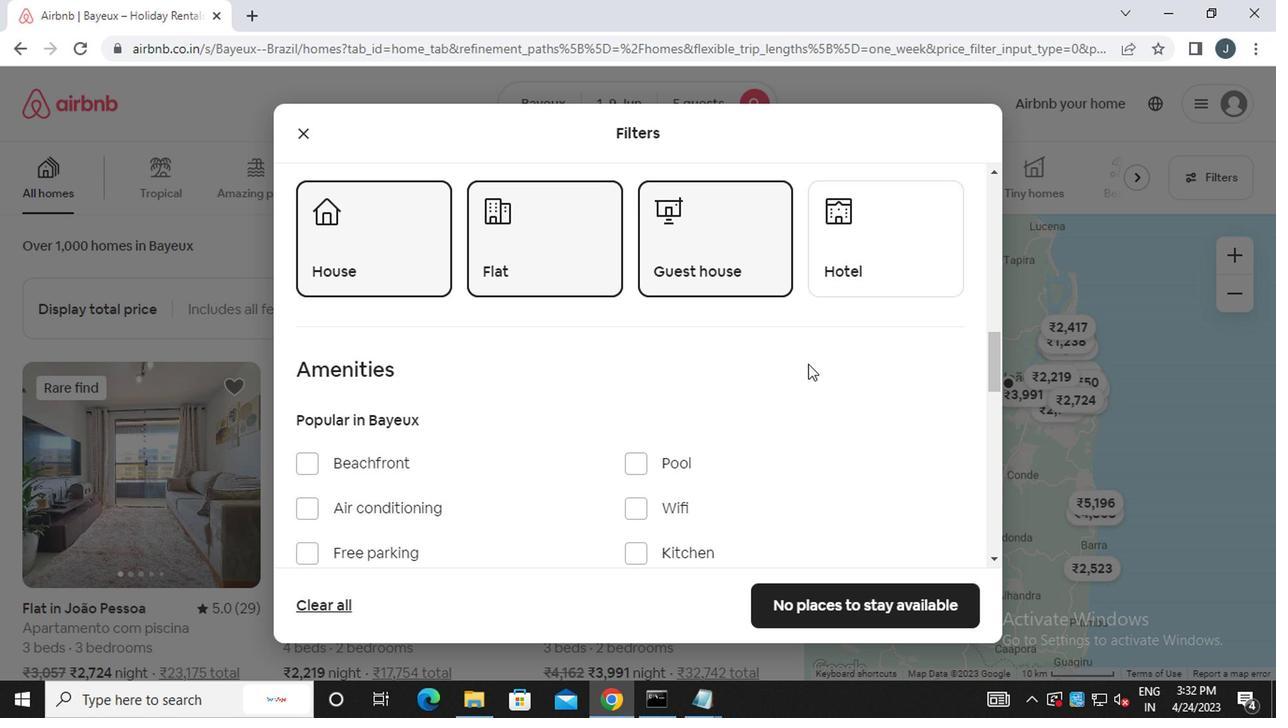 
Action: Mouse scrolled (804, 363) with delta (0, 0)
Screenshot: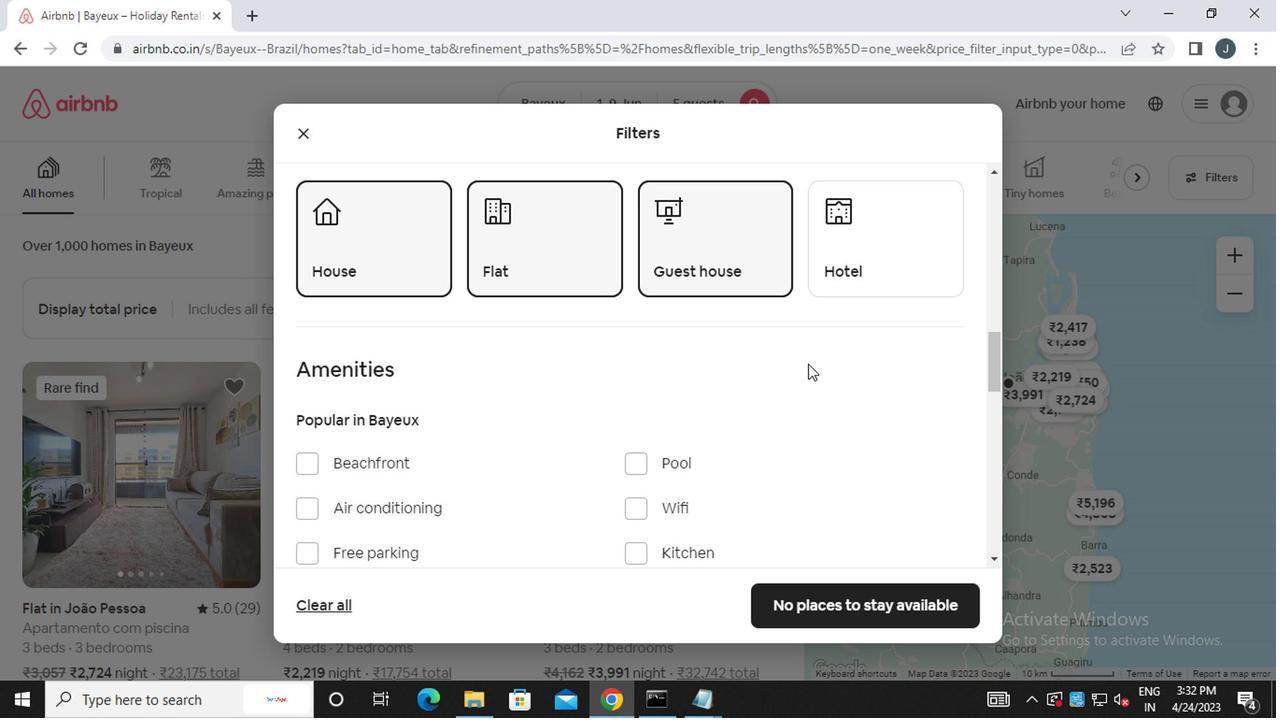 
Action: Mouse moved to (804, 364)
Screenshot: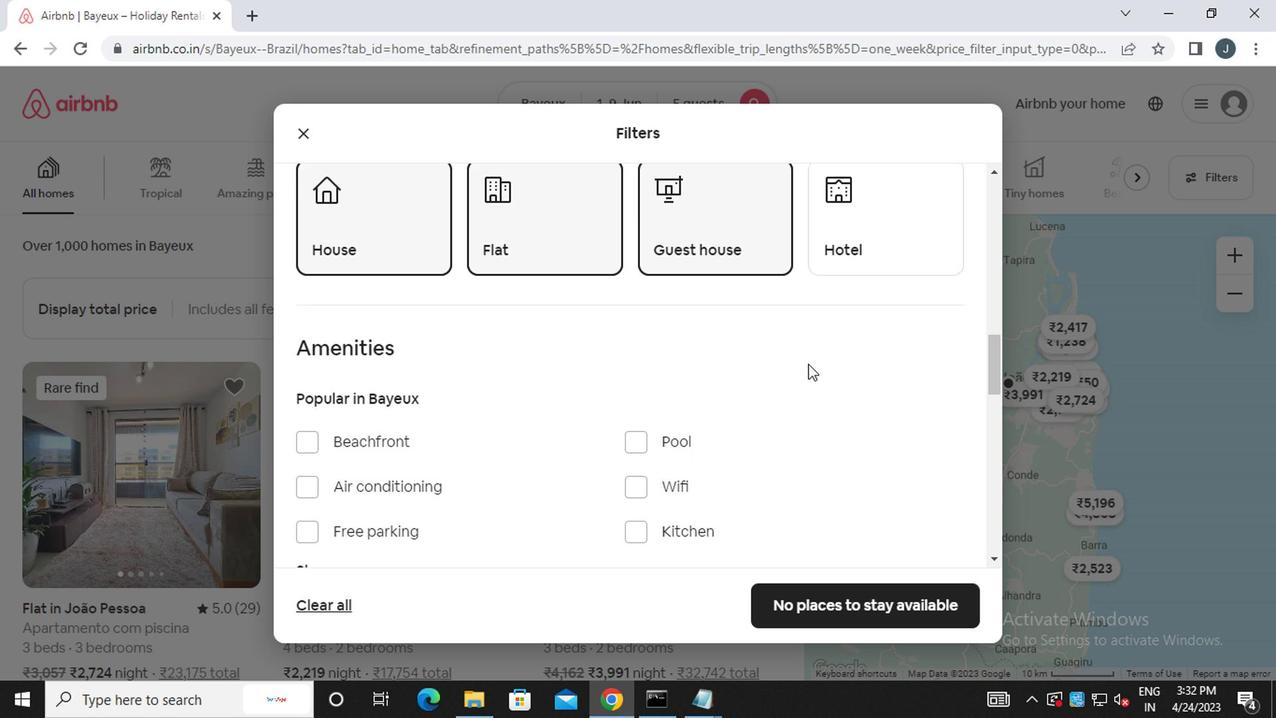 
Action: Mouse scrolled (804, 363) with delta (0, 0)
Screenshot: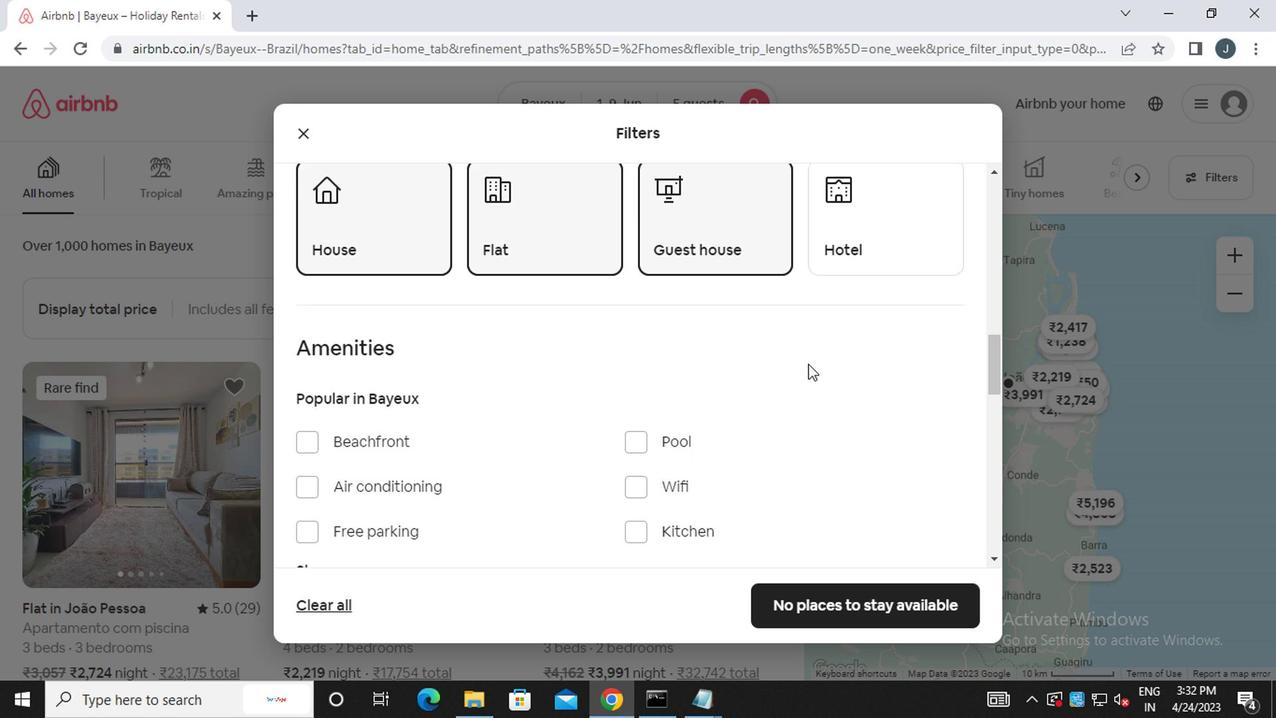 
Action: Mouse scrolled (804, 363) with delta (0, 0)
Screenshot: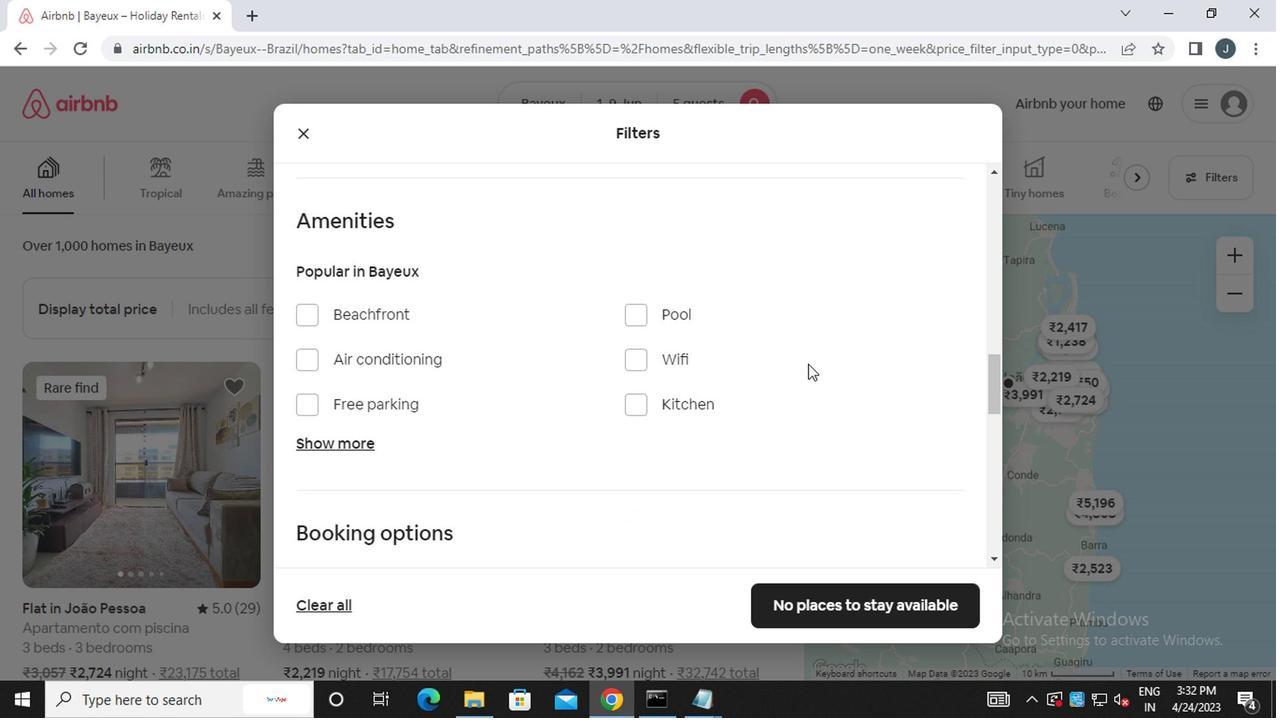 
Action: Mouse moved to (802, 364)
Screenshot: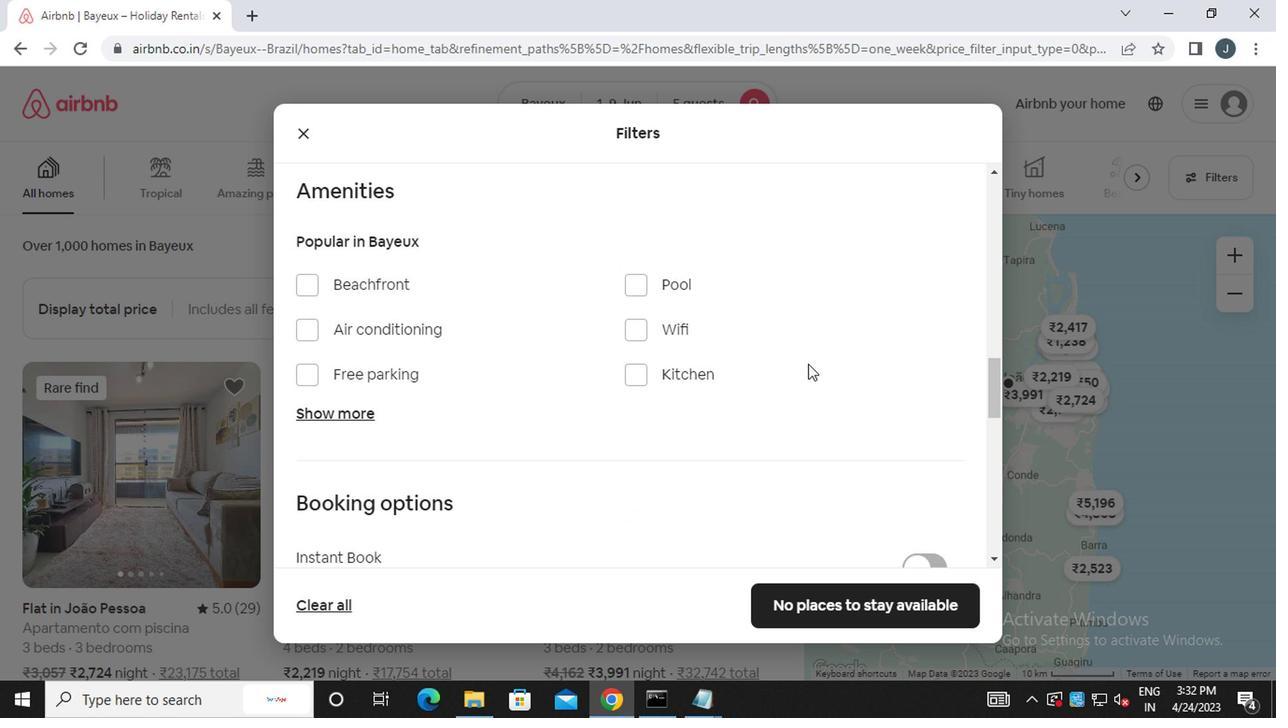 
Action: Mouse scrolled (802, 363) with delta (0, 0)
Screenshot: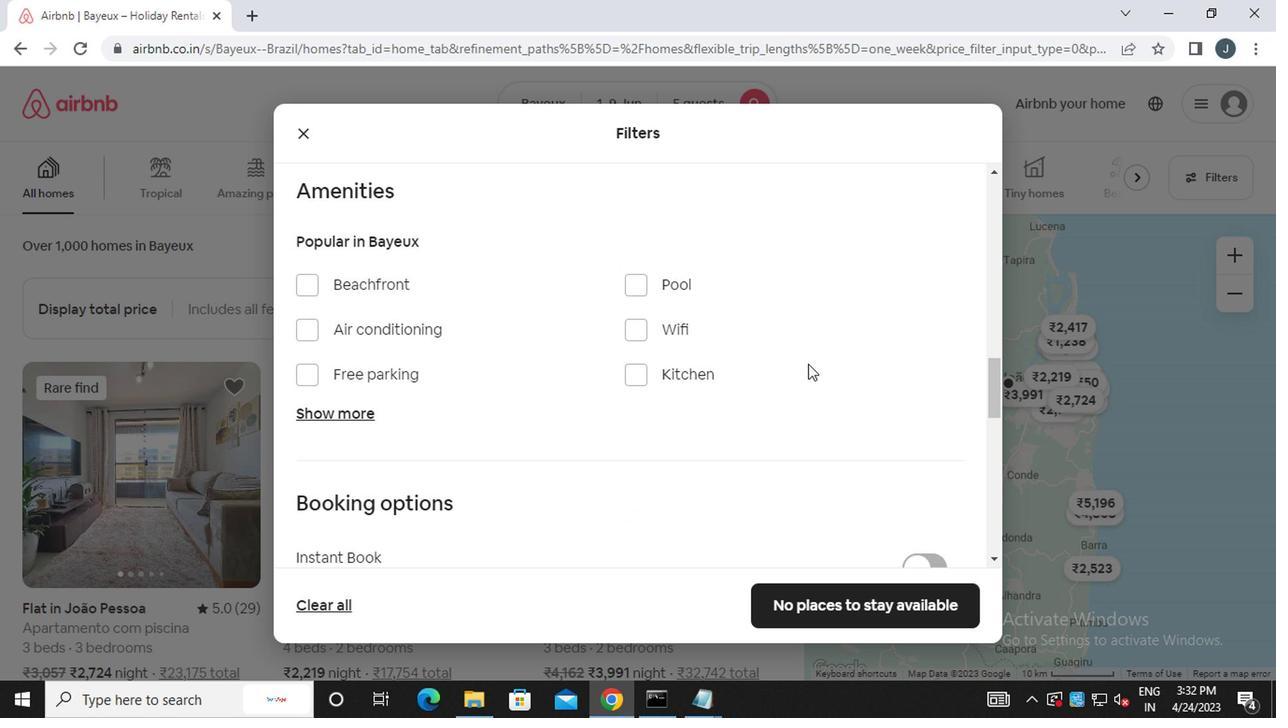 
Action: Mouse moved to (800, 364)
Screenshot: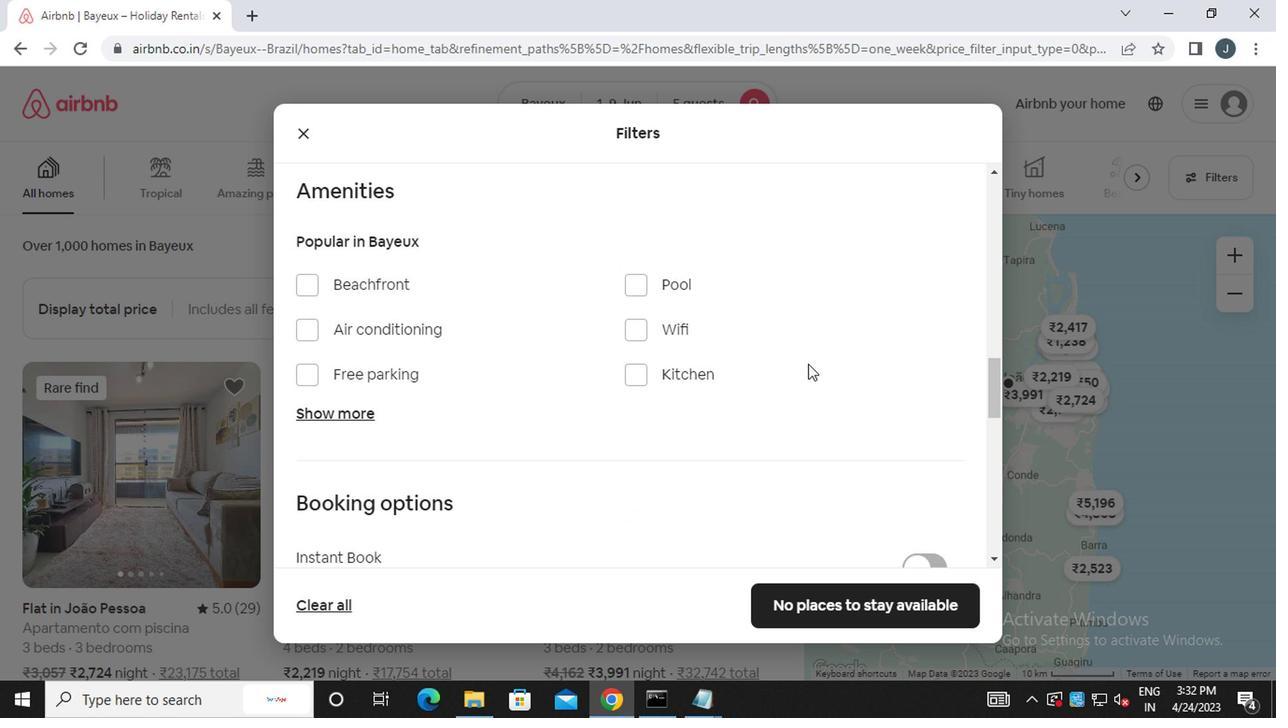 
Action: Mouse scrolled (800, 363) with delta (0, 0)
Screenshot: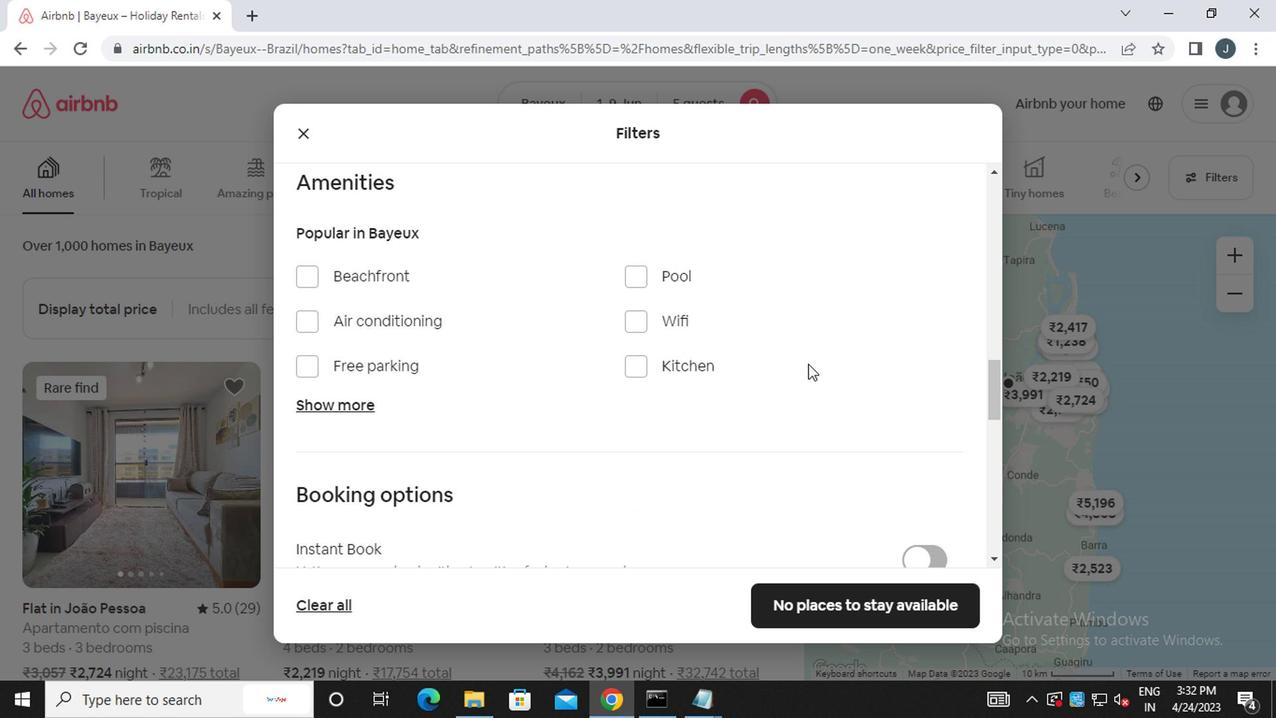 
Action: Mouse moved to (927, 254)
Screenshot: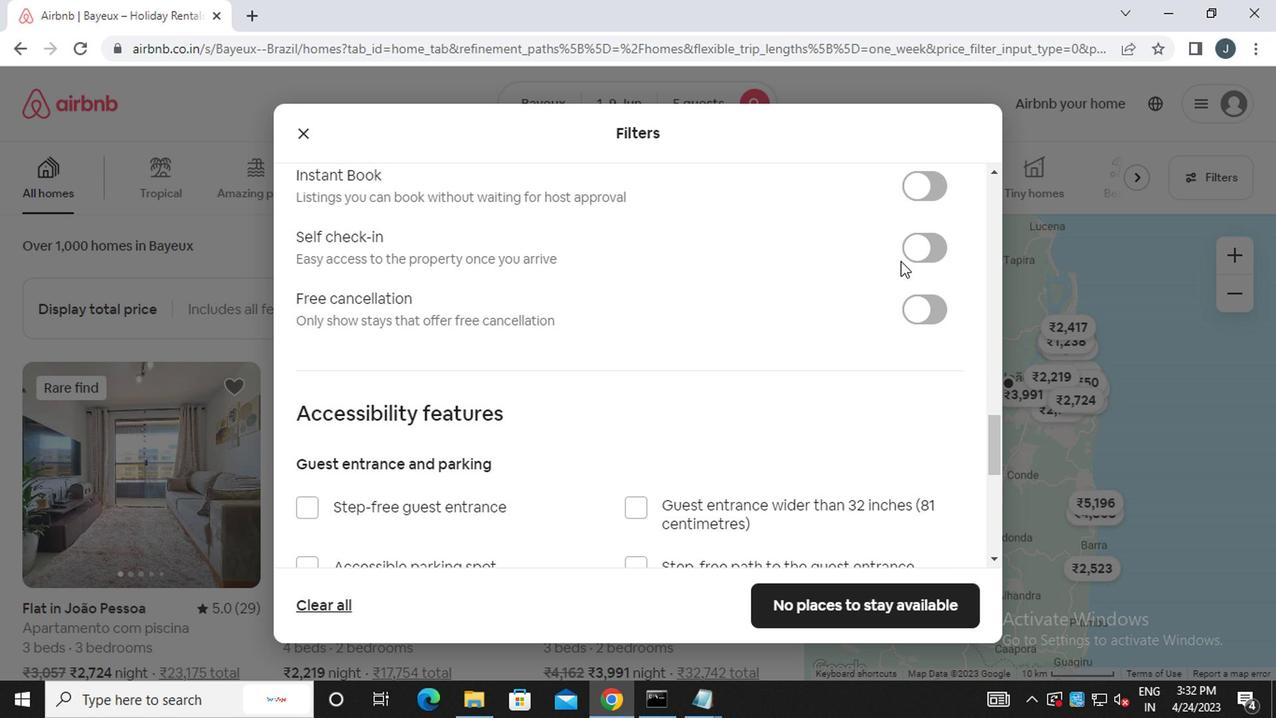 
Action: Mouse pressed left at (927, 254)
Screenshot: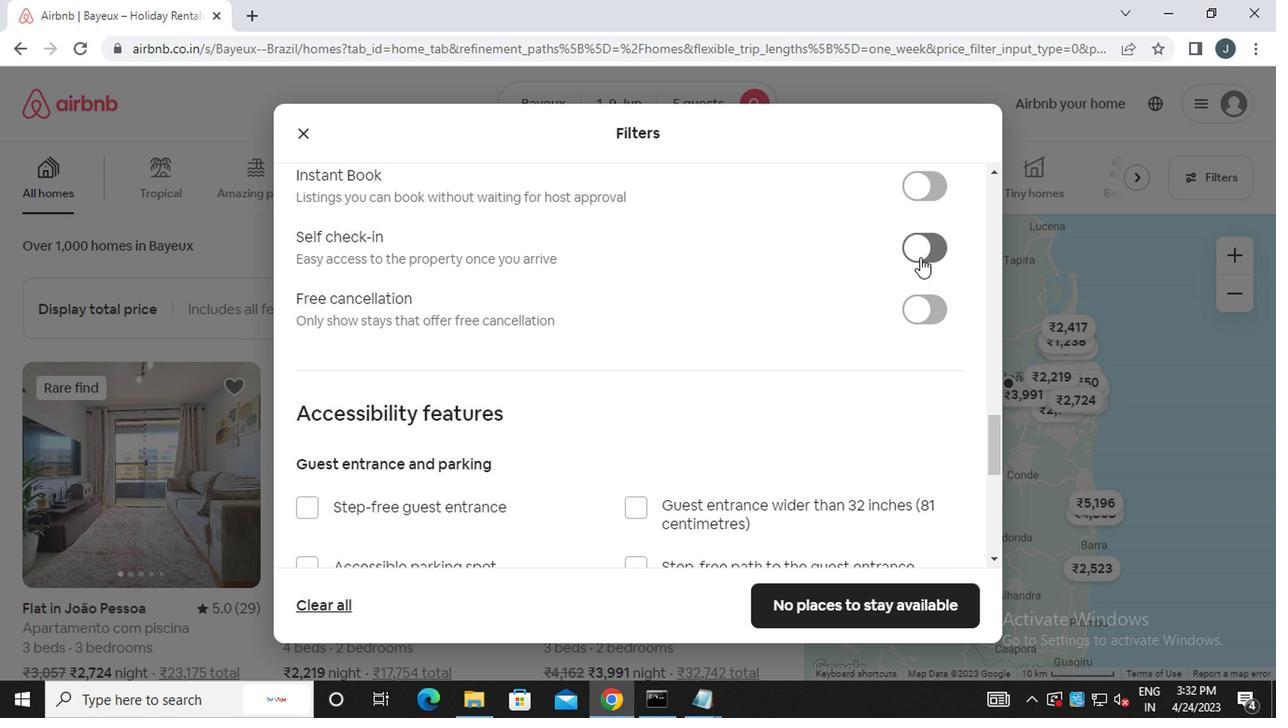 
Action: Mouse moved to (599, 377)
Screenshot: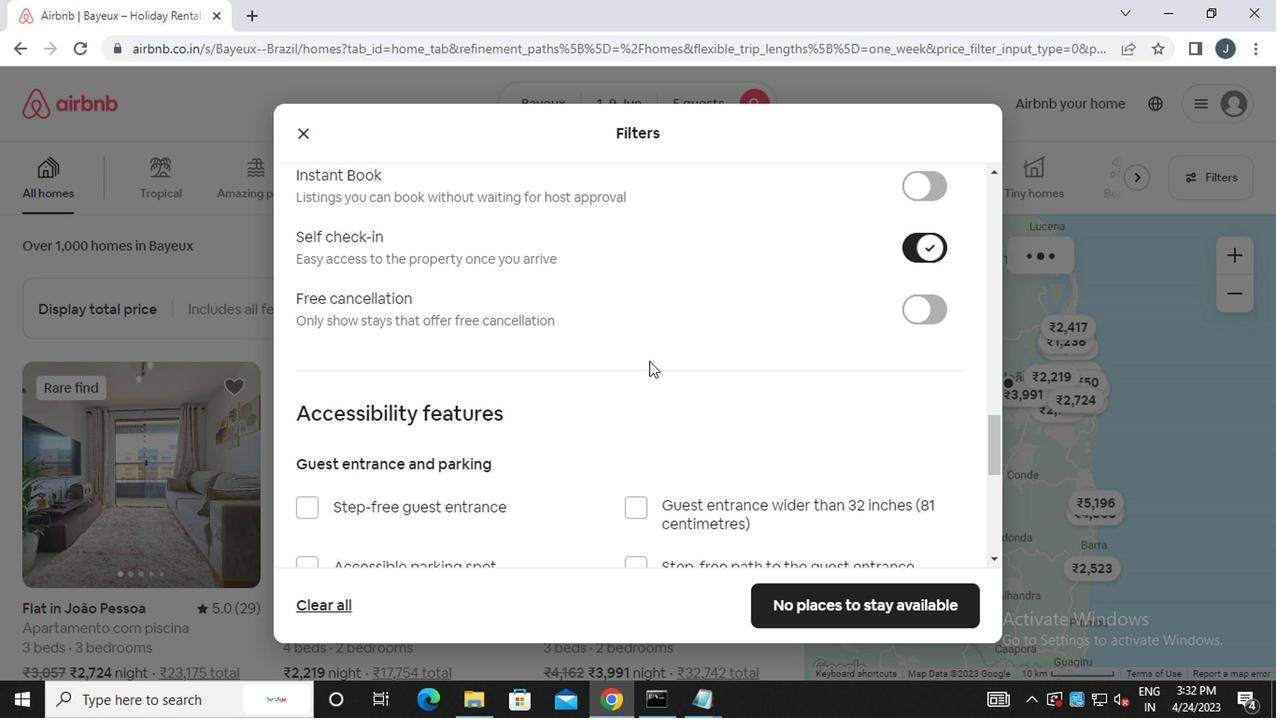 
Action: Mouse scrolled (599, 377) with delta (0, 0)
Screenshot: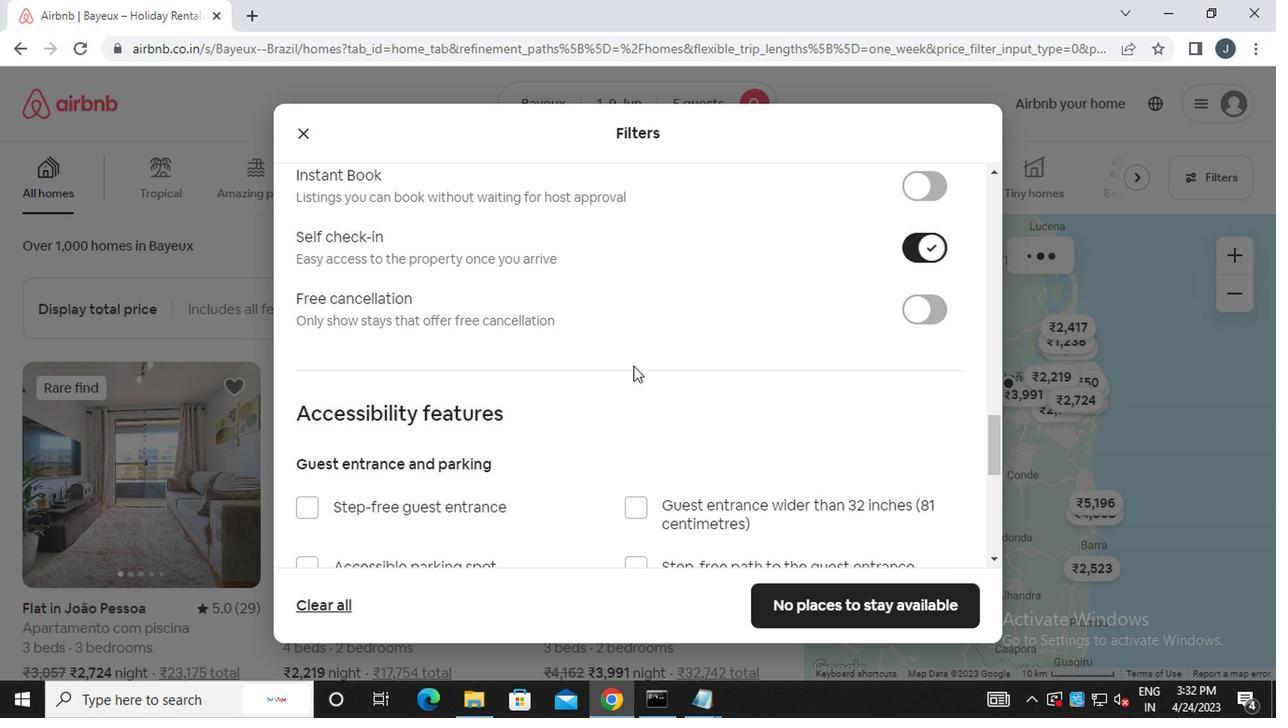 
Action: Mouse moved to (599, 377)
Screenshot: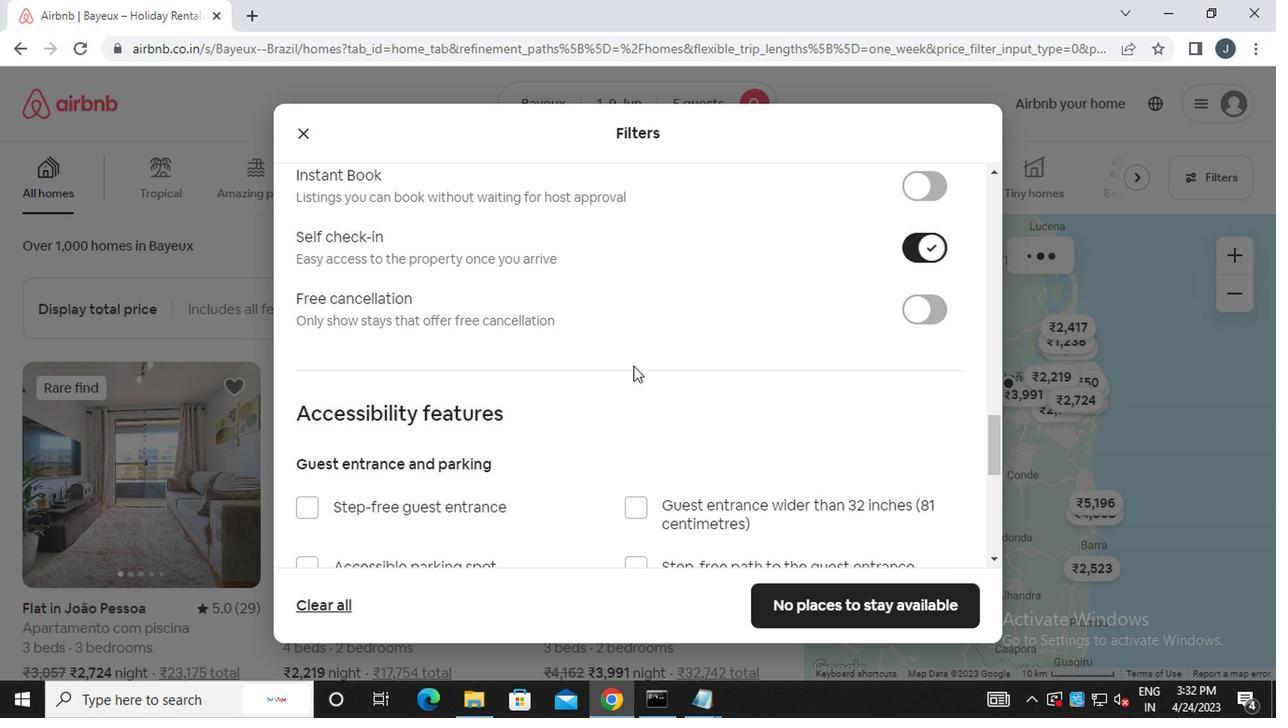 
Action: Mouse scrolled (599, 377) with delta (0, 0)
Screenshot: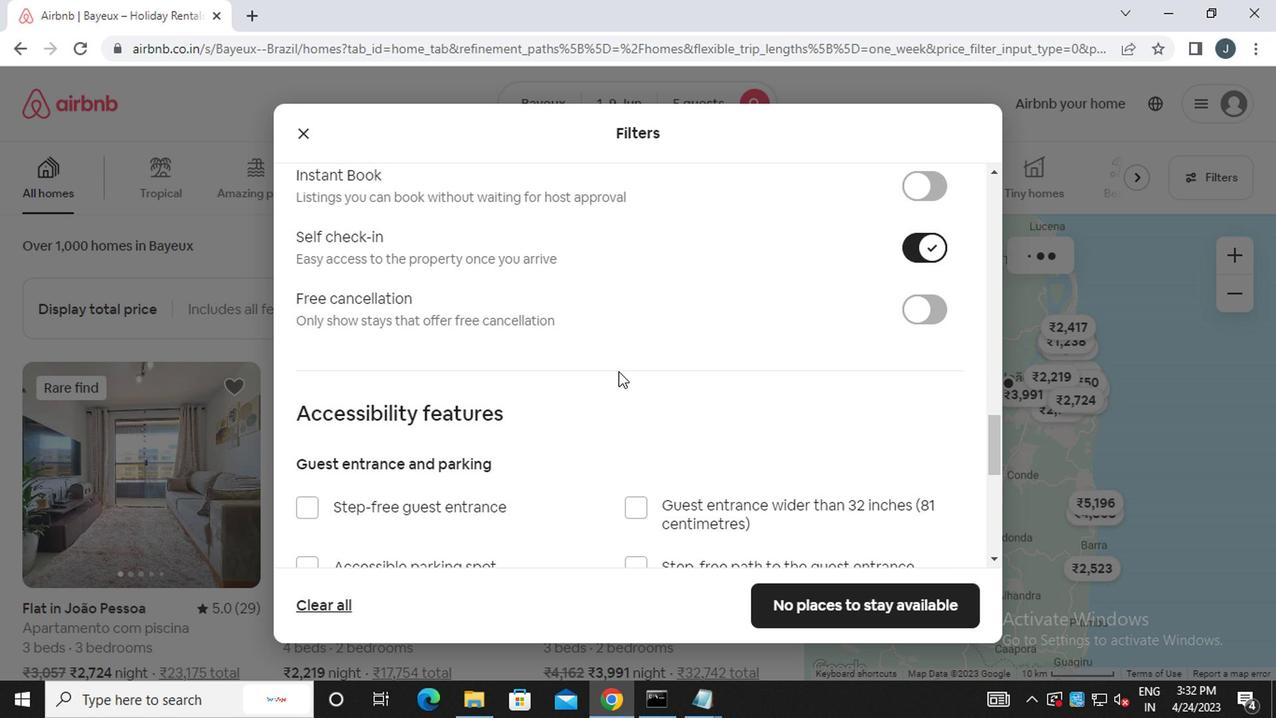 
Action: Mouse moved to (599, 378)
Screenshot: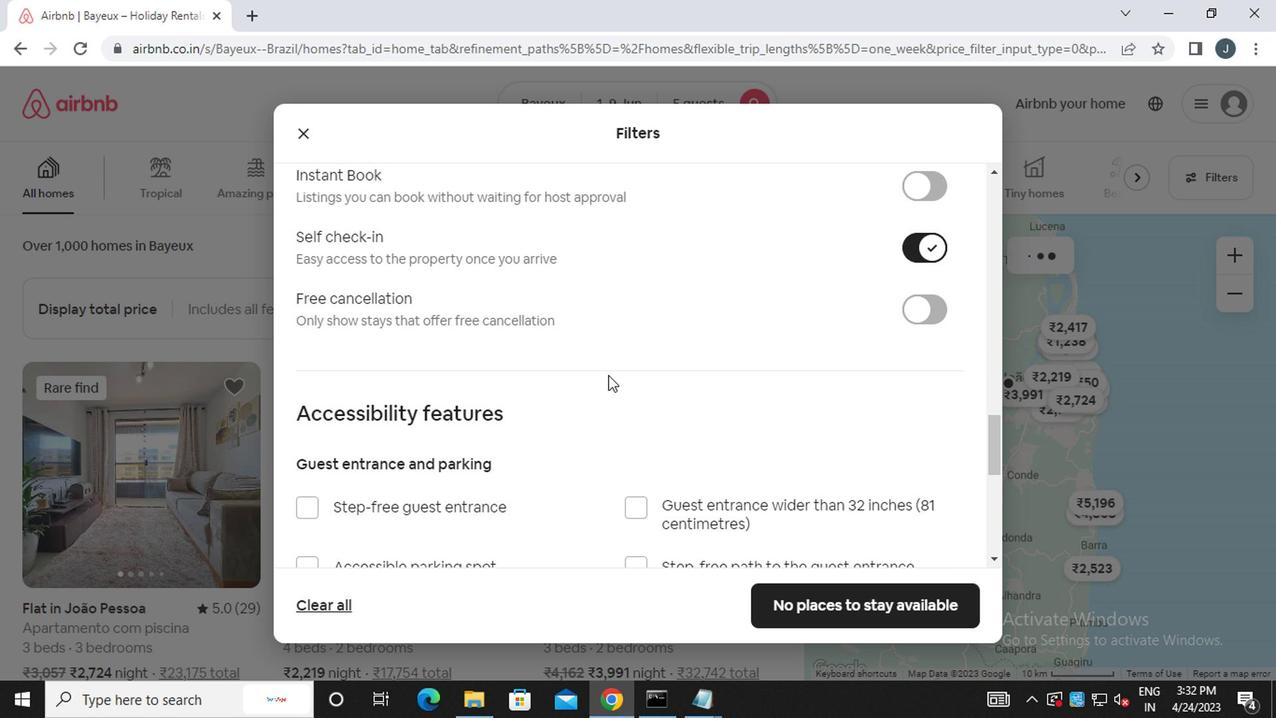 
Action: Mouse scrolled (599, 377) with delta (0, 0)
Screenshot: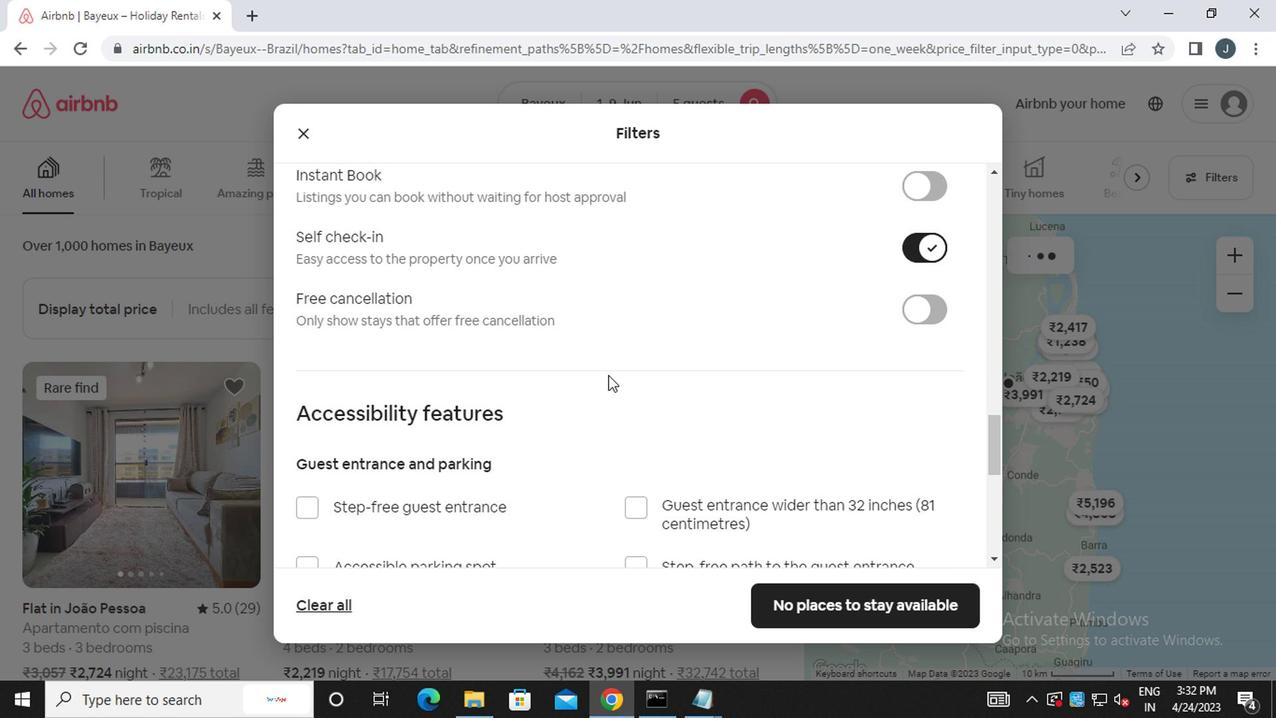 
Action: Mouse moved to (596, 387)
Screenshot: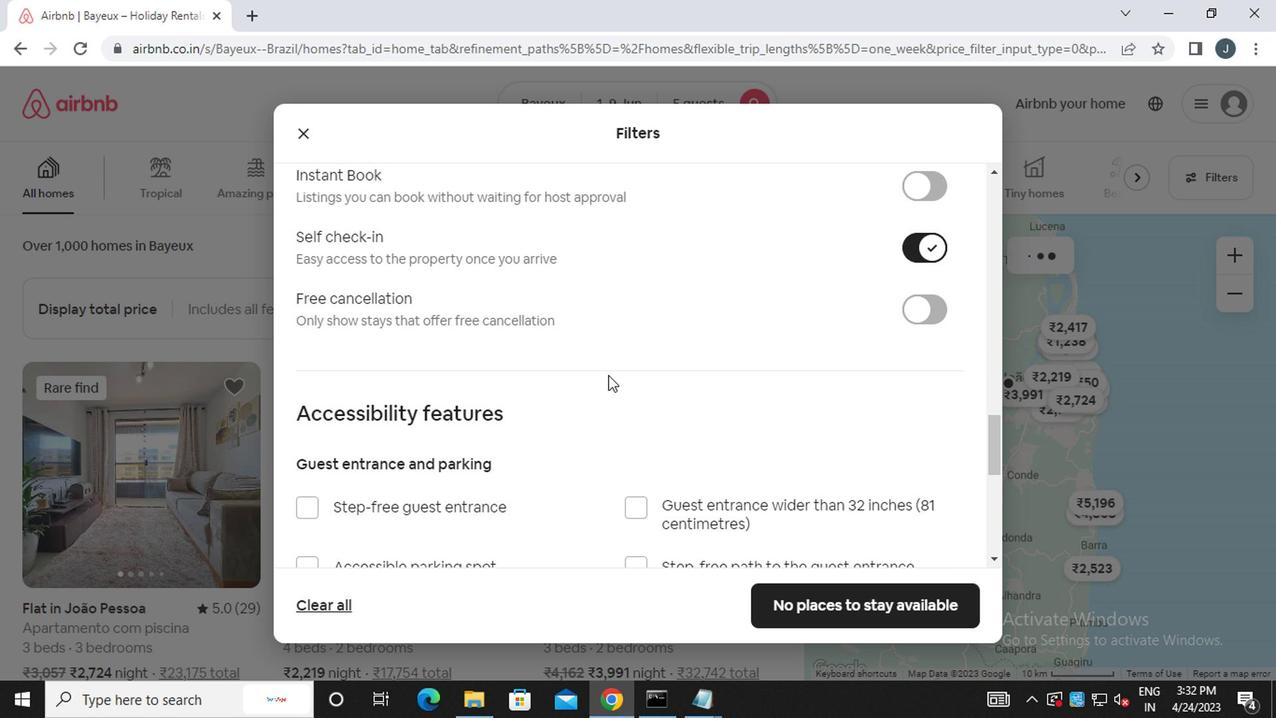 
Action: Mouse scrolled (596, 386) with delta (0, 0)
Screenshot: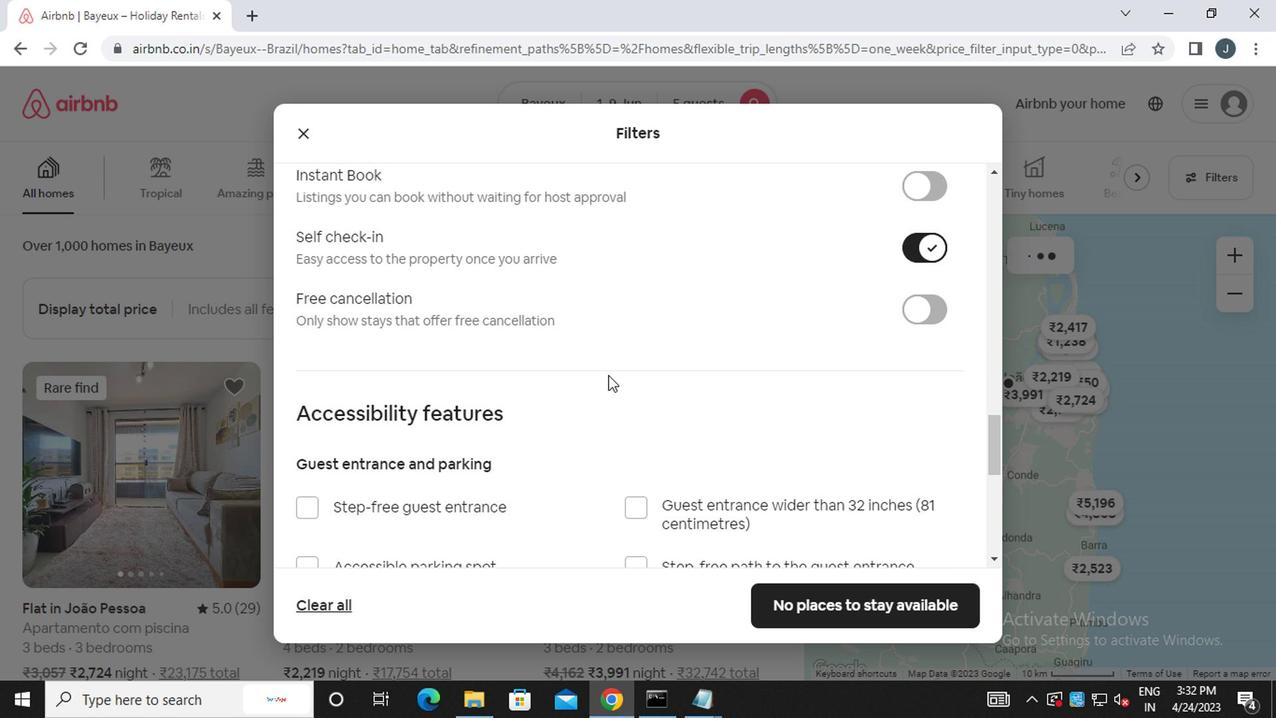 
Action: Mouse moved to (596, 388)
Screenshot: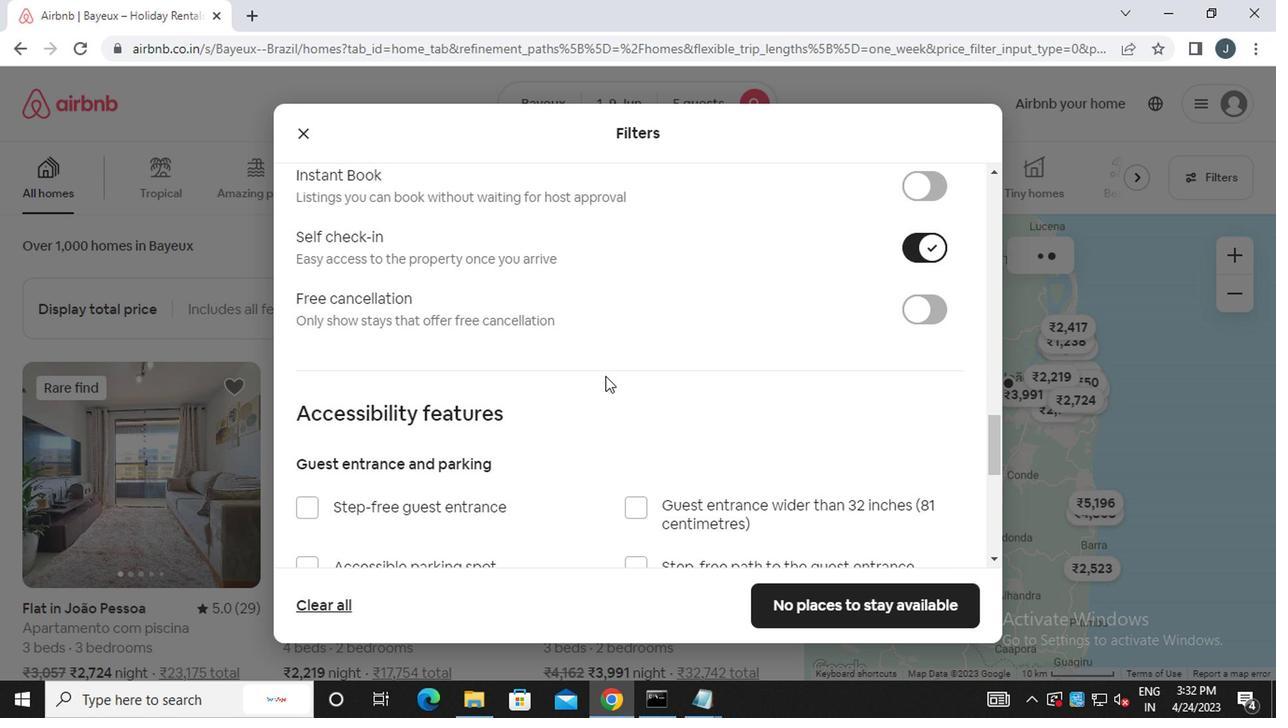 
Action: Mouse scrolled (596, 387) with delta (0, -1)
Screenshot: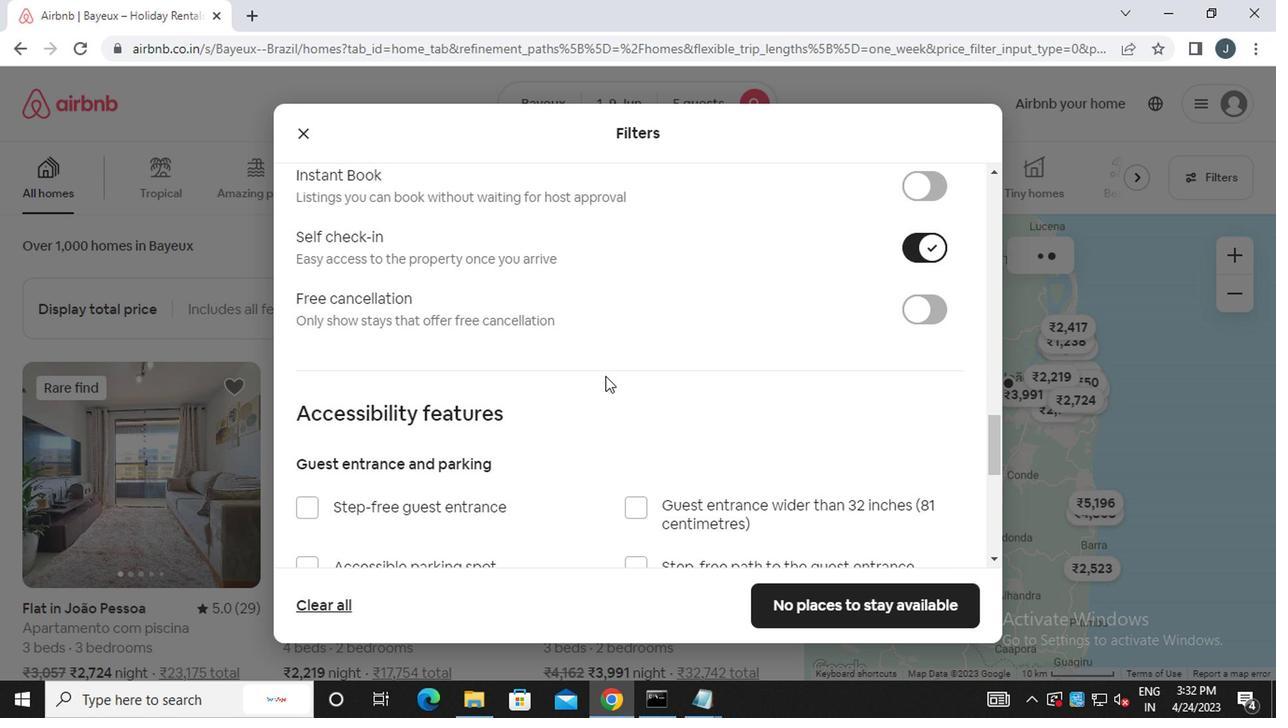
Action: Mouse moved to (596, 388)
Screenshot: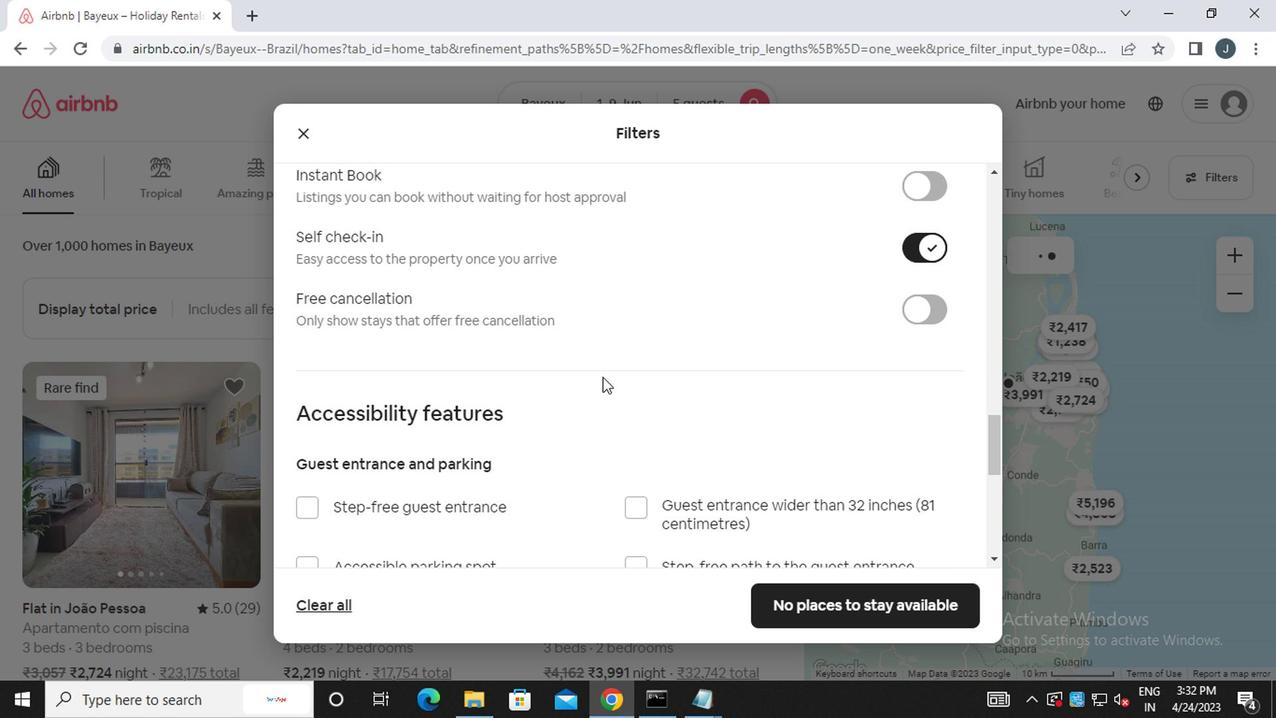 
Action: Mouse scrolled (596, 387) with delta (0, -1)
Screenshot: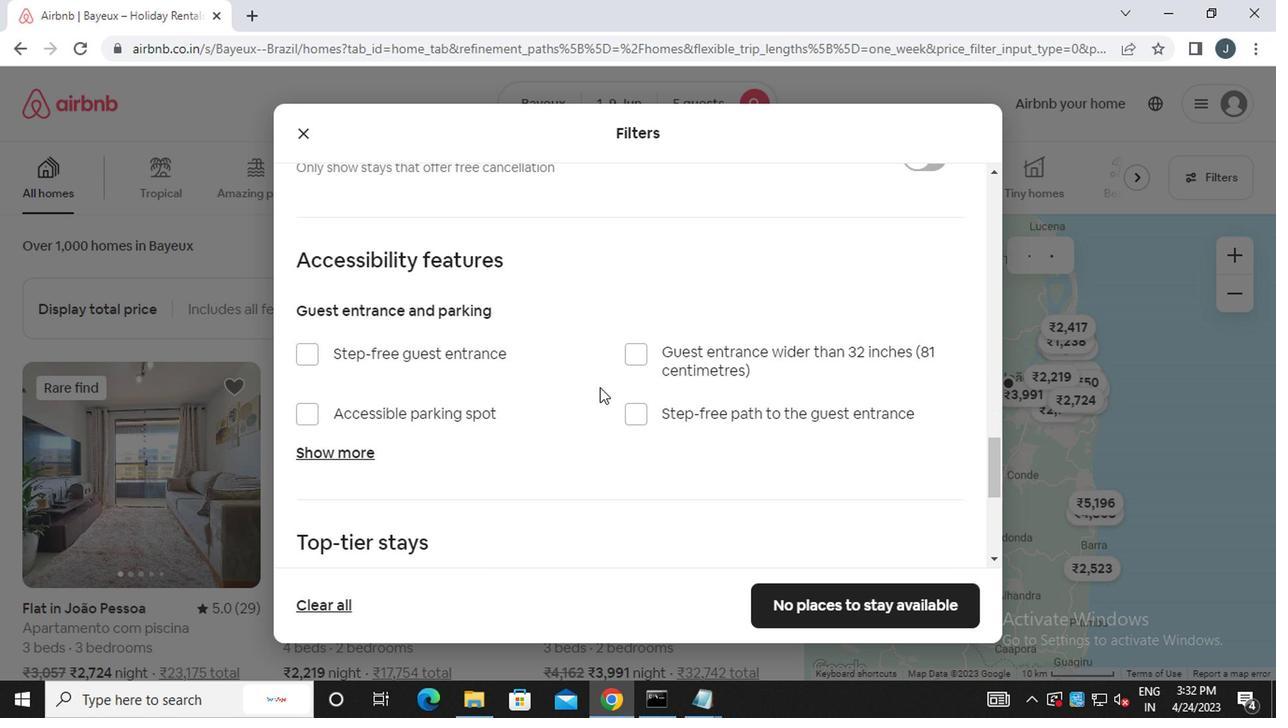
Action: Mouse scrolled (596, 387) with delta (0, -1)
Screenshot: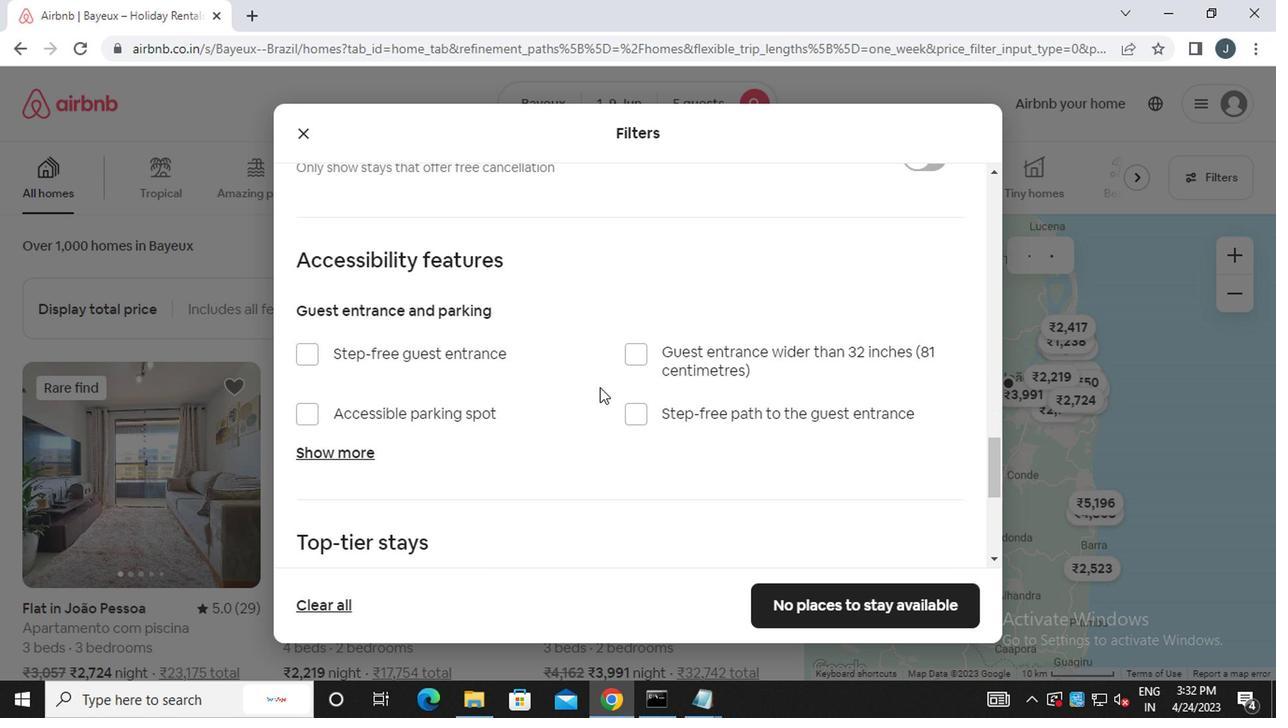 
Action: Mouse scrolled (596, 387) with delta (0, -1)
Screenshot: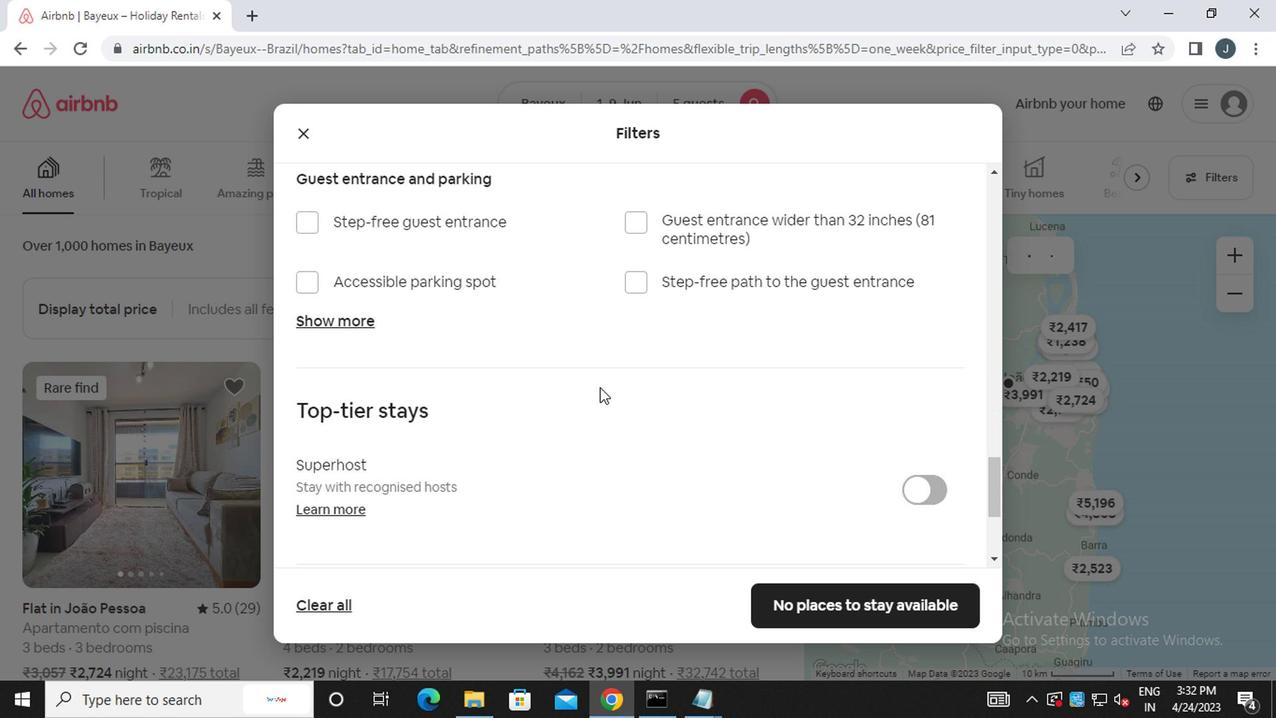 
Action: Mouse scrolled (596, 387) with delta (0, -1)
Screenshot: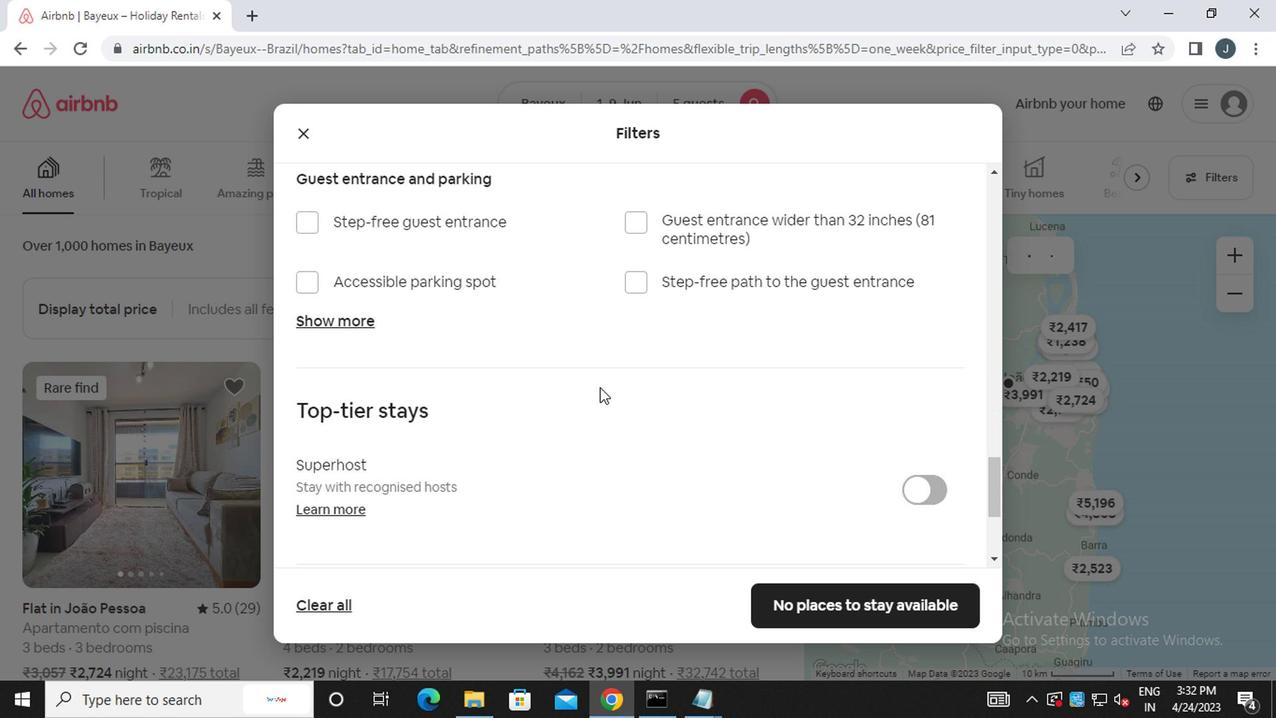 
Action: Mouse scrolled (596, 387) with delta (0, -1)
Screenshot: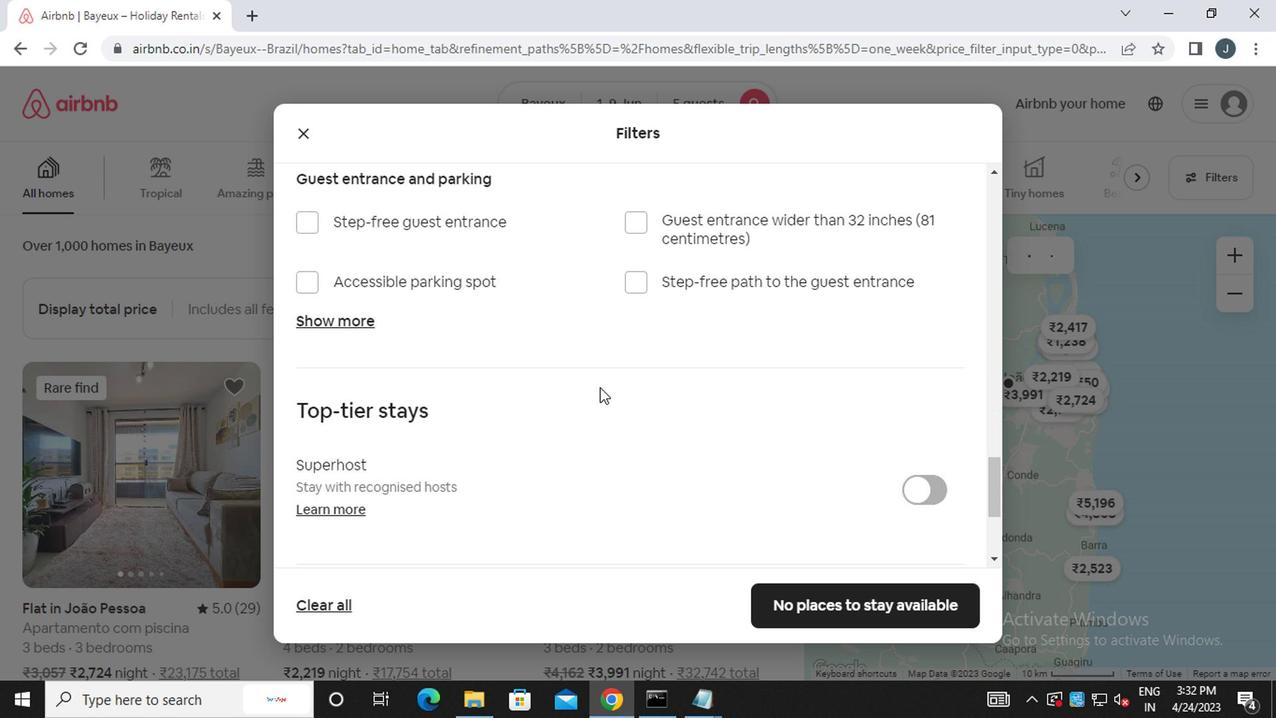 
Action: Mouse scrolled (596, 387) with delta (0, -1)
Screenshot: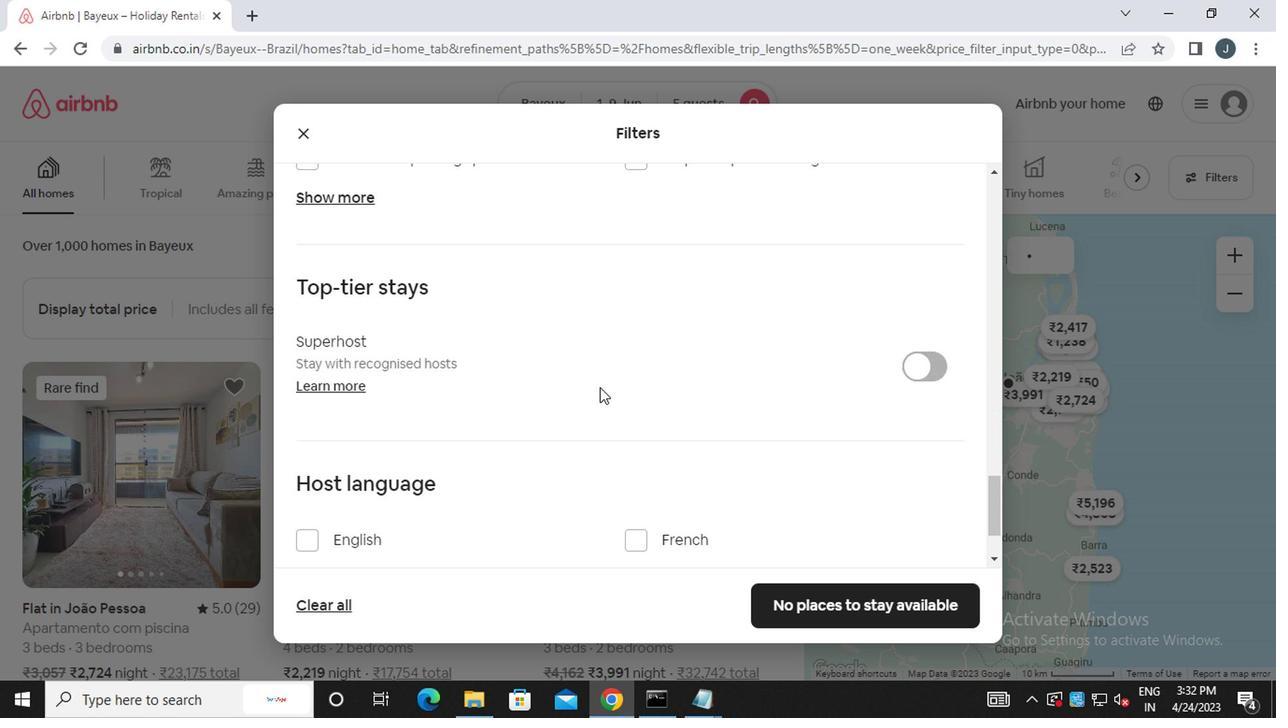 
Action: Mouse moved to (331, 519)
Screenshot: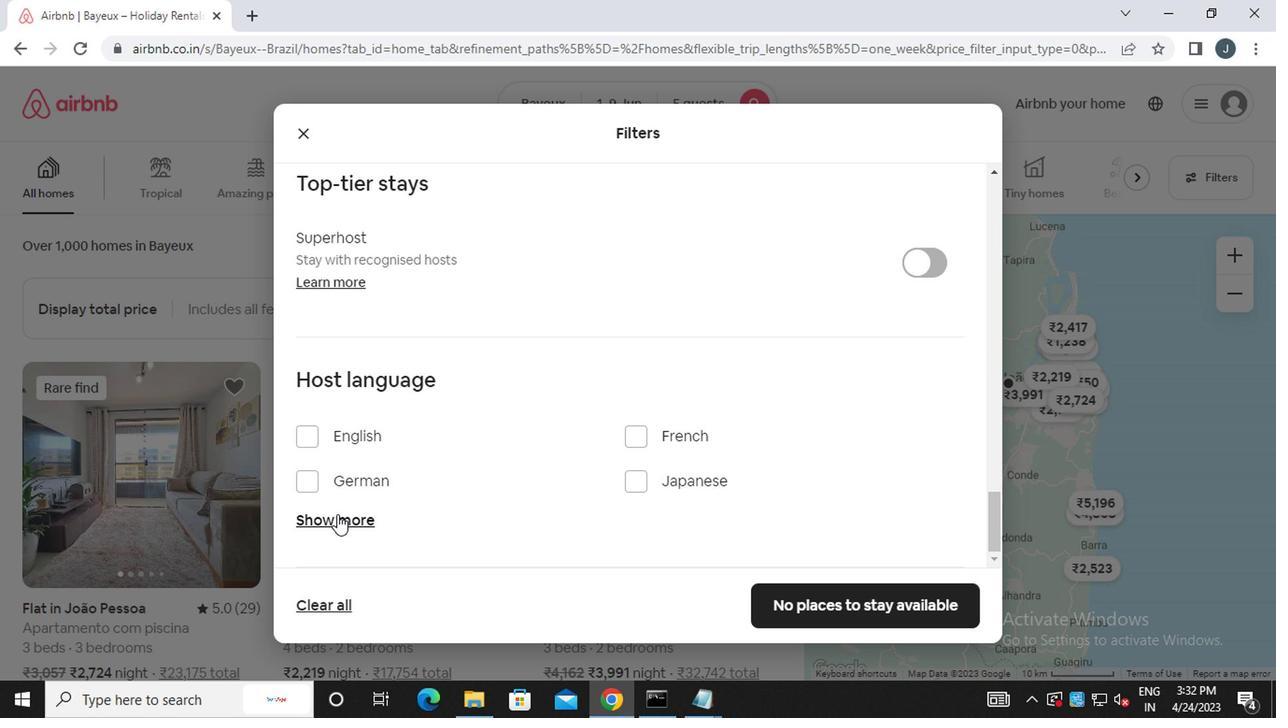 
Action: Mouse pressed left at (331, 519)
Screenshot: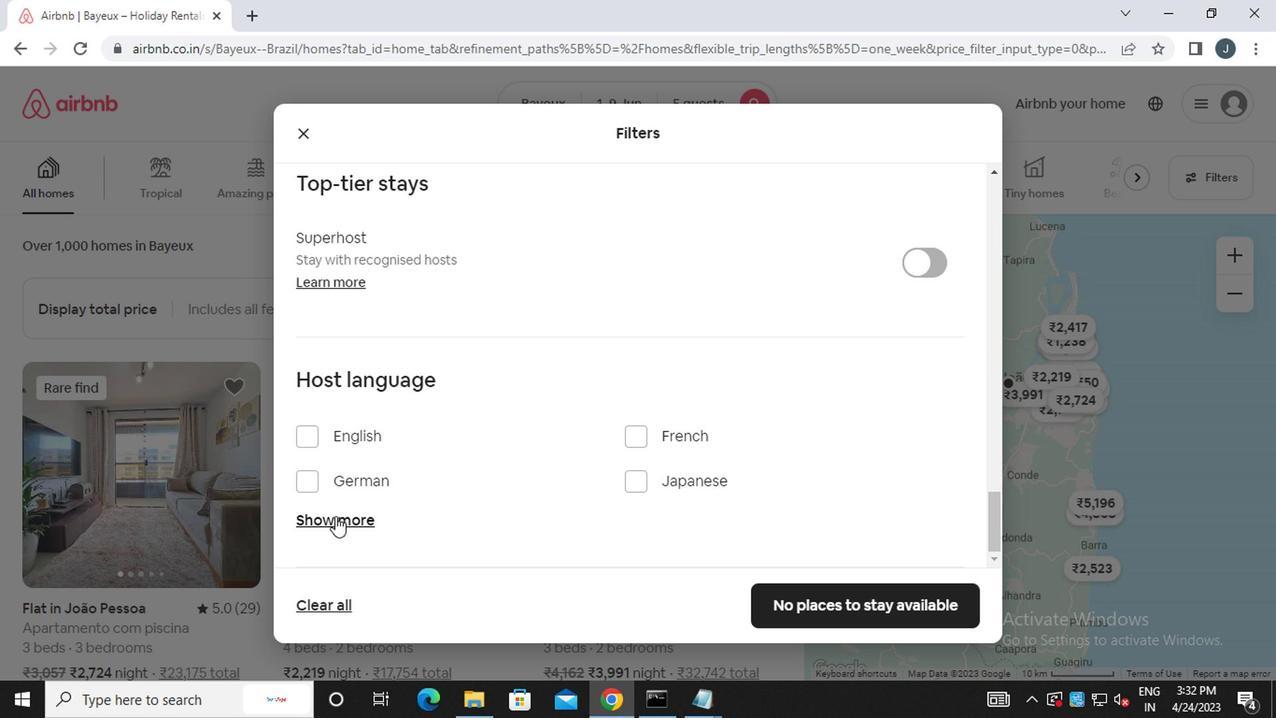 
Action: Mouse moved to (447, 502)
Screenshot: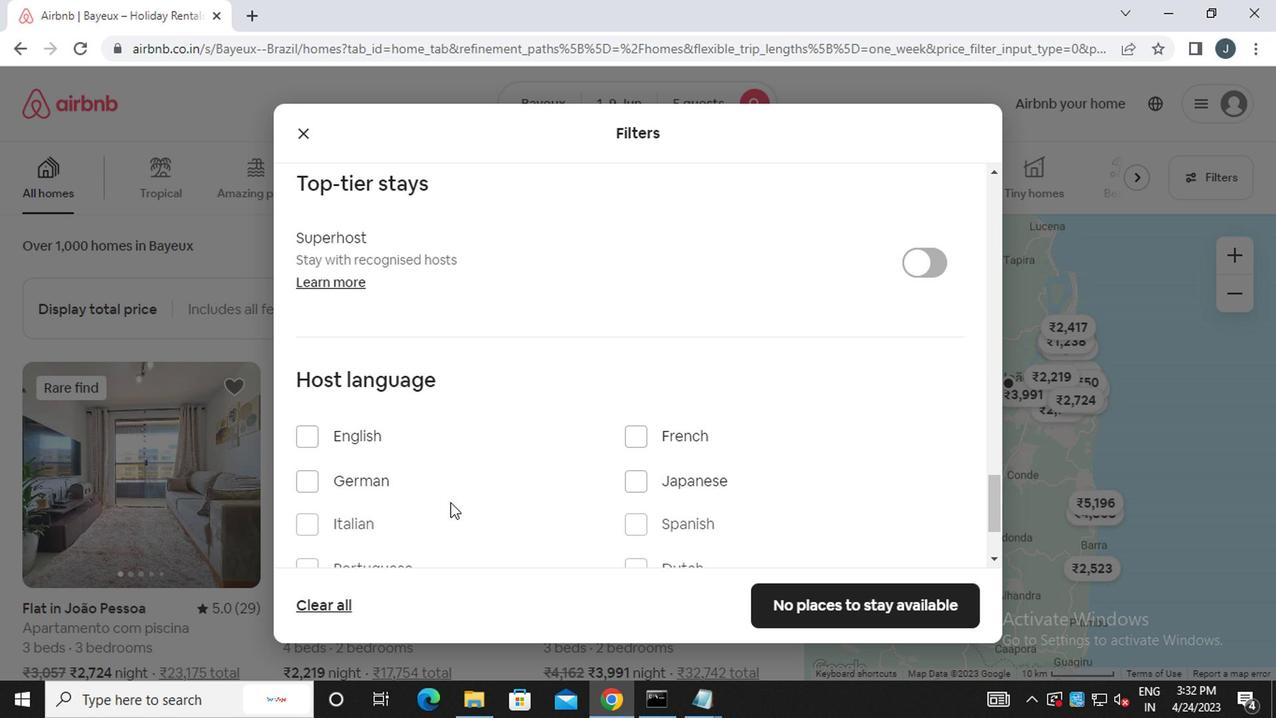 
Action: Mouse scrolled (447, 501) with delta (0, -1)
Screenshot: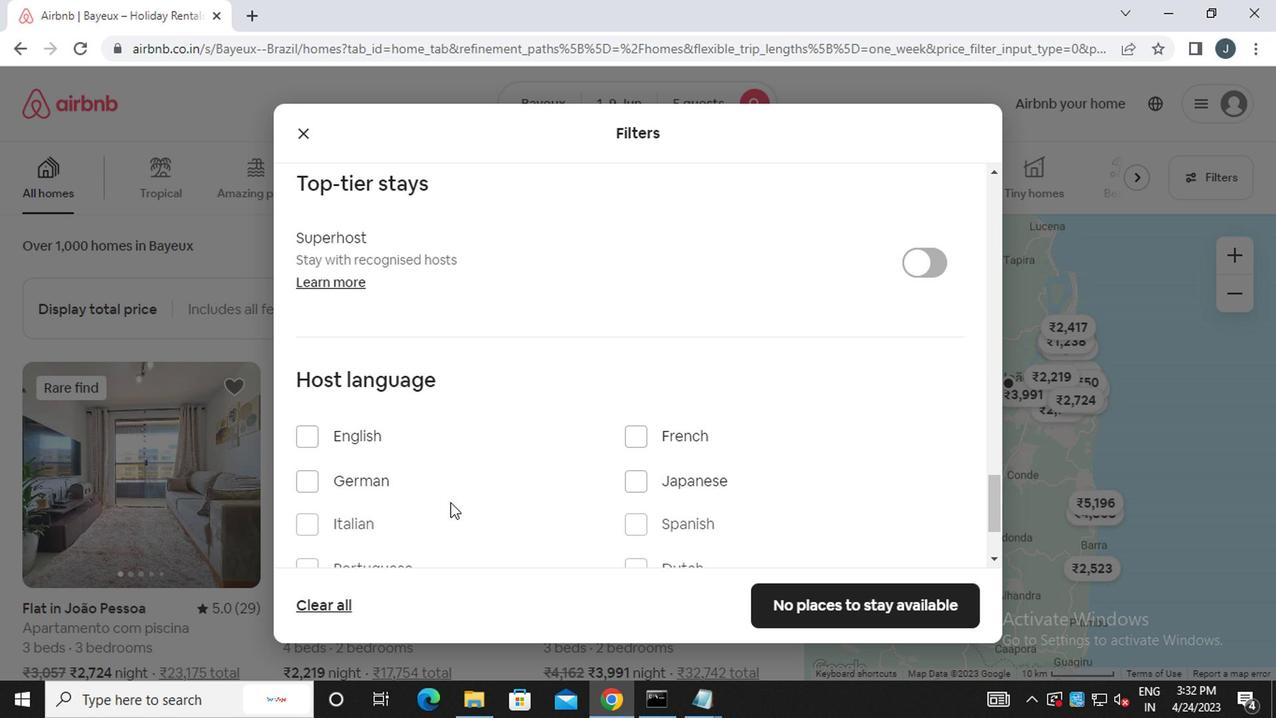 
Action: Mouse moved to (446, 502)
Screenshot: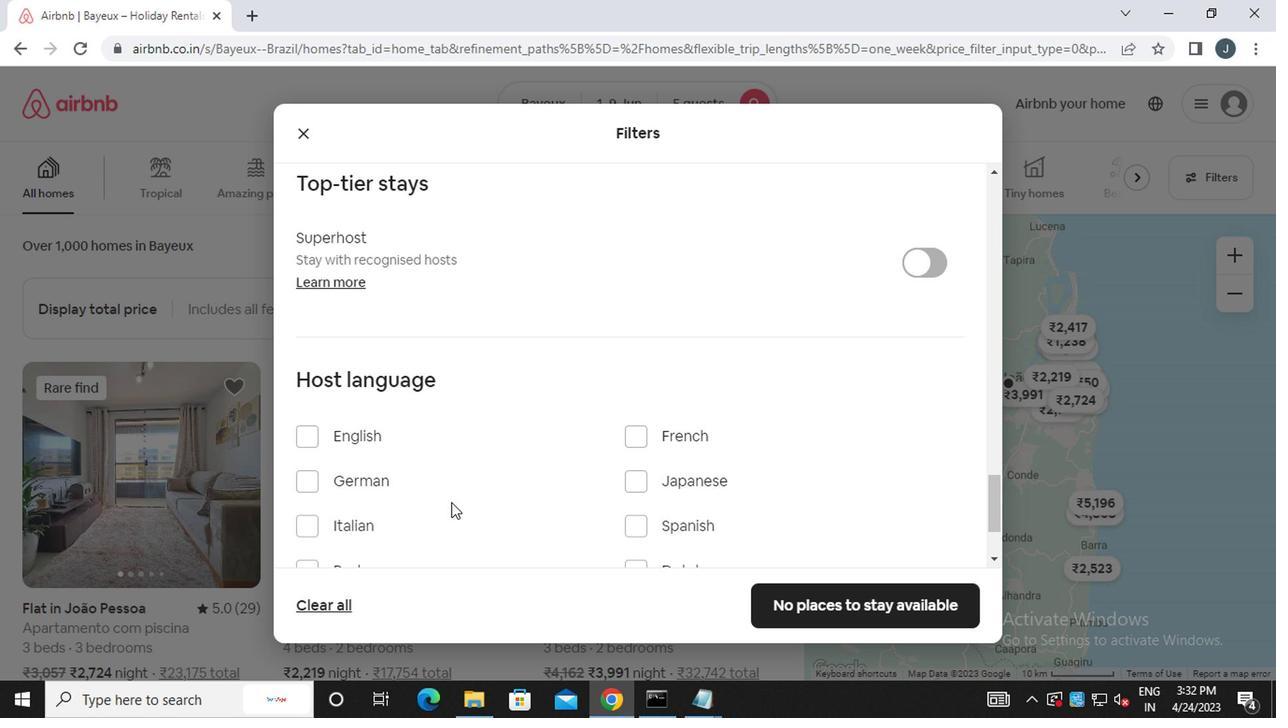 
Action: Mouse scrolled (446, 501) with delta (0, -1)
Screenshot: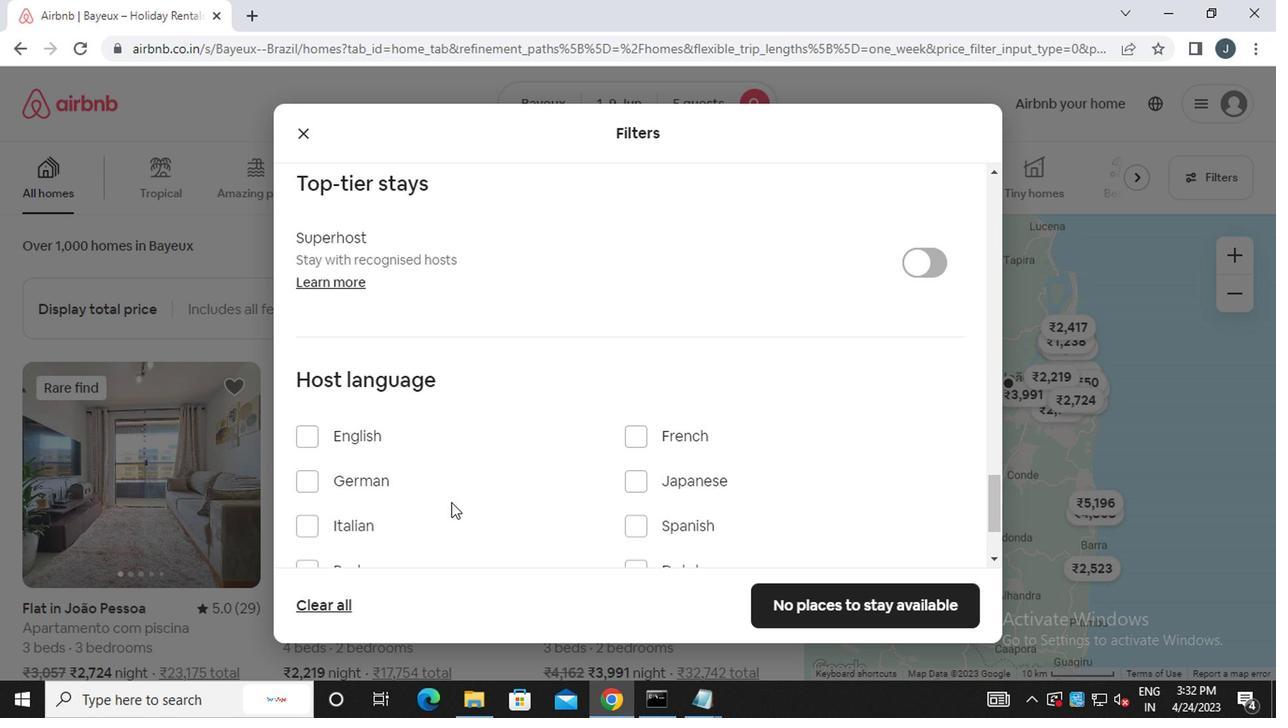 
Action: Mouse moved to (641, 391)
Screenshot: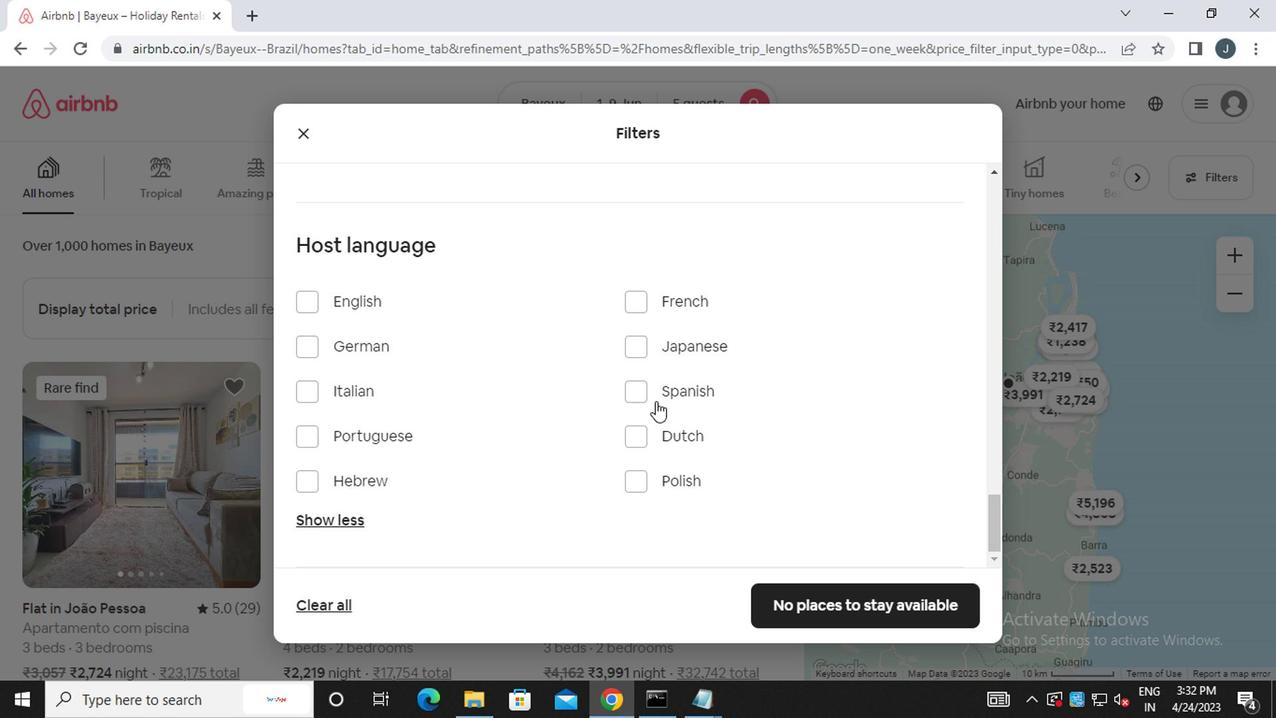 
Action: Mouse pressed left at (641, 391)
Screenshot: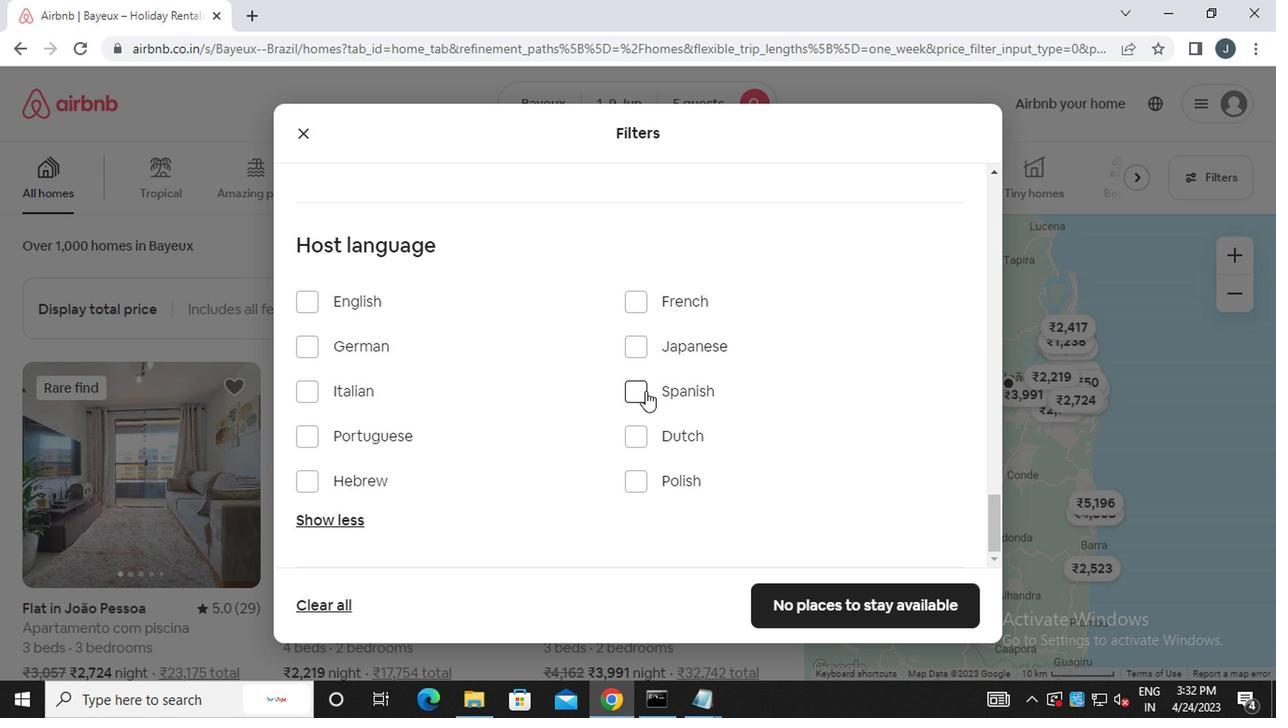 
Action: Mouse moved to (826, 600)
Screenshot: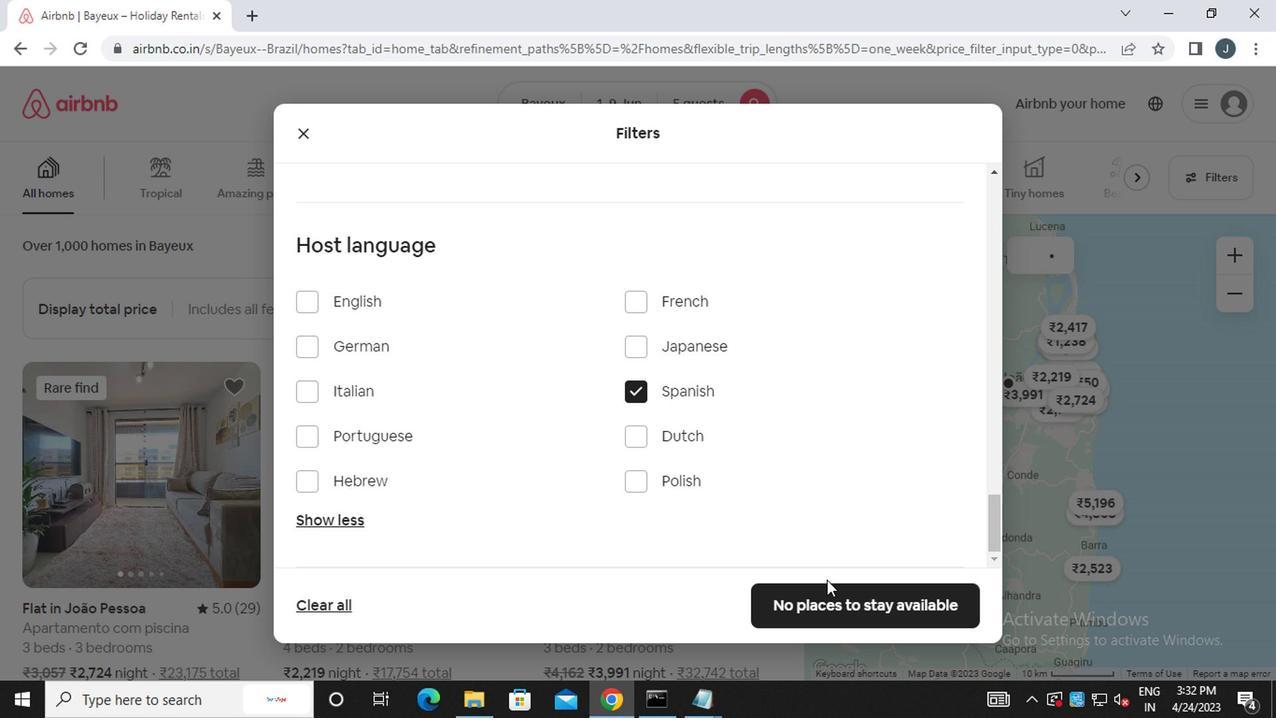 
Action: Mouse pressed left at (826, 600)
Screenshot: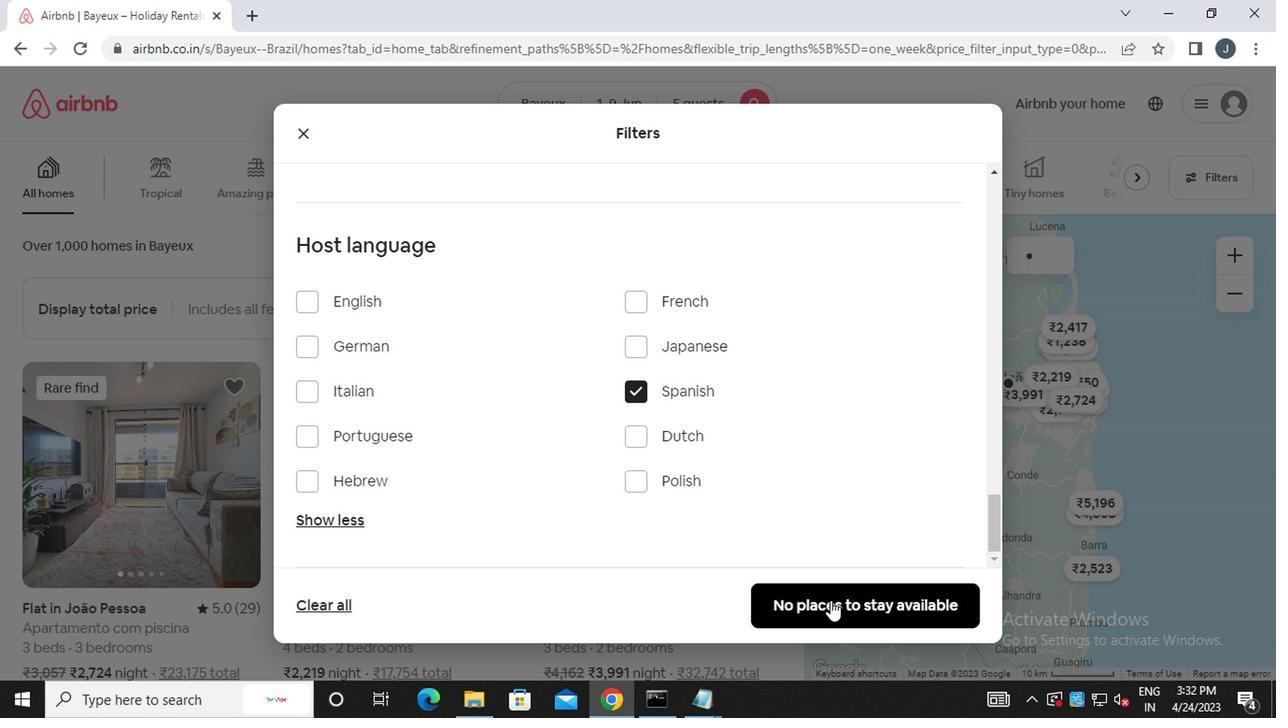 
Action: Mouse moved to (816, 587)
Screenshot: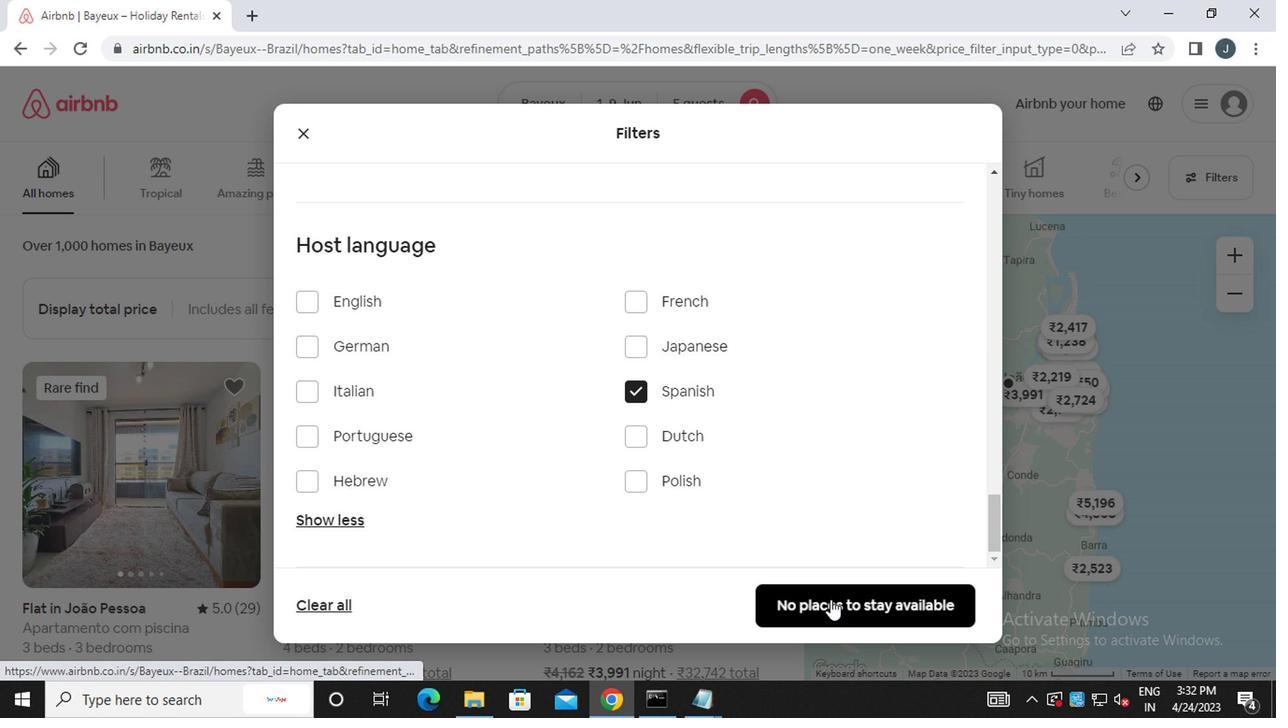 
